 Task: Find a place to stay in Coon Rapids from July 10 to July 25 for 4 guests, with a price range of 15000 to 25000, 2 bedrooms, 3 beds, and amenities including a gym and breakfast.
Action: Mouse moved to (675, 130)
Screenshot: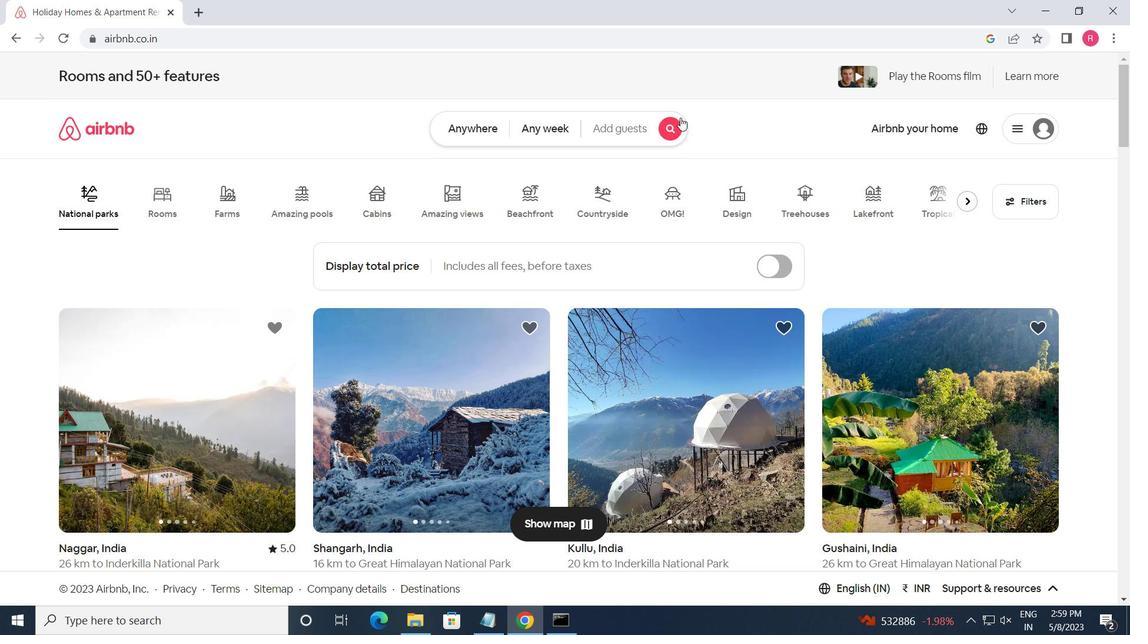 
Action: Mouse pressed left at (675, 130)
Screenshot: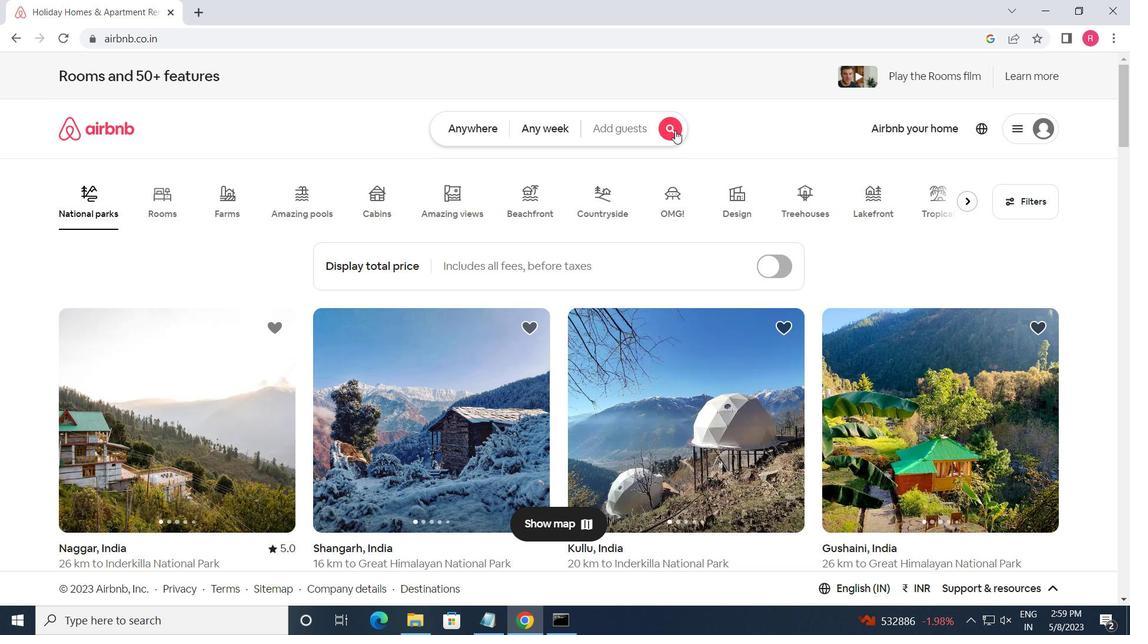 
Action: Key pressed c
Screenshot: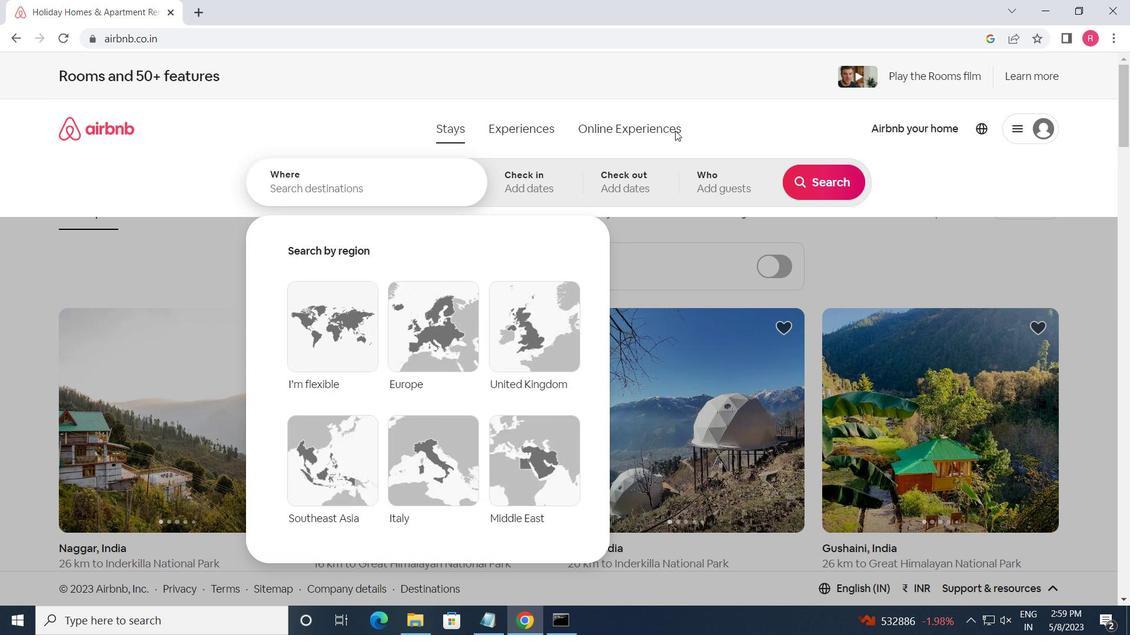 
Action: Mouse moved to (383, 191)
Screenshot: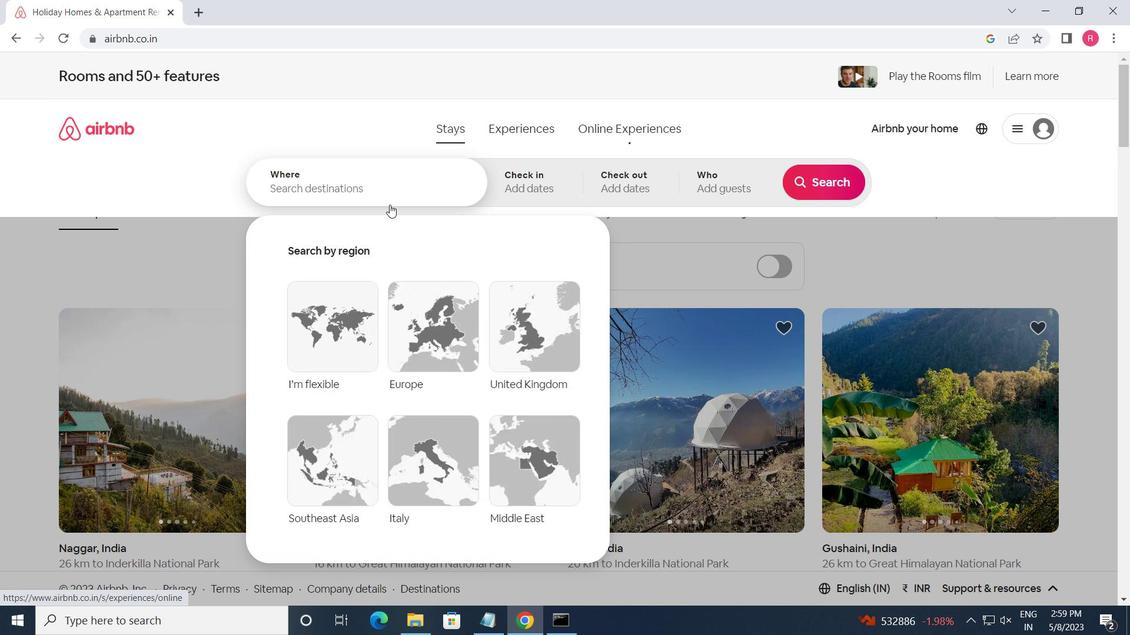 
Action: Mouse pressed left at (383, 191)
Screenshot: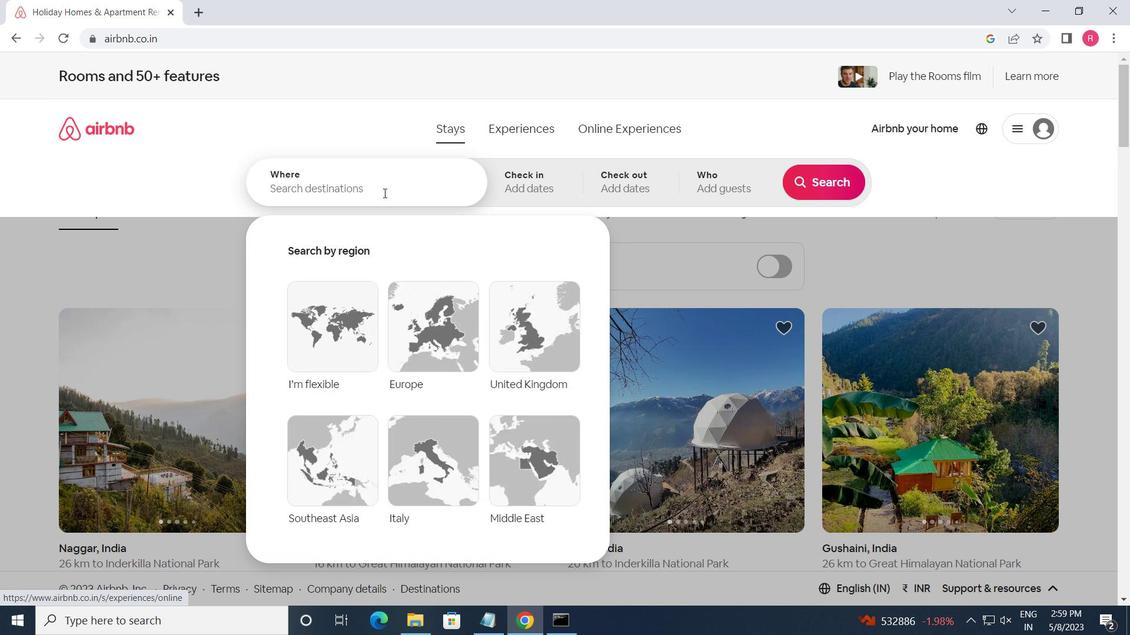 
Action: Key pressed <Key.shift><Key.shift><Key.shift><Key.shift>COON<Key.space><Key.shift>RAPIDS,,<Key.space><Key.backspace><Key.backspace><Key.space><Key.shift_r>UNITED<Key.space><Key.shift>STATES<Key.enter>
Screenshot: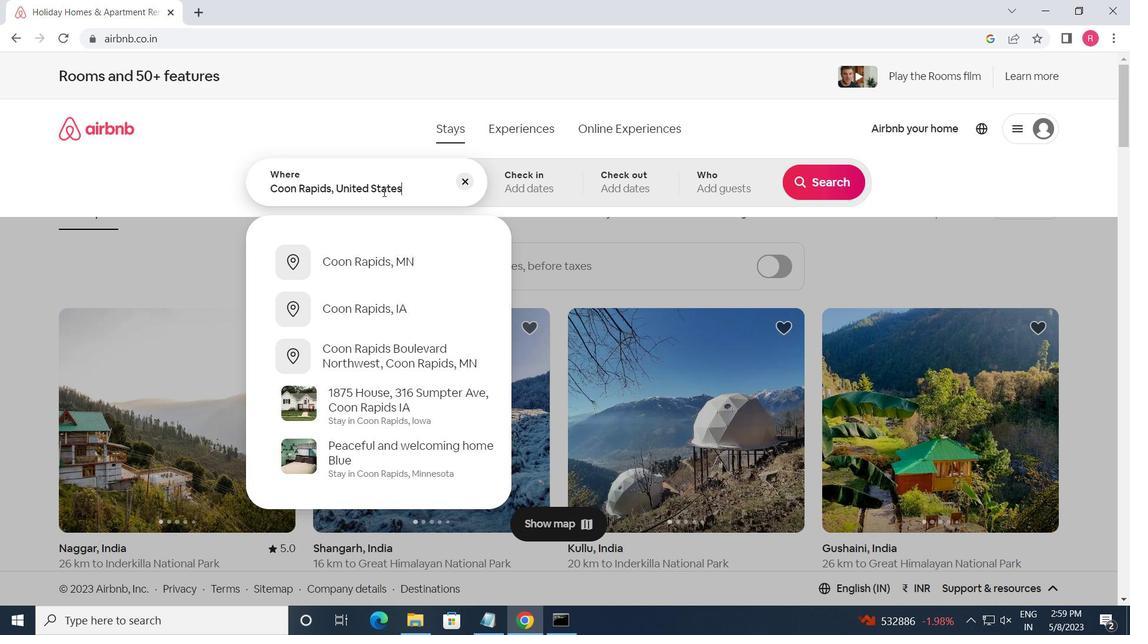 
Action: Mouse moved to (816, 299)
Screenshot: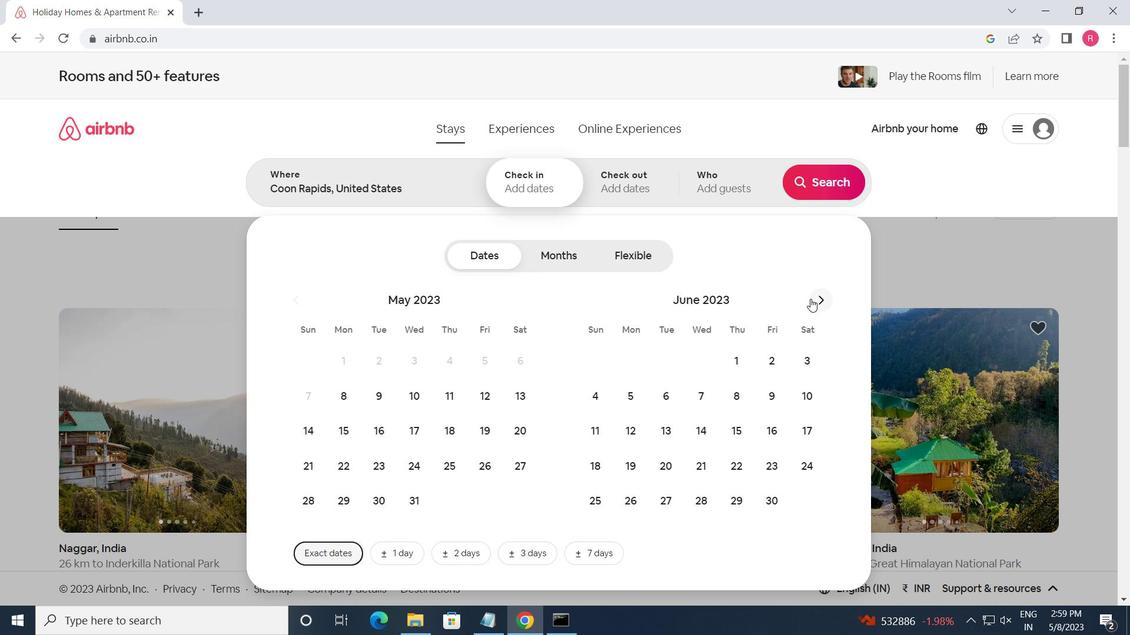 
Action: Mouse pressed left at (816, 299)
Screenshot: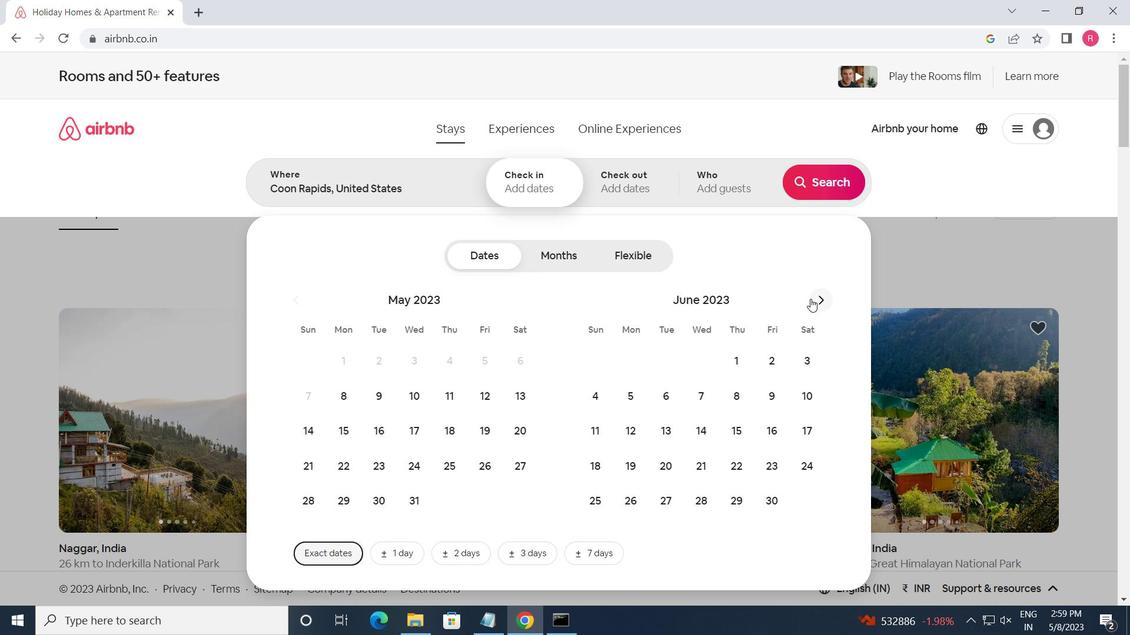 
Action: Mouse moved to (642, 429)
Screenshot: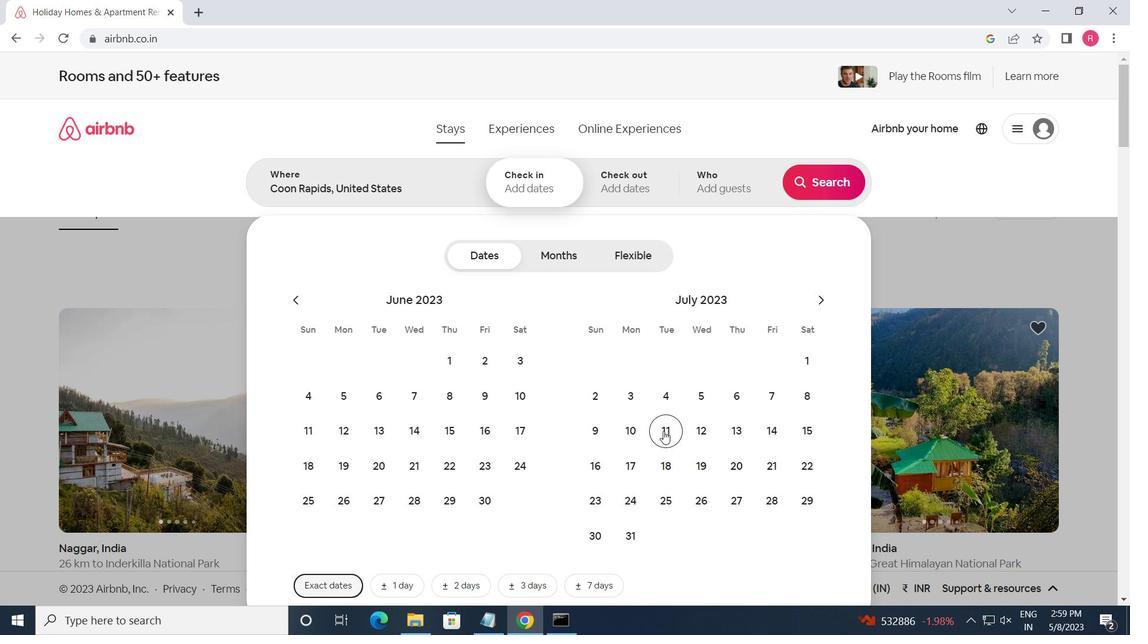 
Action: Mouse pressed left at (642, 429)
Screenshot: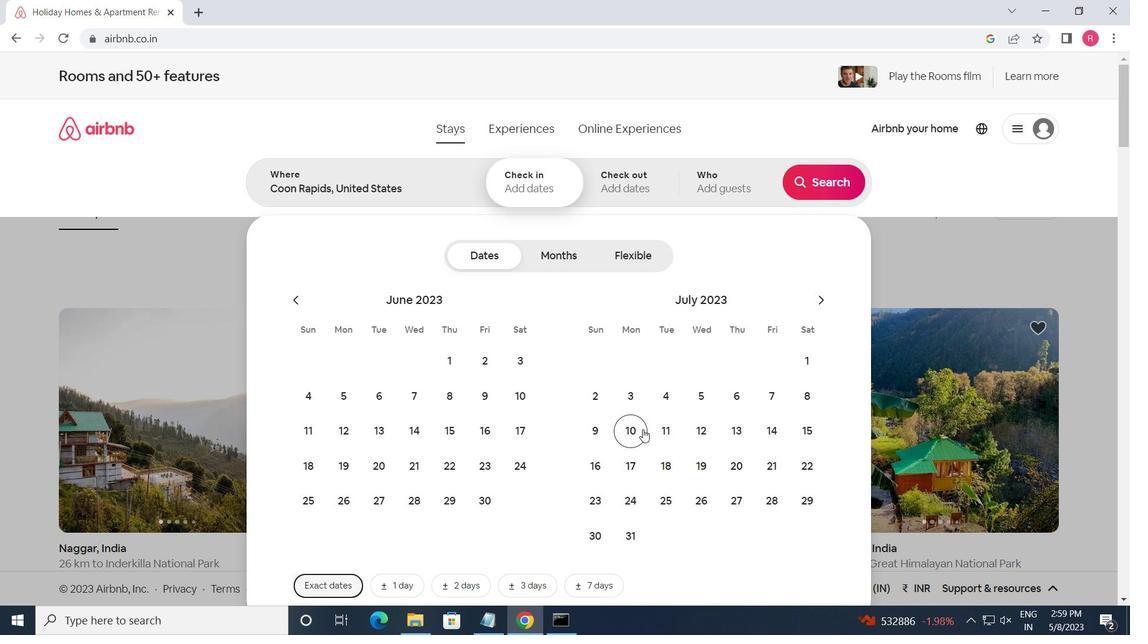 
Action: Mouse moved to (658, 502)
Screenshot: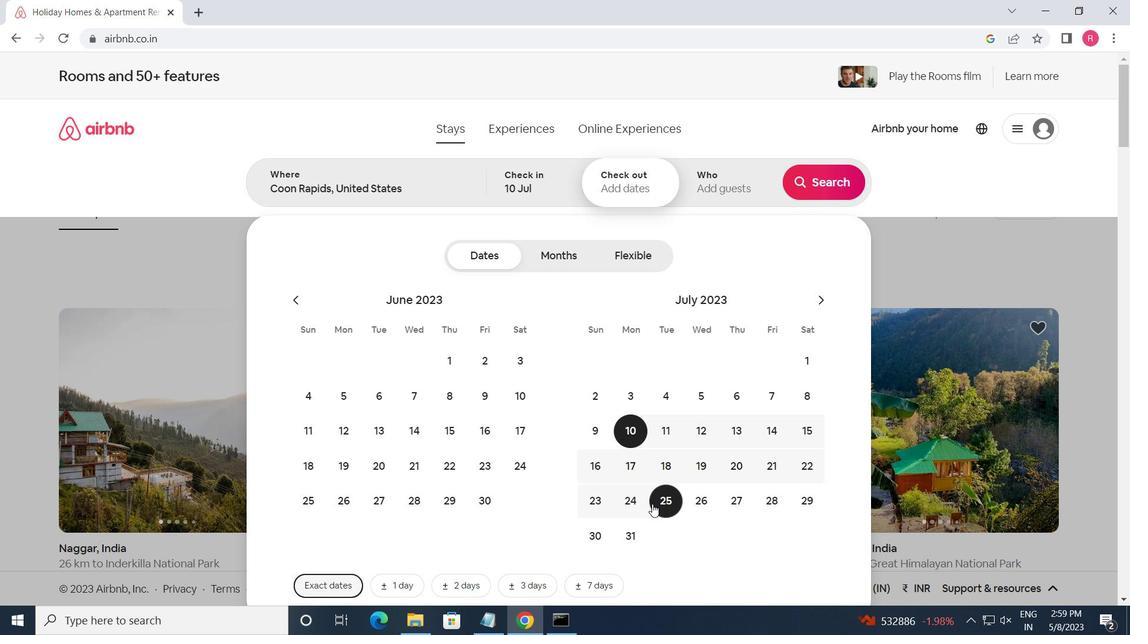 
Action: Mouse pressed left at (658, 502)
Screenshot: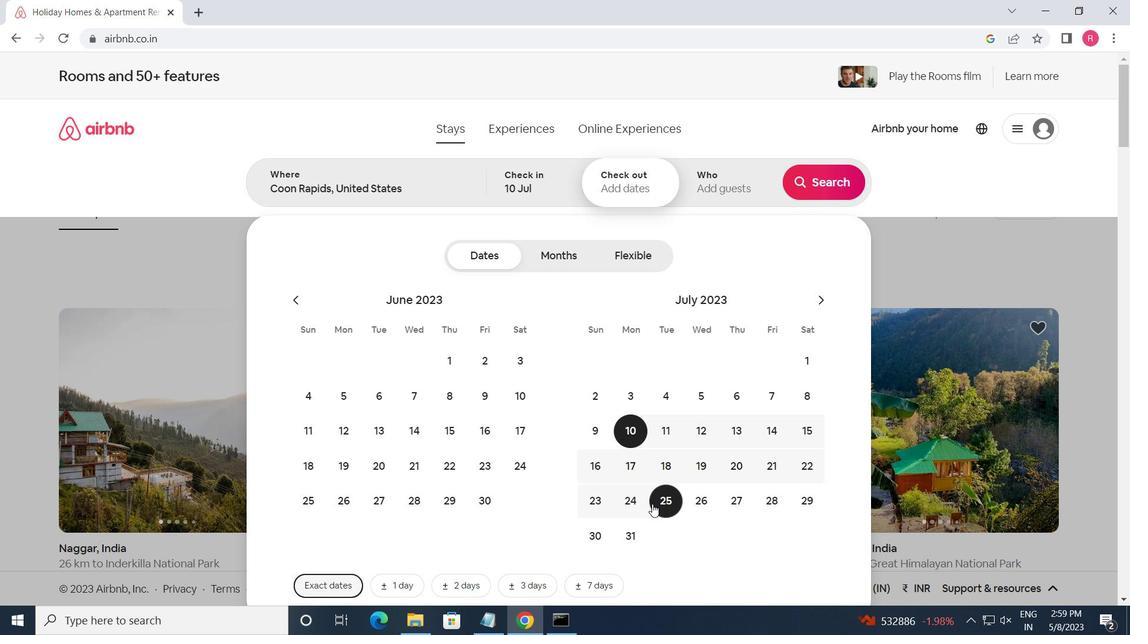 
Action: Mouse moved to (710, 179)
Screenshot: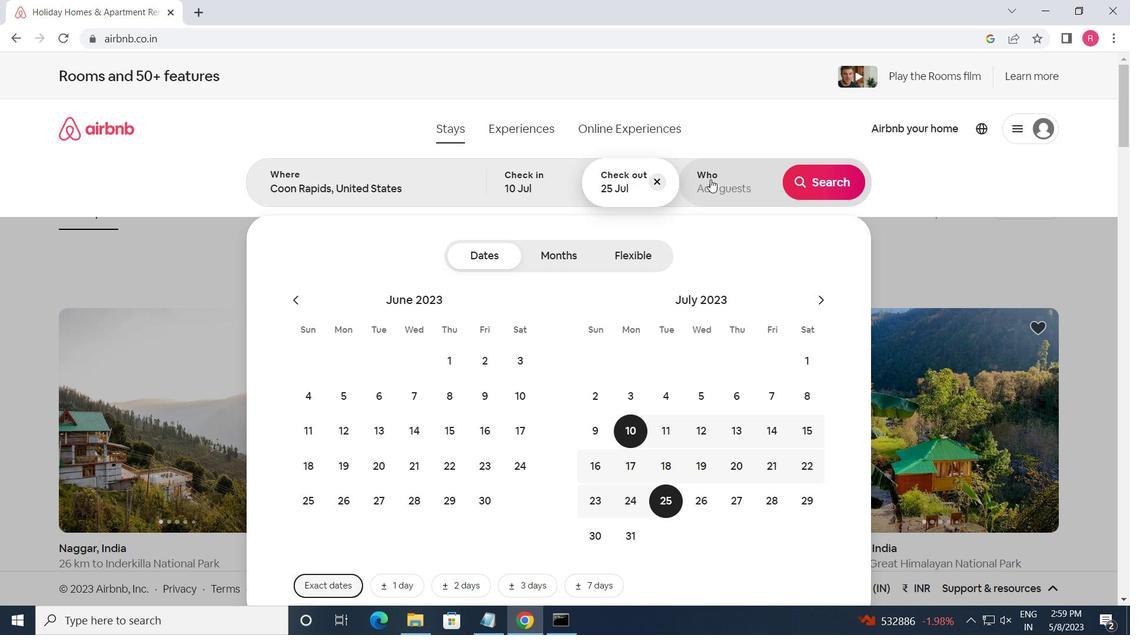 
Action: Mouse pressed left at (710, 179)
Screenshot: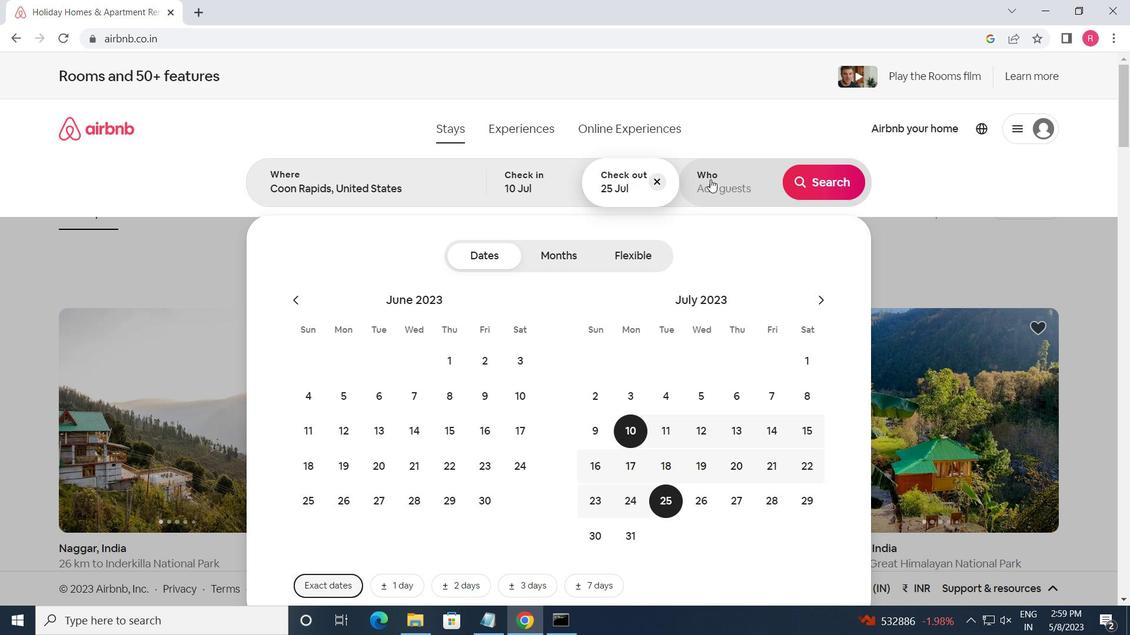 
Action: Mouse moved to (833, 262)
Screenshot: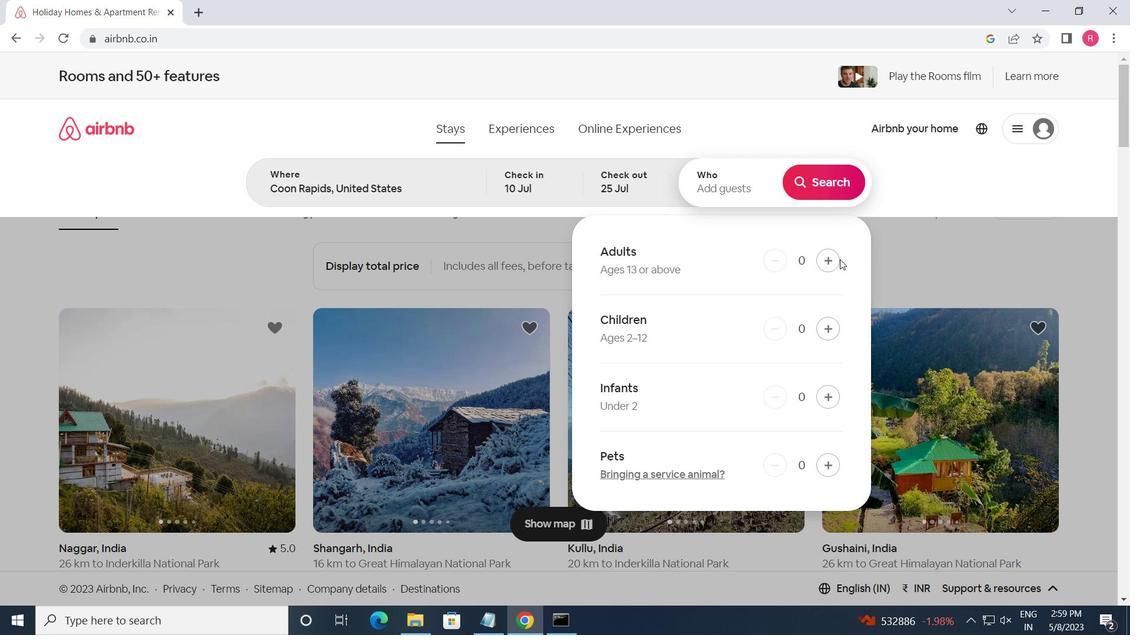 
Action: Mouse pressed left at (833, 262)
Screenshot: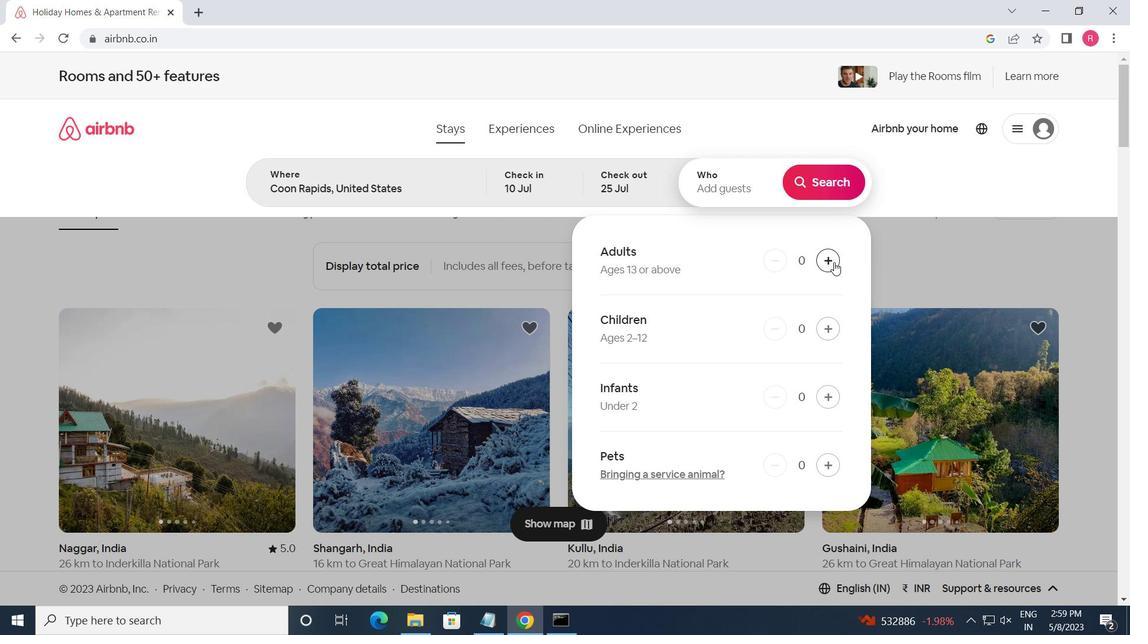 
Action: Mouse moved to (833, 262)
Screenshot: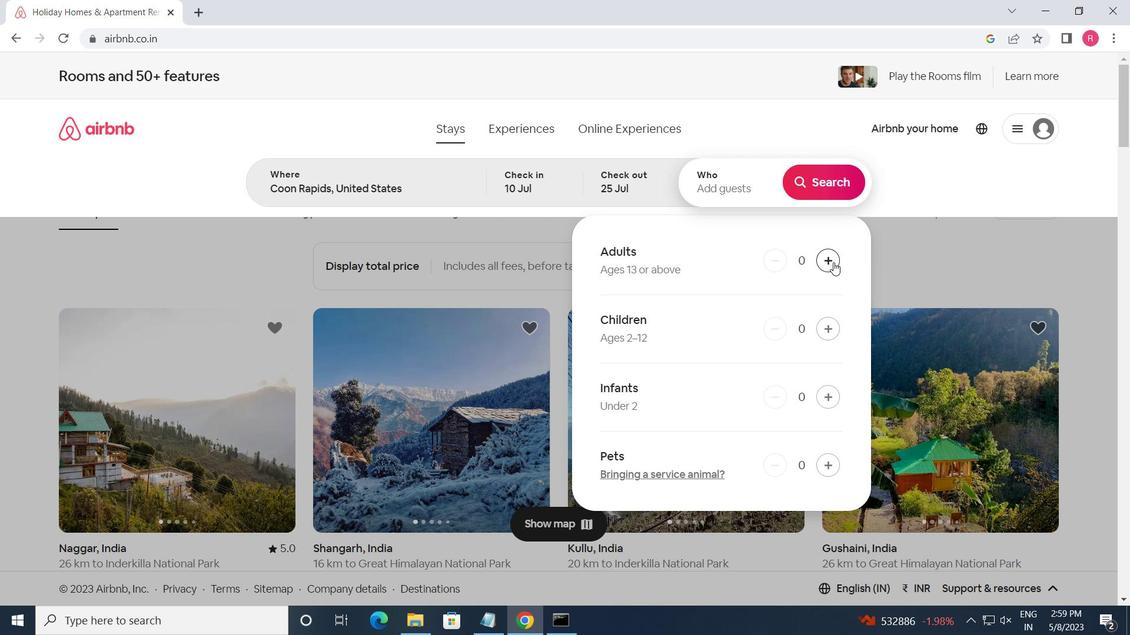 
Action: Mouse pressed left at (833, 262)
Screenshot: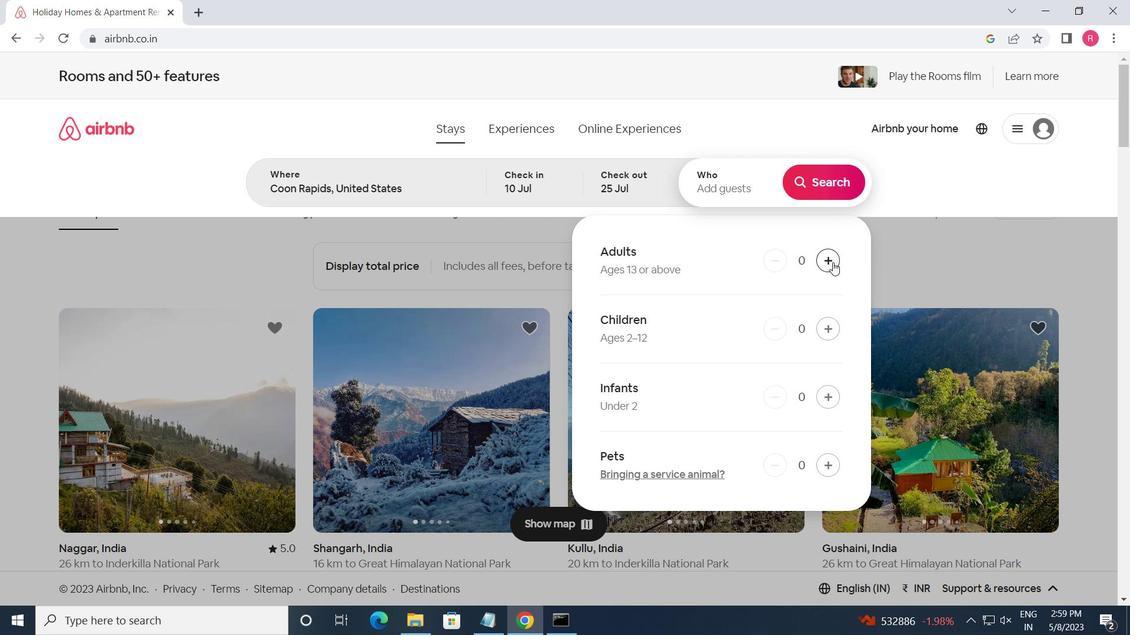 
Action: Mouse moved to (830, 262)
Screenshot: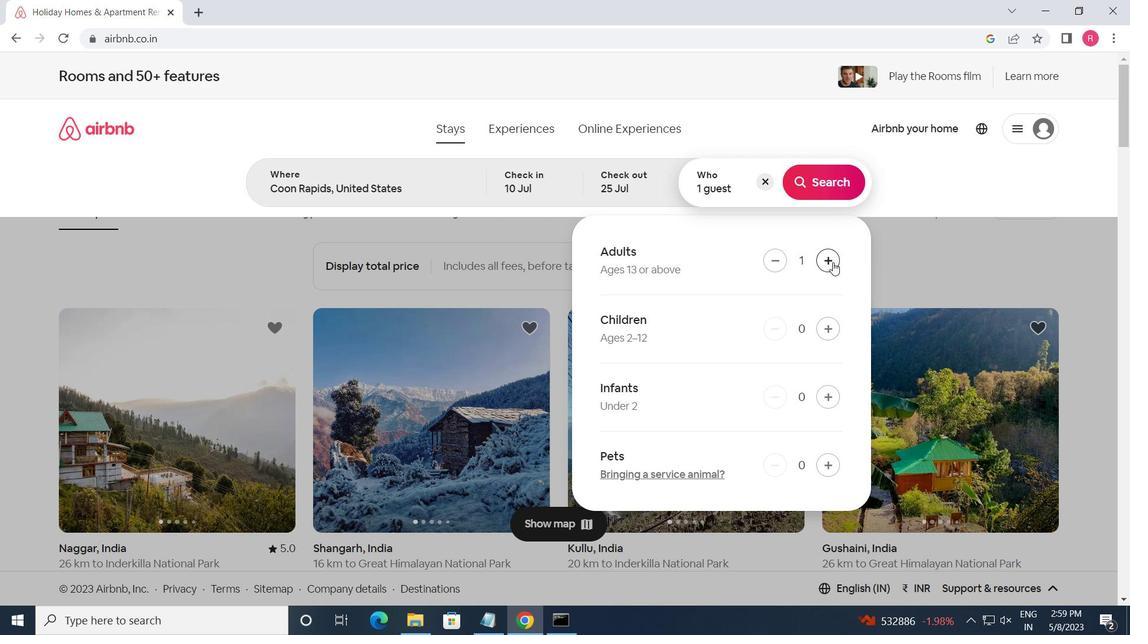 
Action: Mouse pressed left at (830, 262)
Screenshot: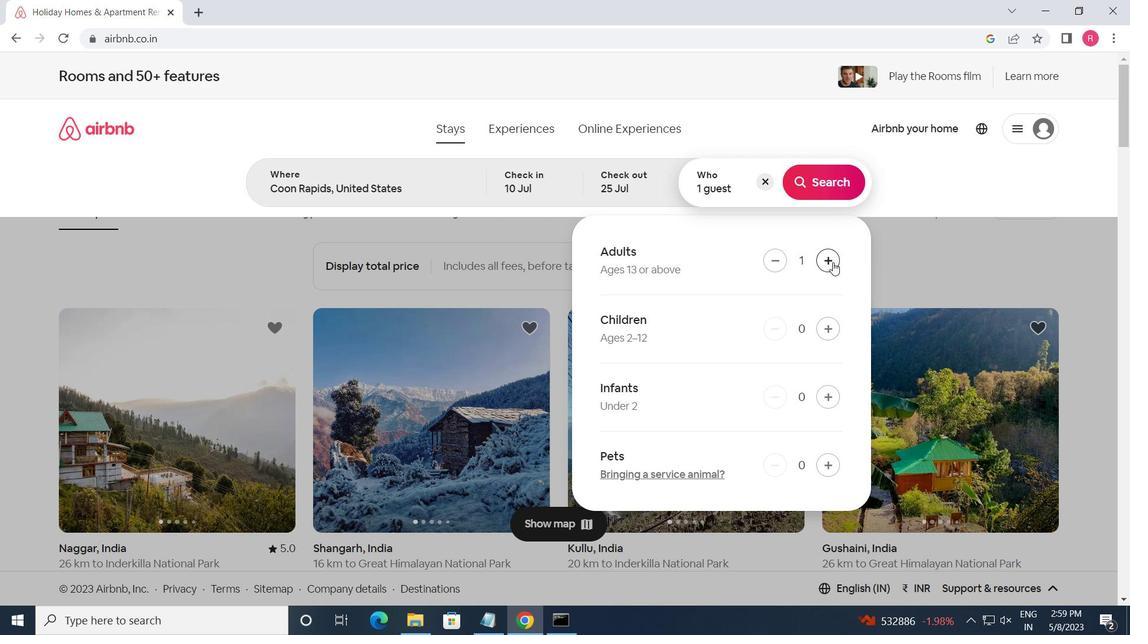
Action: Mouse moved to (820, 326)
Screenshot: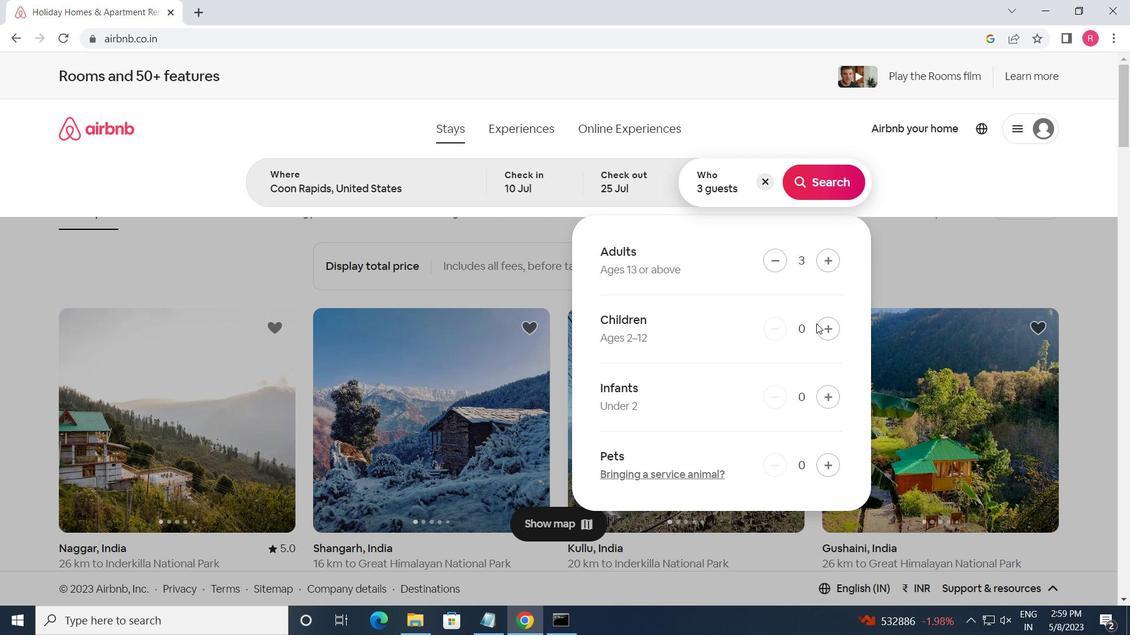 
Action: Mouse pressed left at (820, 326)
Screenshot: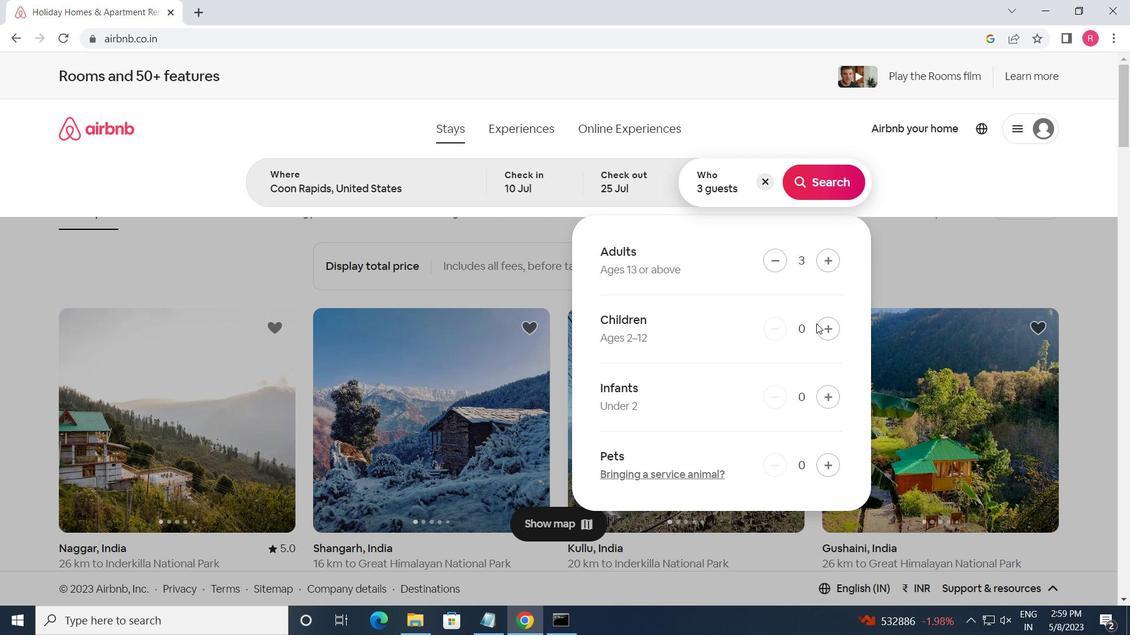 
Action: Mouse moved to (799, 178)
Screenshot: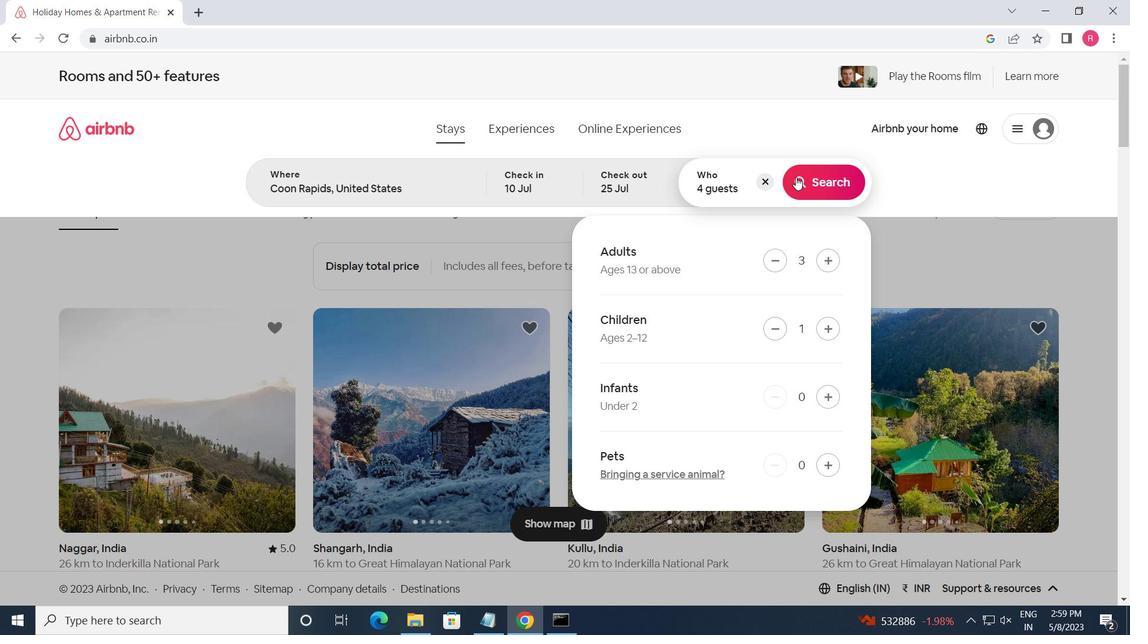 
Action: Mouse pressed left at (799, 178)
Screenshot: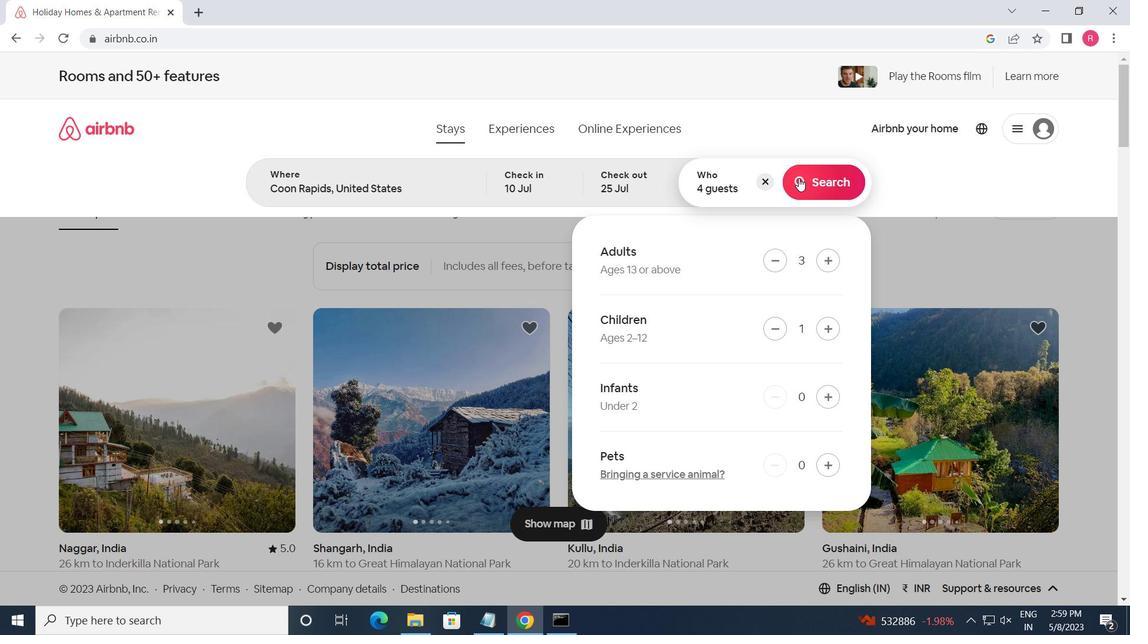 
Action: Mouse moved to (1058, 134)
Screenshot: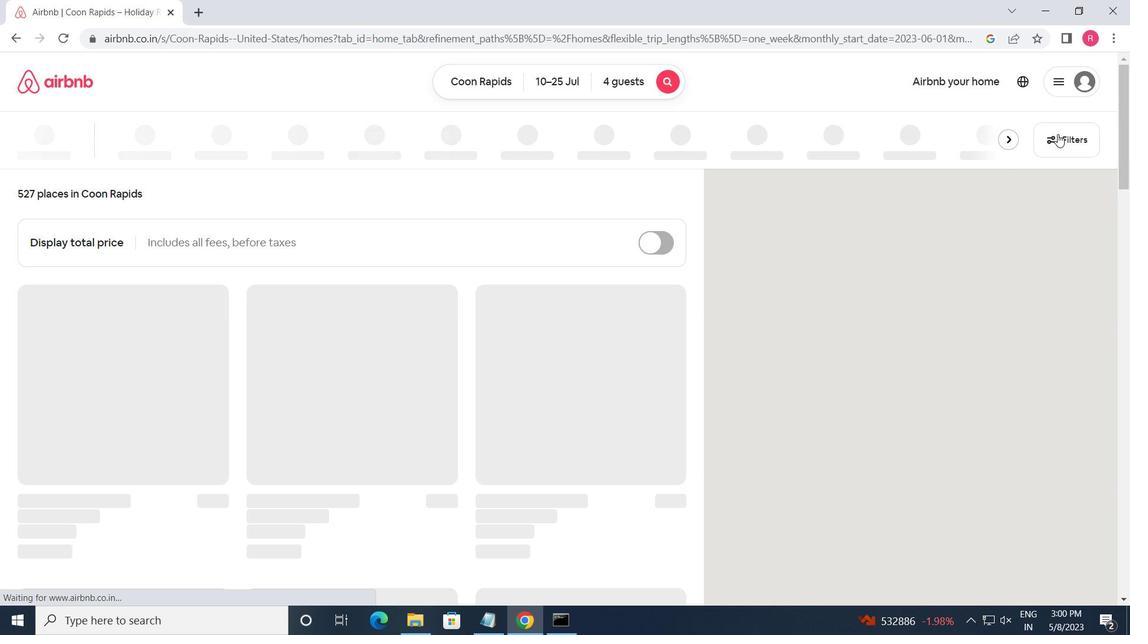 
Action: Mouse pressed left at (1058, 134)
Screenshot: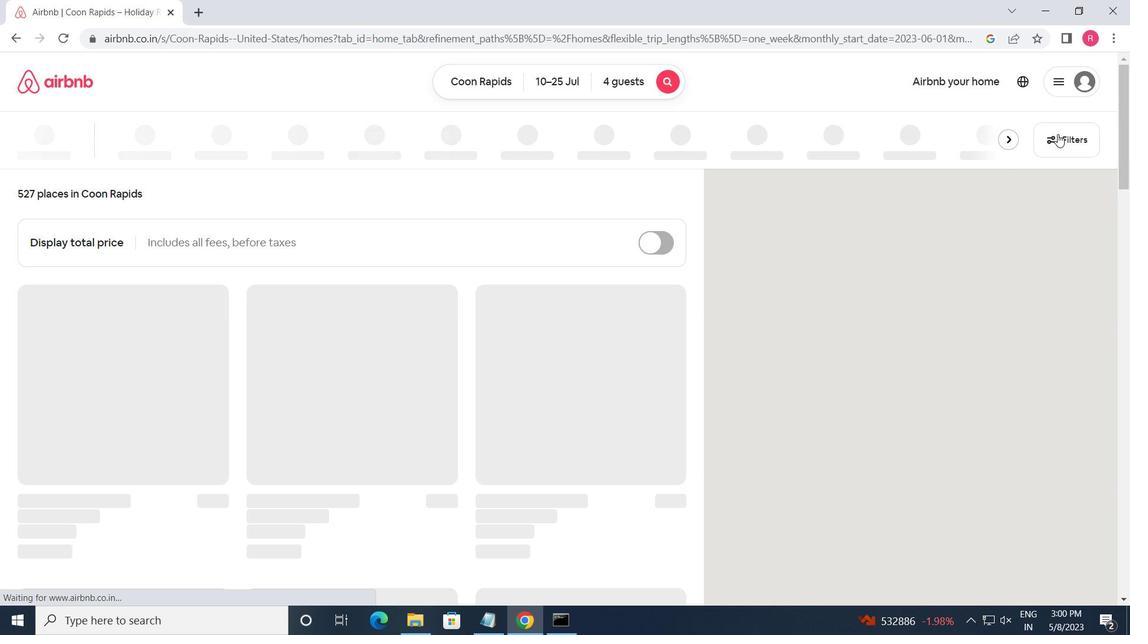 
Action: Mouse moved to (385, 489)
Screenshot: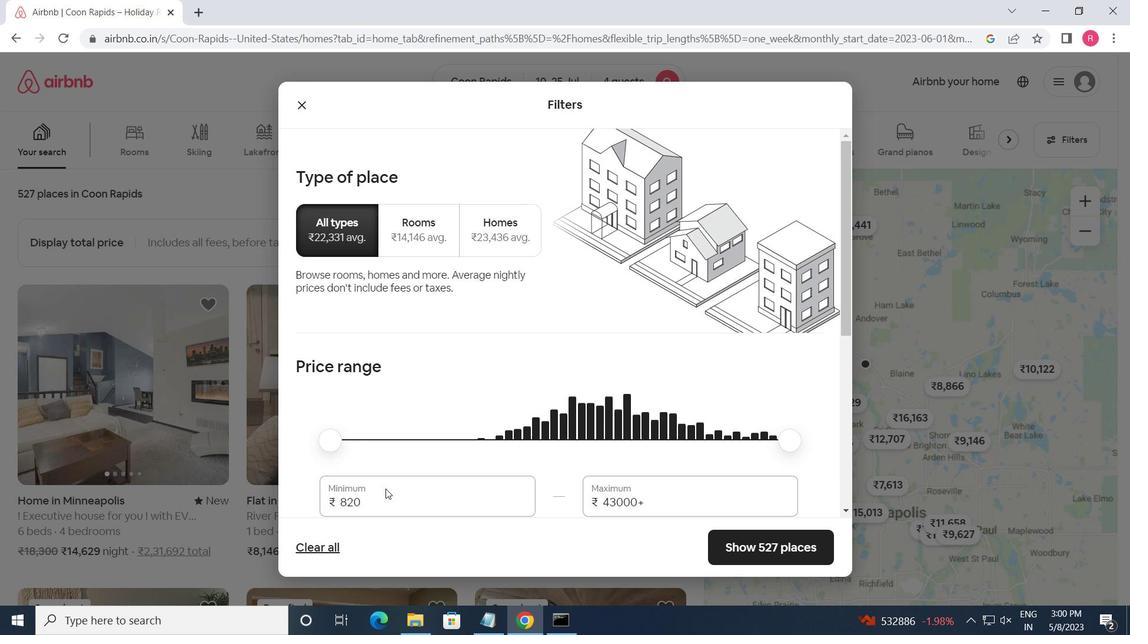 
Action: Mouse pressed left at (385, 489)
Screenshot: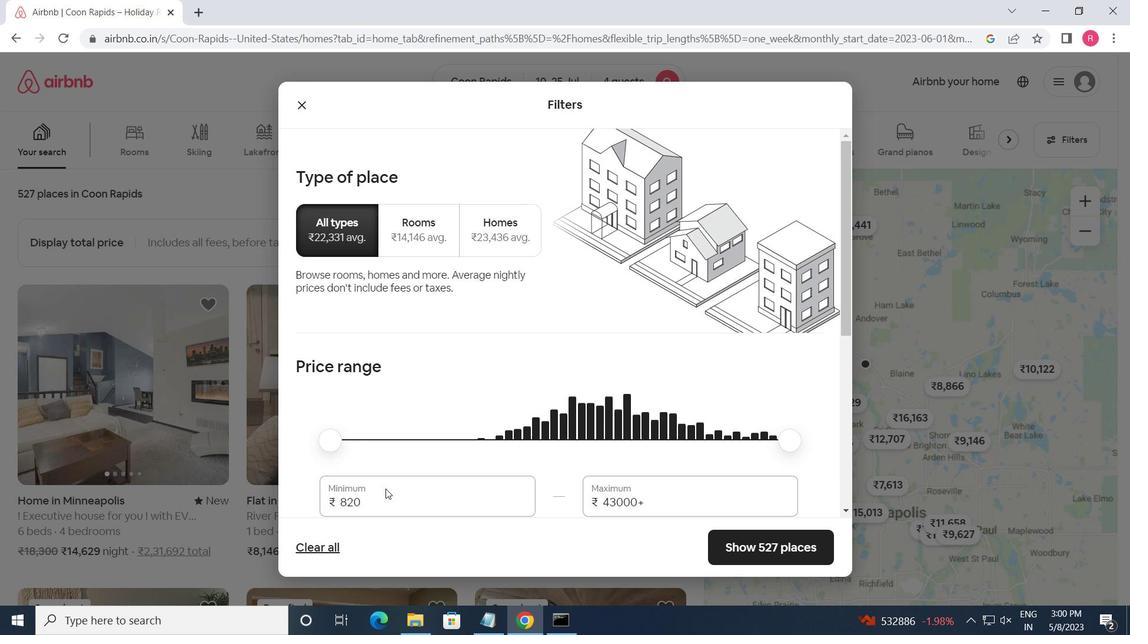 
Action: Mouse moved to (386, 490)
Screenshot: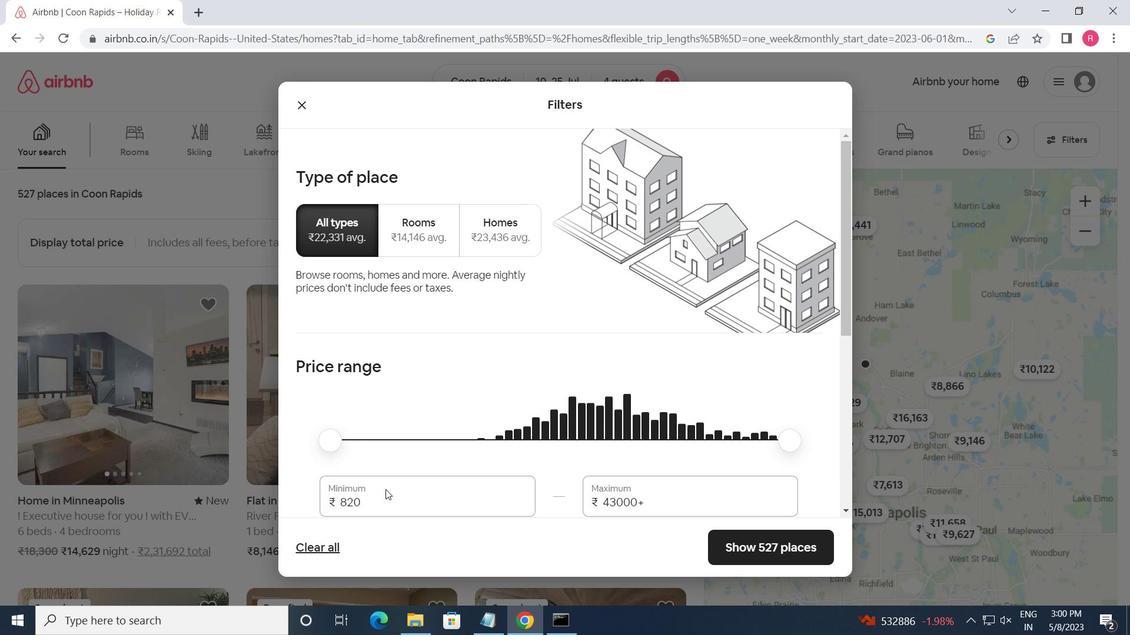 
Action: Key pressed <Key.backspace><Key.backspace><Key.backspace>15000<Key.tab>25000
Screenshot: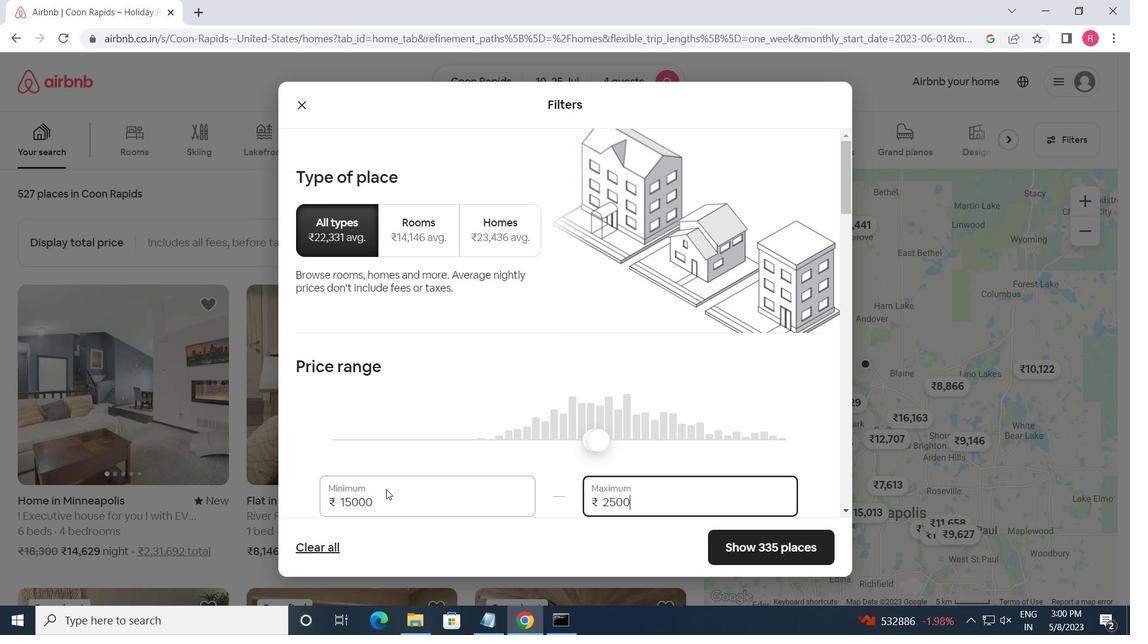 
Action: Mouse moved to (282, 475)
Screenshot: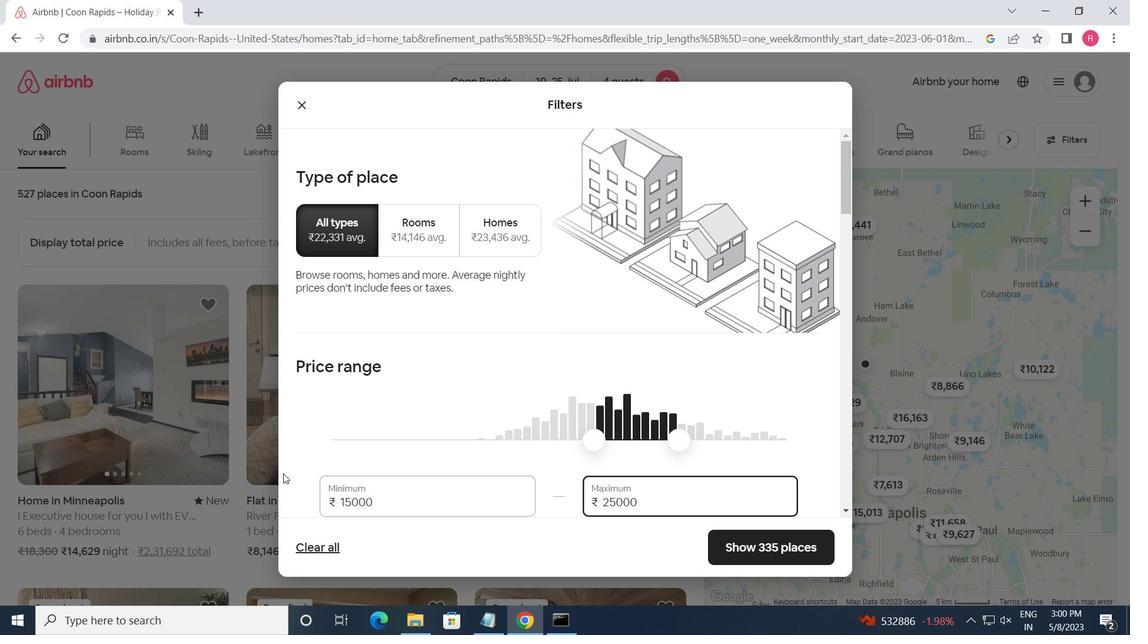 
Action: Mouse scrolled (282, 475) with delta (0, 0)
Screenshot: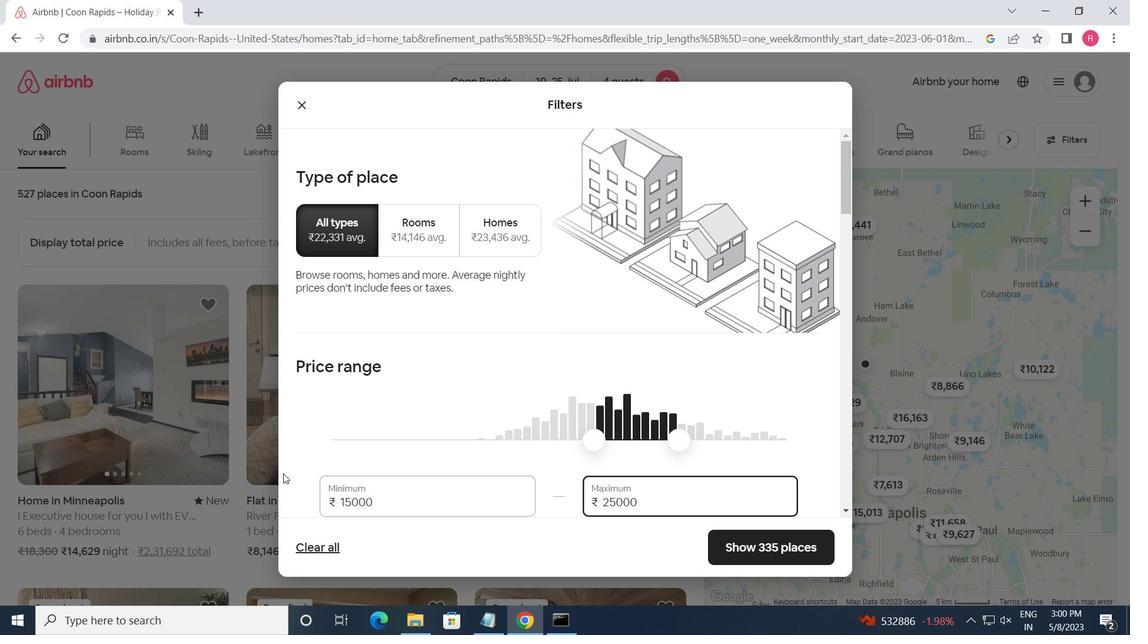 
Action: Mouse moved to (282, 480)
Screenshot: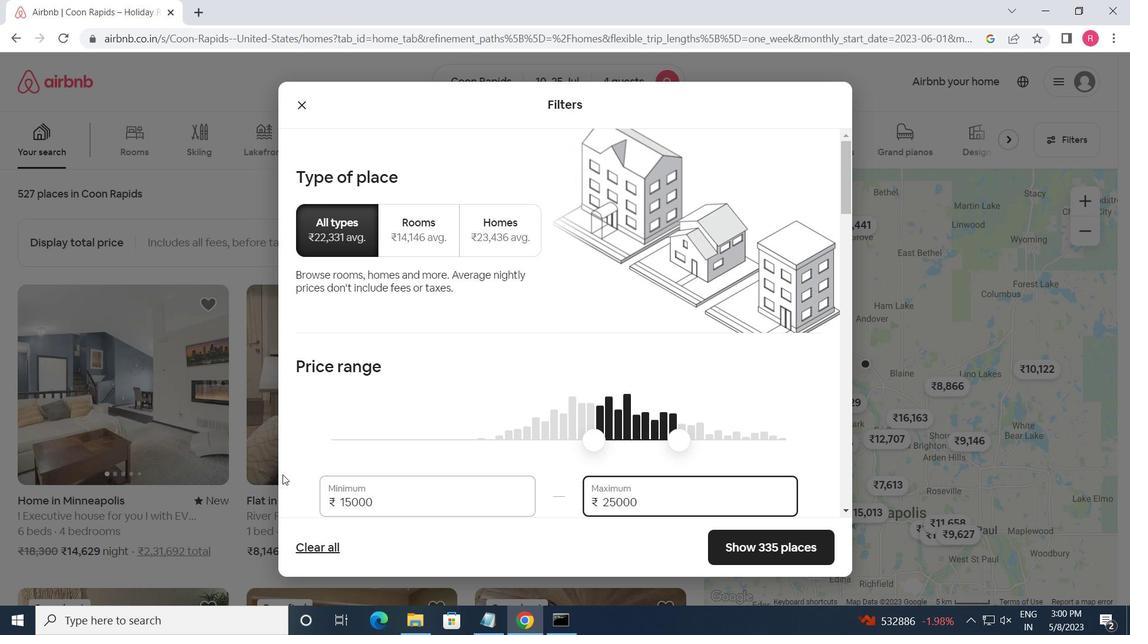 
Action: Mouse scrolled (282, 479) with delta (0, 0)
Screenshot: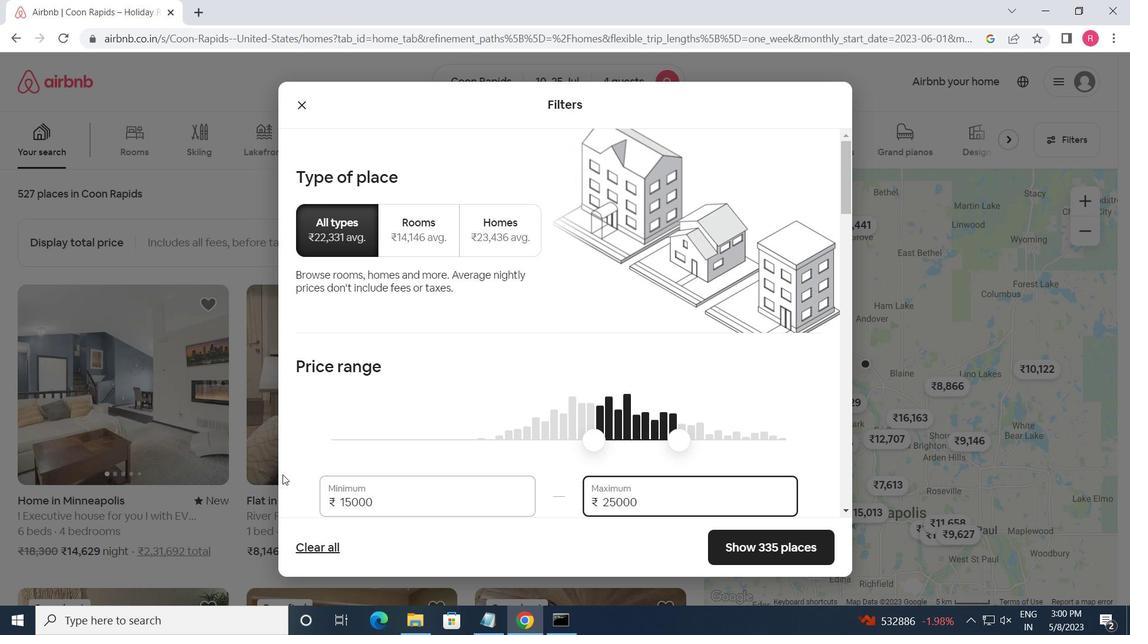 
Action: Mouse moved to (280, 482)
Screenshot: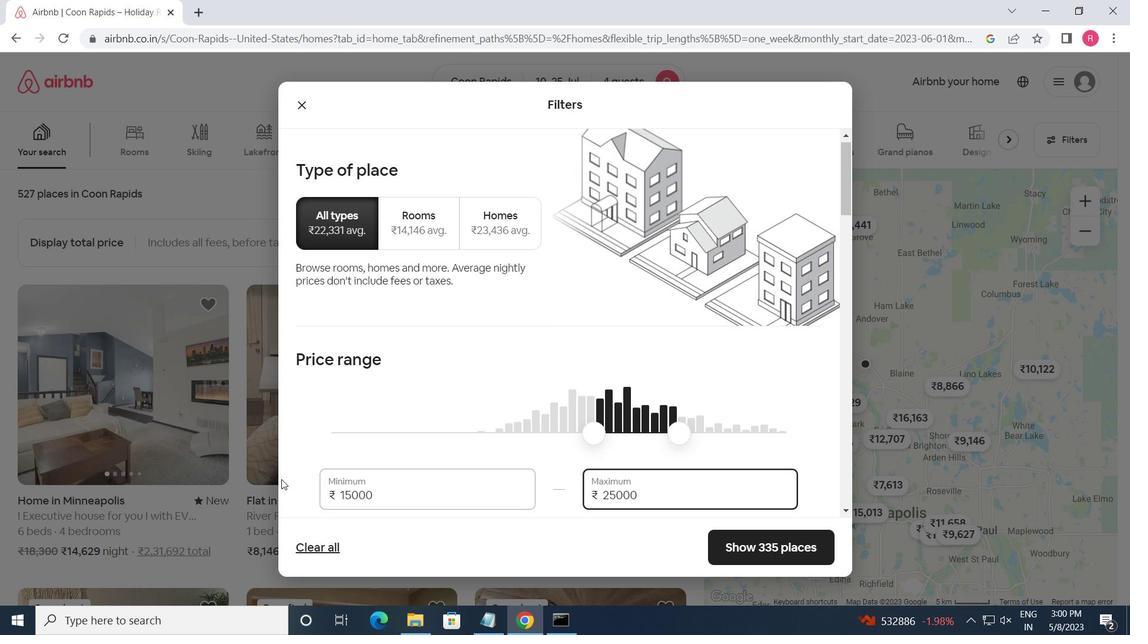 
Action: Mouse scrolled (280, 482) with delta (0, 0)
Screenshot: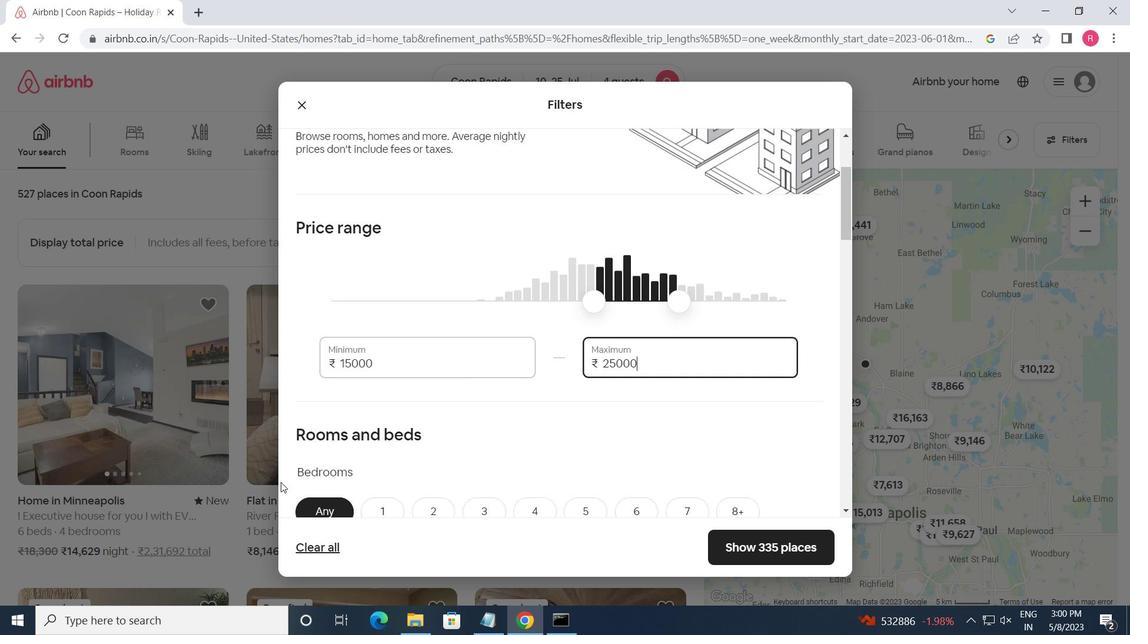
Action: Mouse moved to (270, 504)
Screenshot: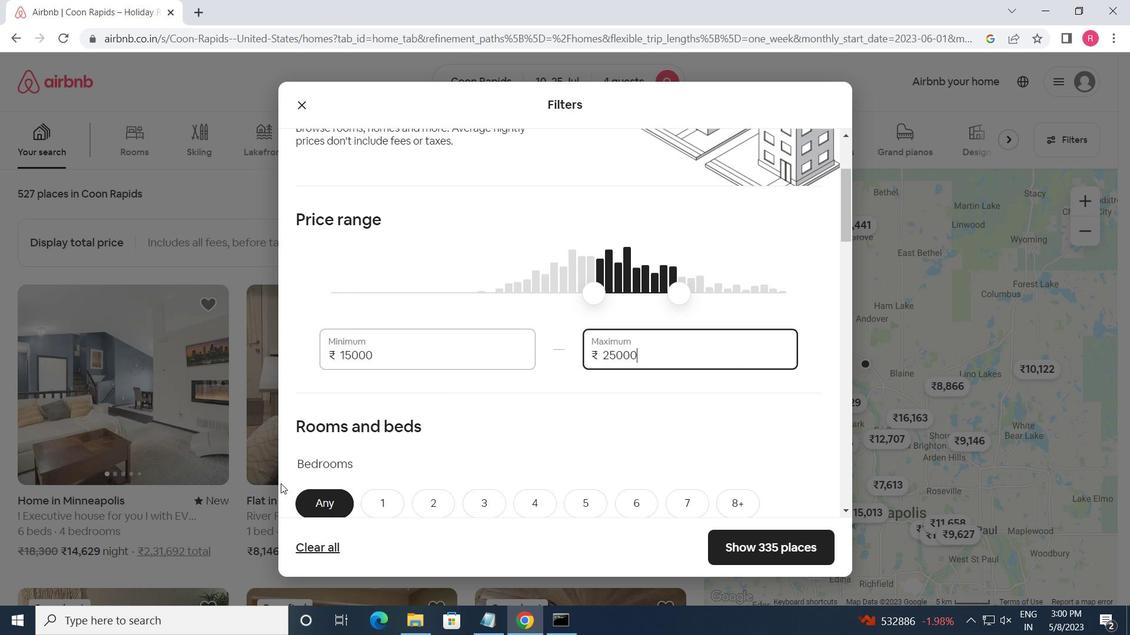
Action: Mouse scrolled (270, 504) with delta (0, 0)
Screenshot: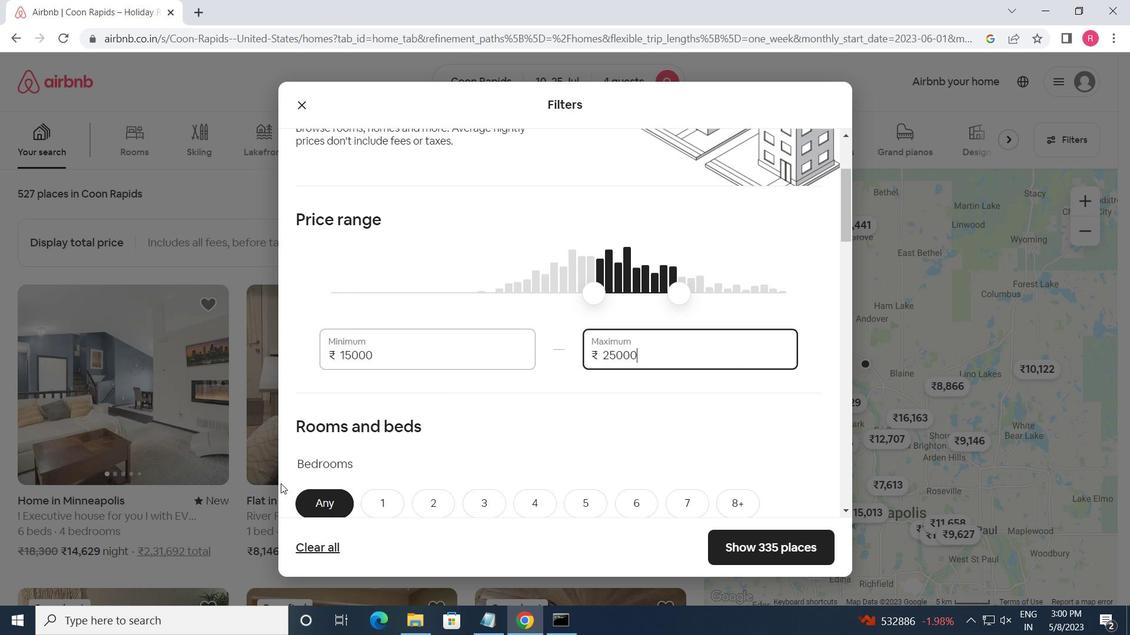 
Action: Mouse moved to (428, 439)
Screenshot: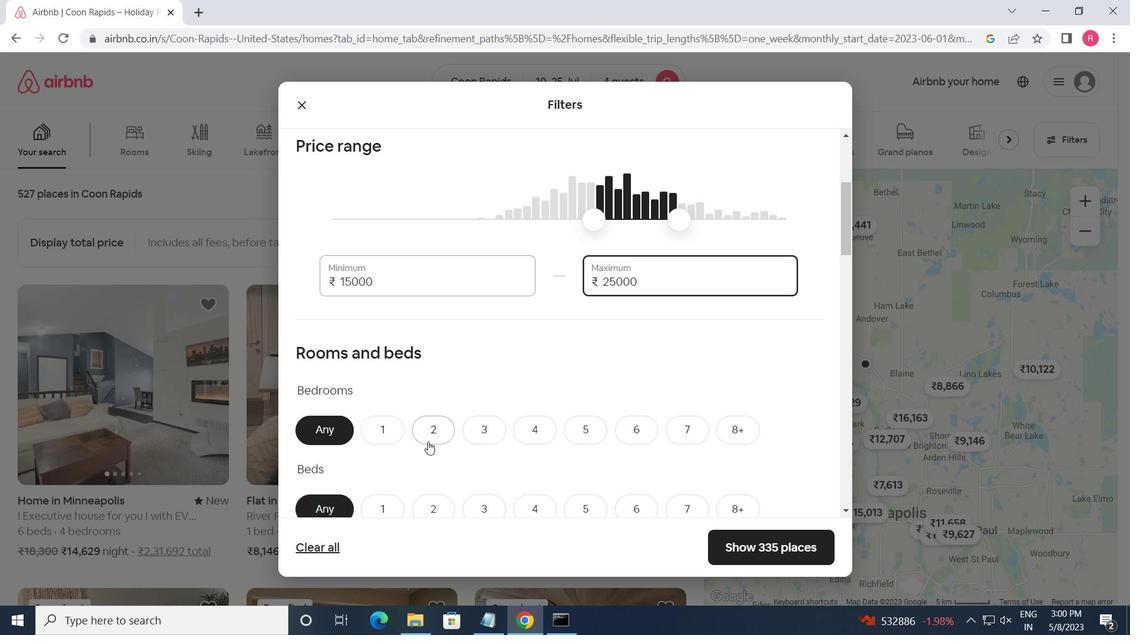 
Action: Mouse pressed left at (428, 439)
Screenshot: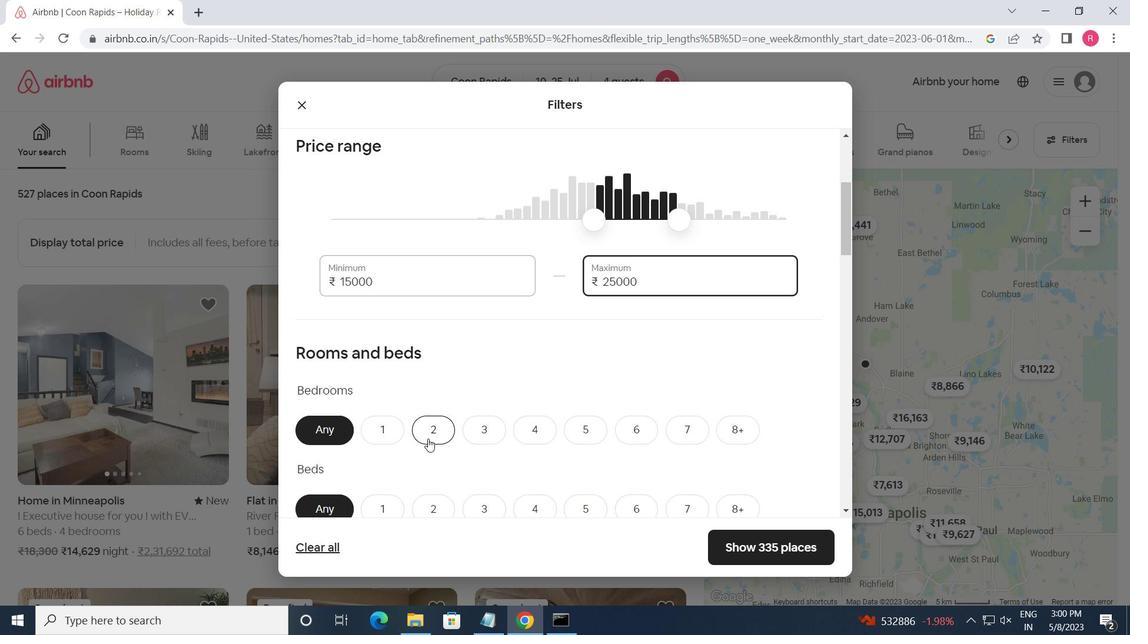 
Action: Mouse moved to (490, 498)
Screenshot: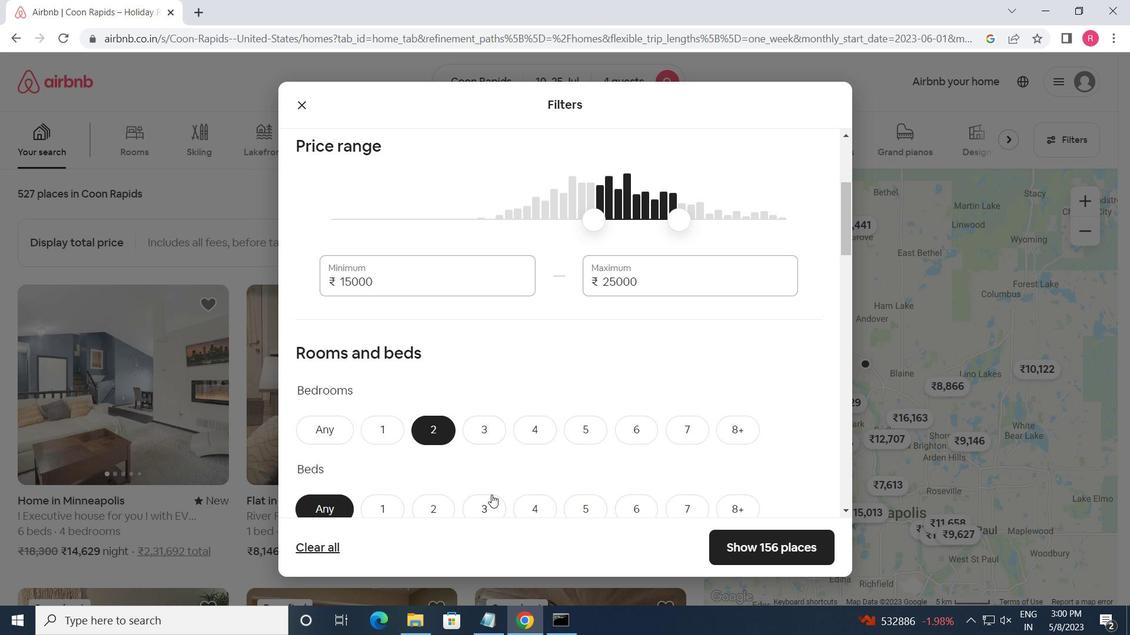 
Action: Mouse pressed left at (490, 498)
Screenshot: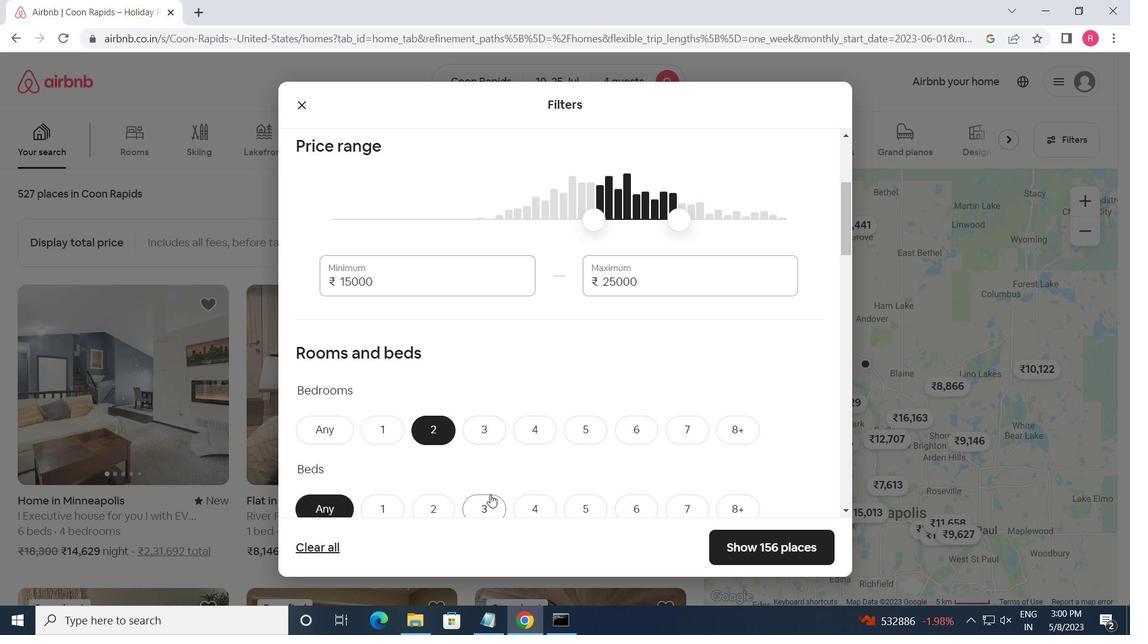 
Action: Mouse moved to (475, 467)
Screenshot: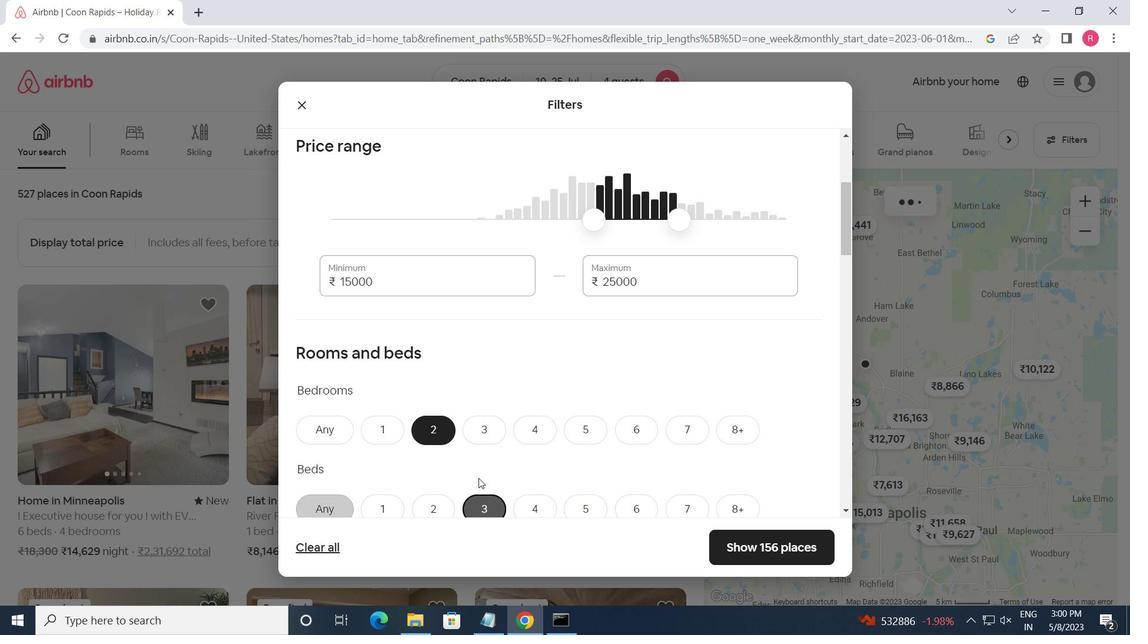 
Action: Mouse scrolled (475, 466) with delta (0, 0)
Screenshot: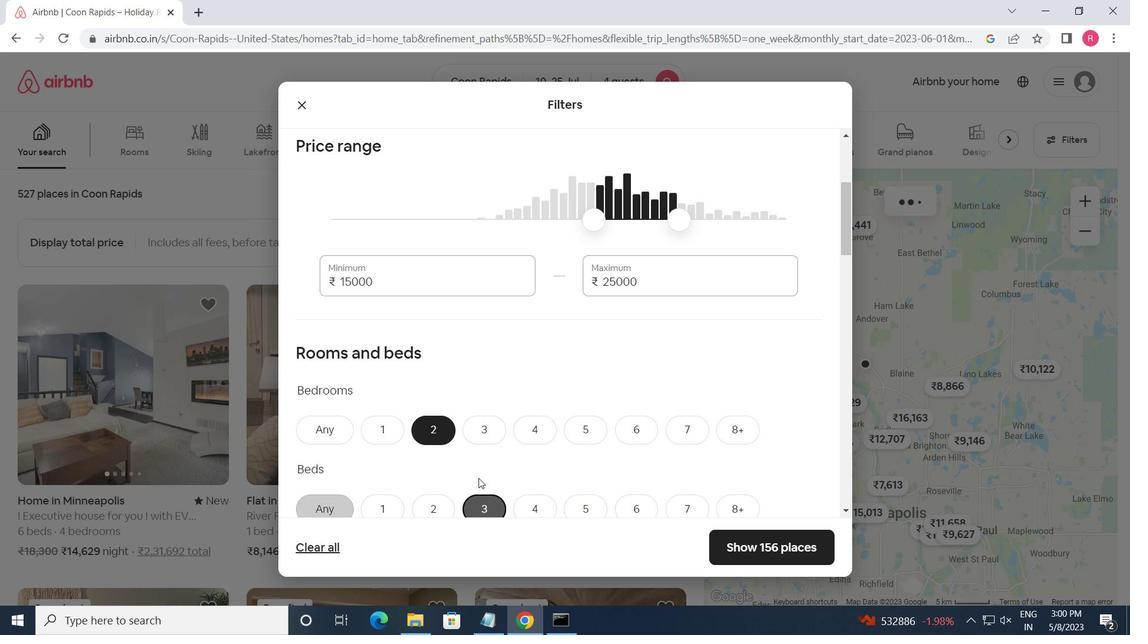 
Action: Mouse moved to (475, 465)
Screenshot: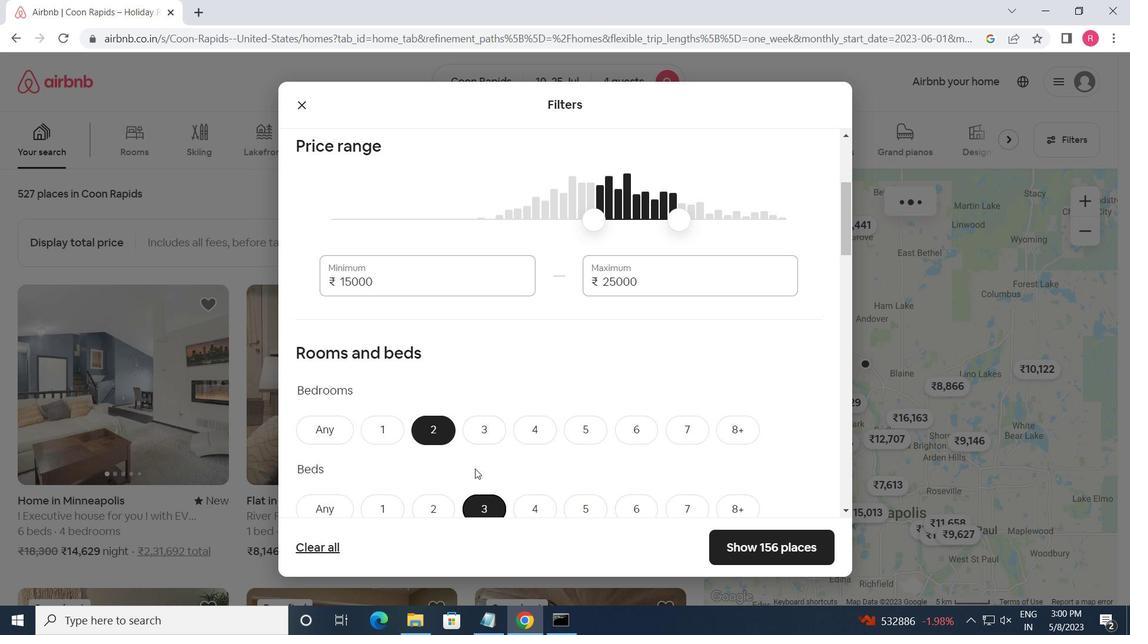 
Action: Mouse scrolled (475, 465) with delta (0, 0)
Screenshot: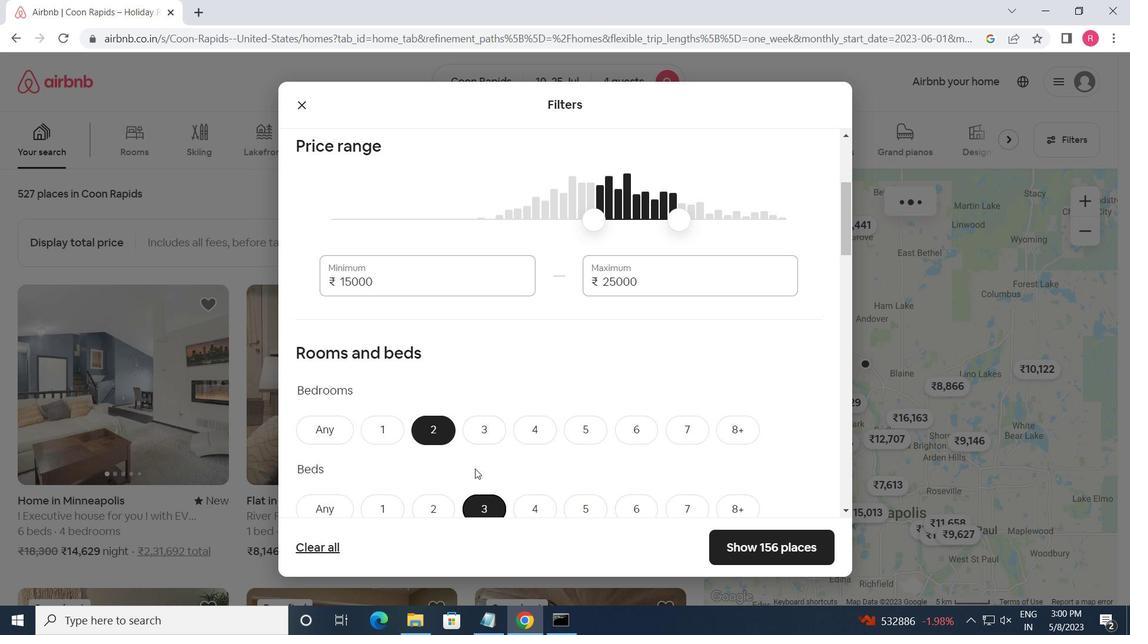 
Action: Mouse moved to (441, 438)
Screenshot: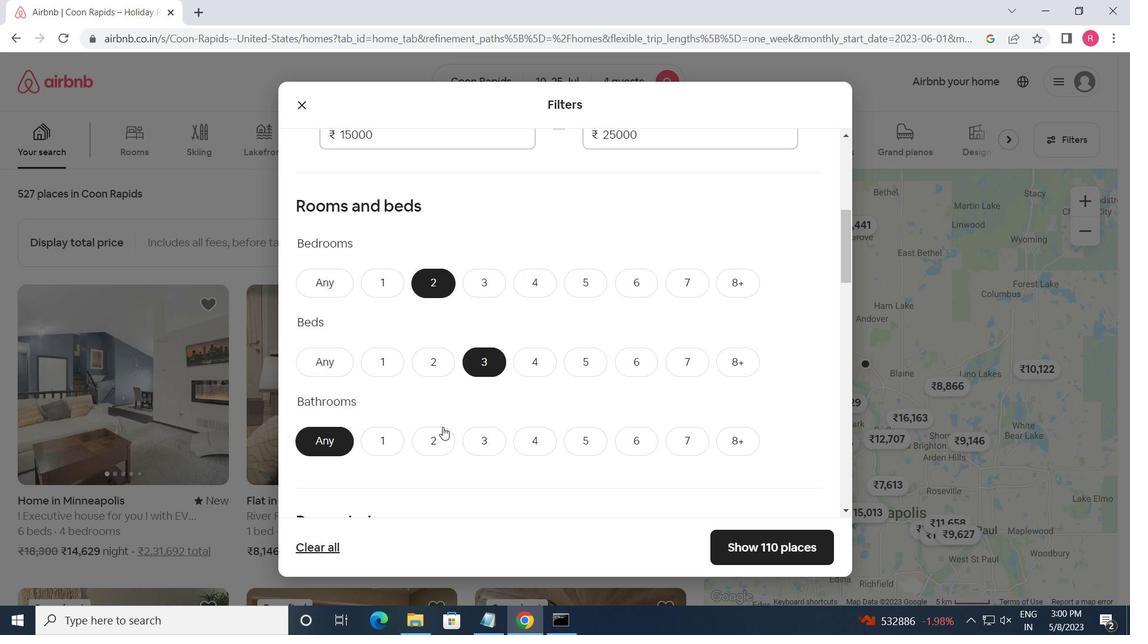 
Action: Mouse pressed left at (441, 438)
Screenshot: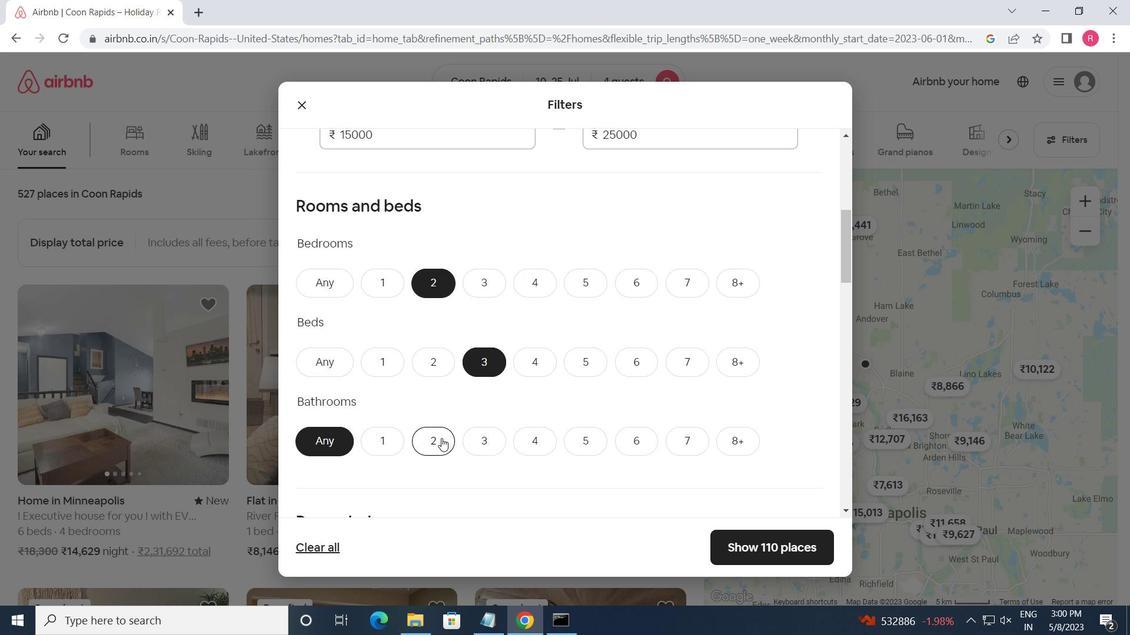 
Action: Mouse scrolled (441, 438) with delta (0, 0)
Screenshot: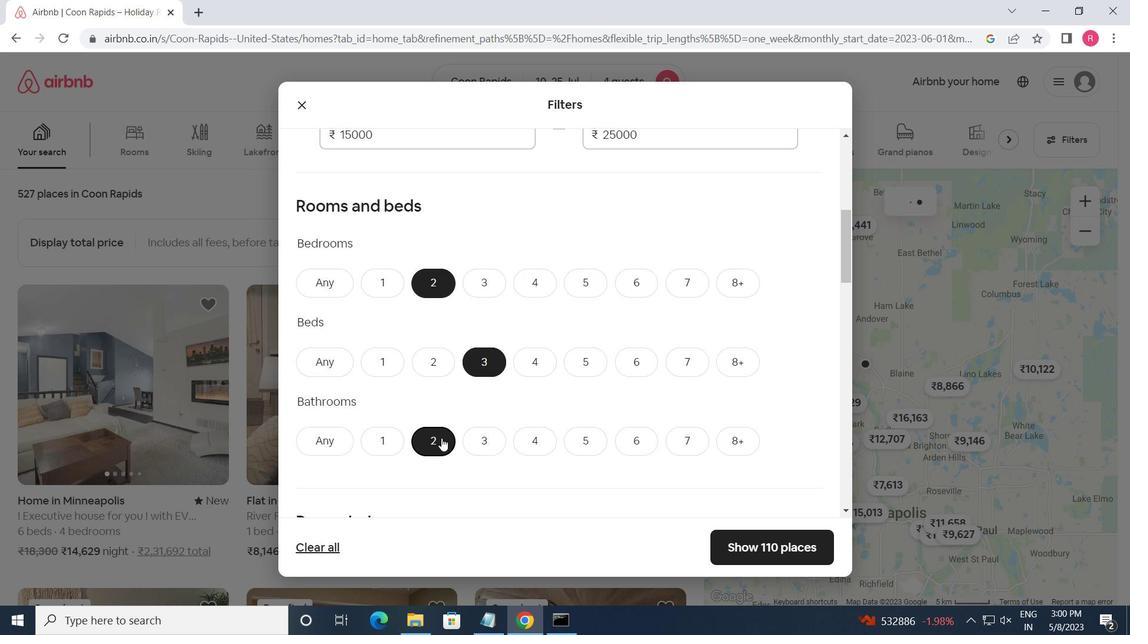 
Action: Mouse scrolled (441, 438) with delta (0, 0)
Screenshot: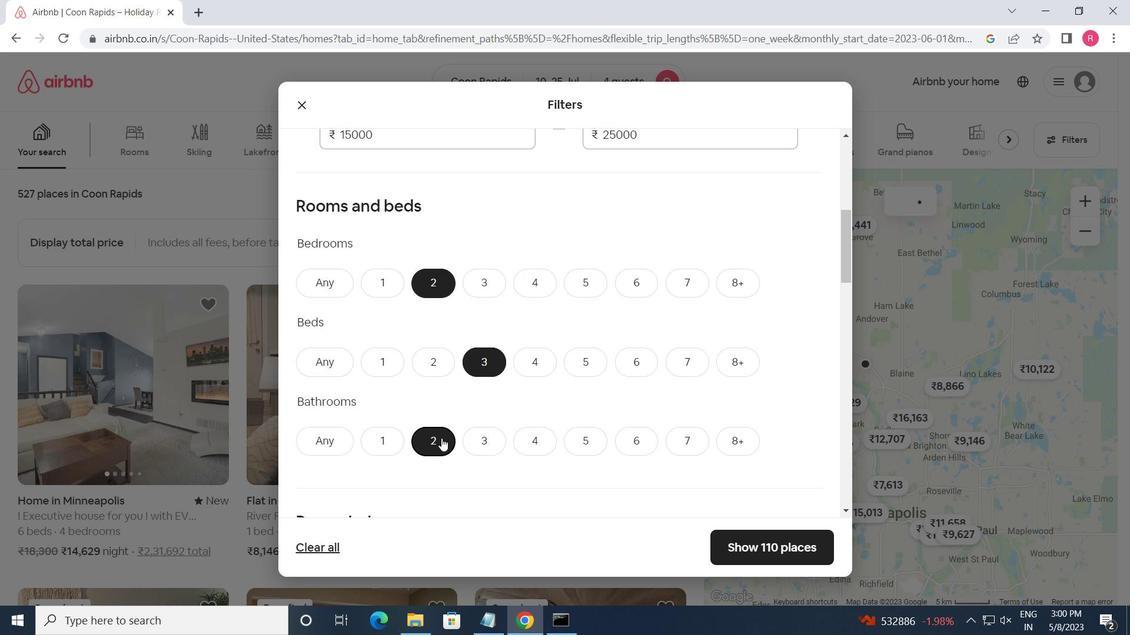 
Action: Mouse scrolled (441, 438) with delta (0, 0)
Screenshot: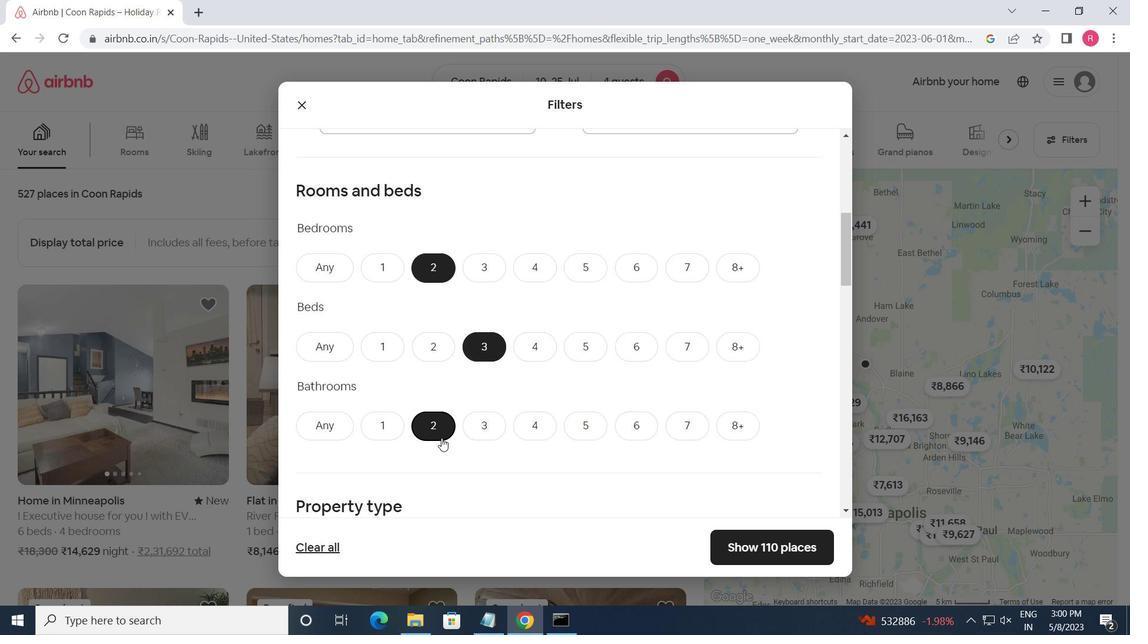 
Action: Mouse moved to (390, 400)
Screenshot: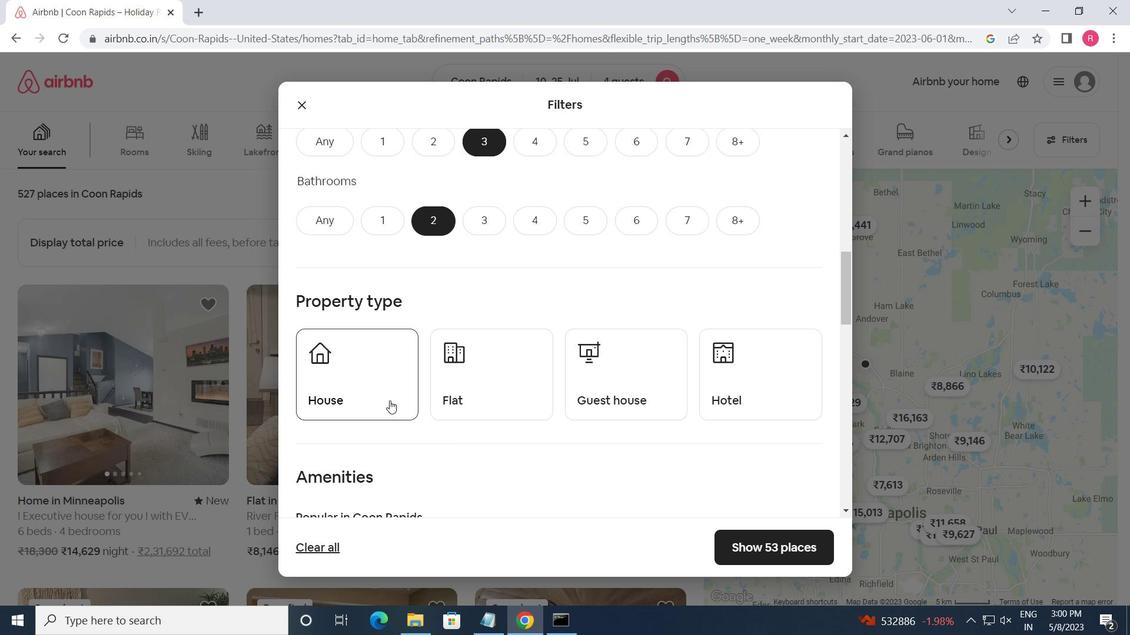 
Action: Mouse pressed left at (390, 400)
Screenshot: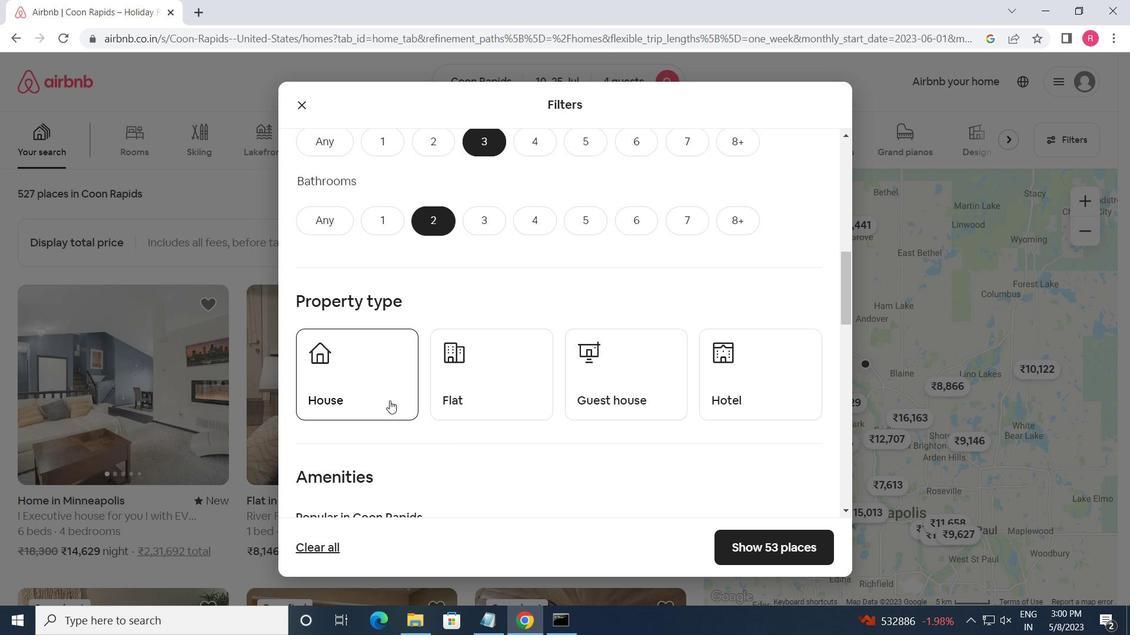 
Action: Mouse moved to (464, 399)
Screenshot: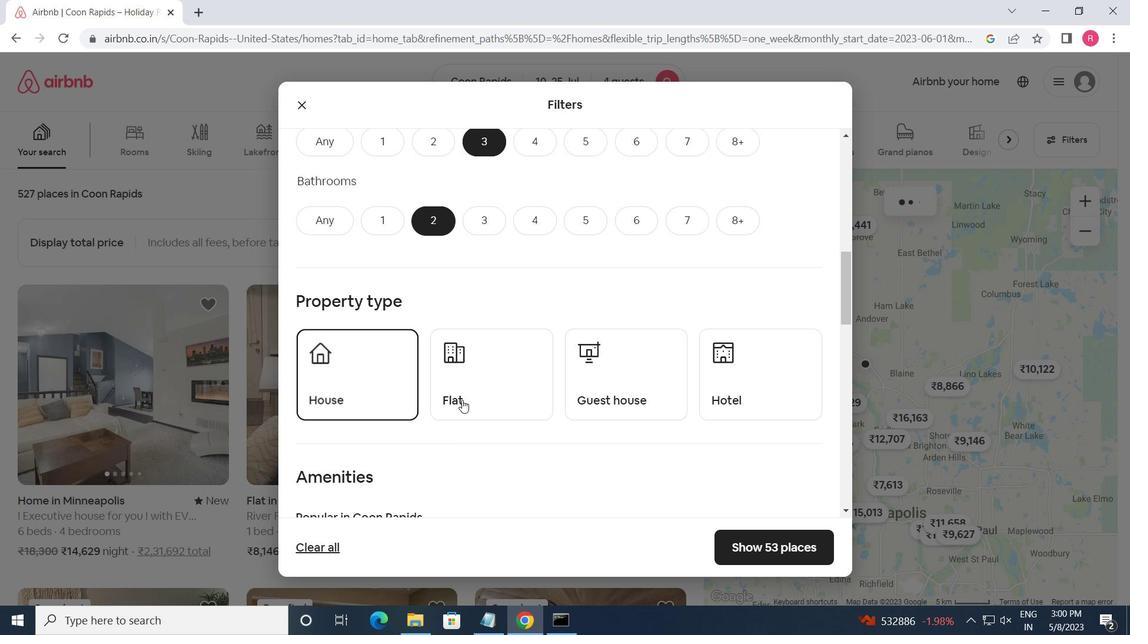 
Action: Mouse pressed left at (464, 399)
Screenshot: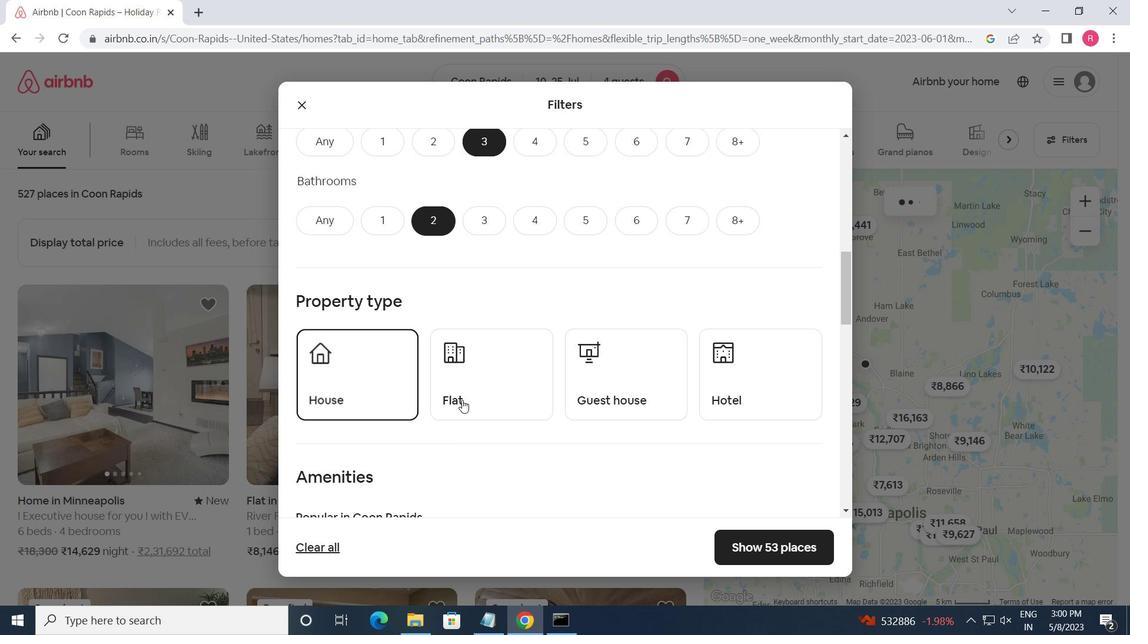 
Action: Mouse moved to (584, 386)
Screenshot: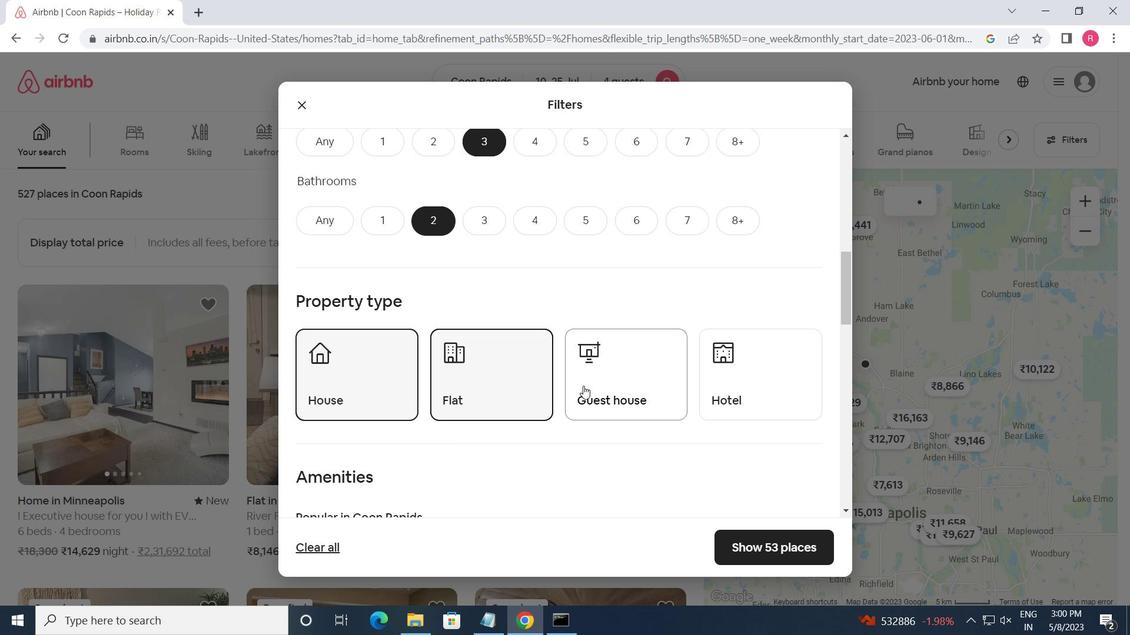
Action: Mouse pressed left at (584, 386)
Screenshot: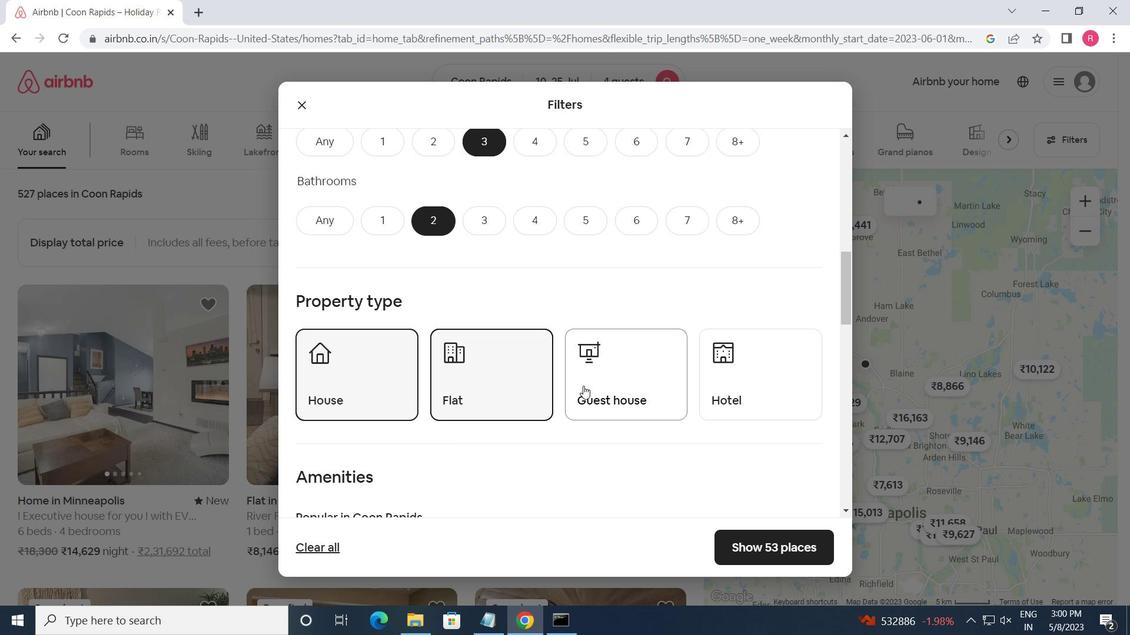 
Action: Mouse scrolled (584, 385) with delta (0, 0)
Screenshot: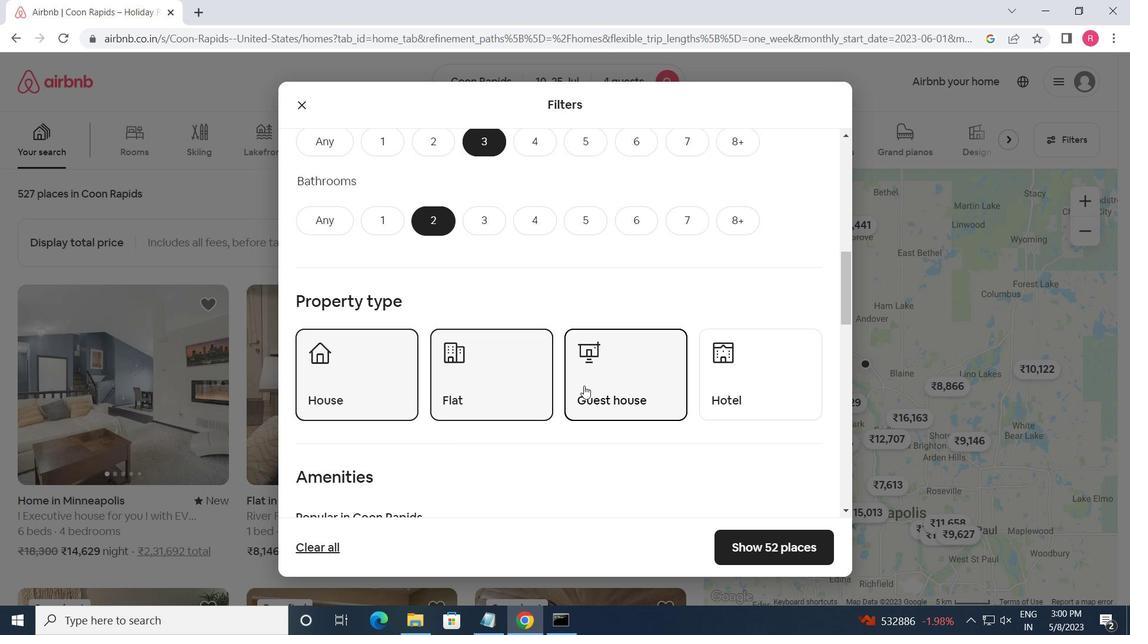 
Action: Mouse scrolled (584, 385) with delta (0, 0)
Screenshot: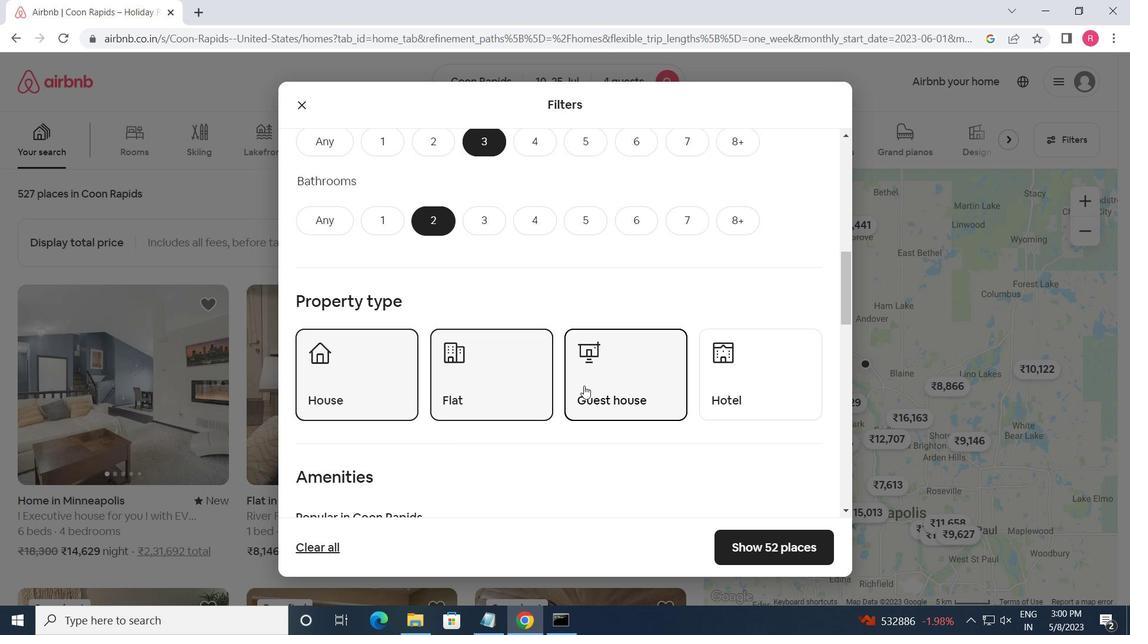 
Action: Mouse moved to (458, 375)
Screenshot: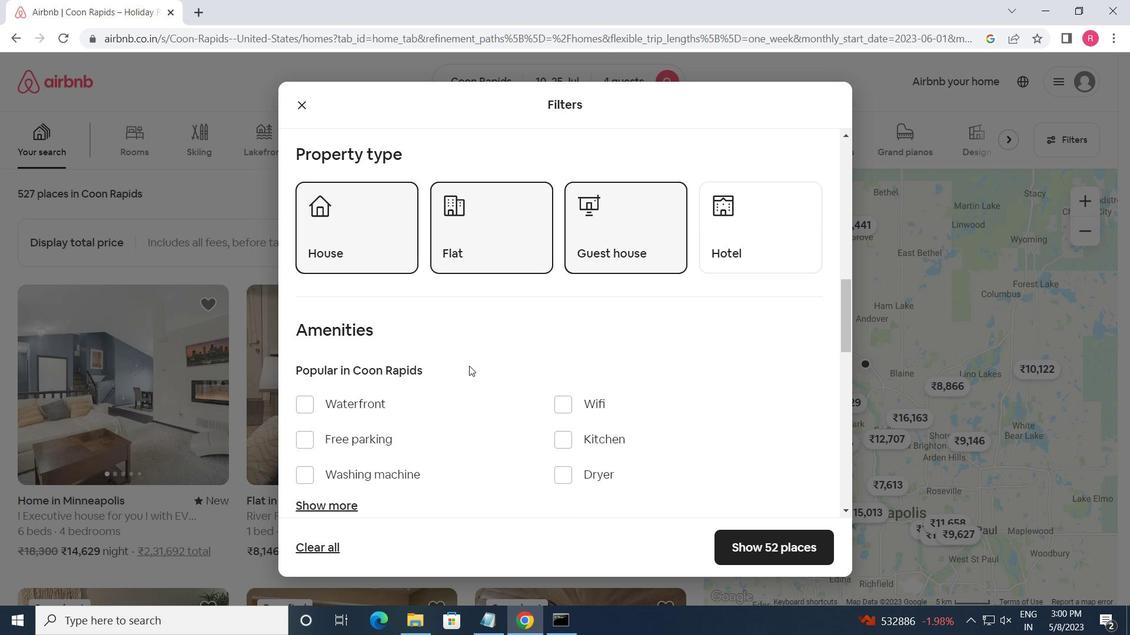 
Action: Mouse scrolled (458, 375) with delta (0, 0)
Screenshot: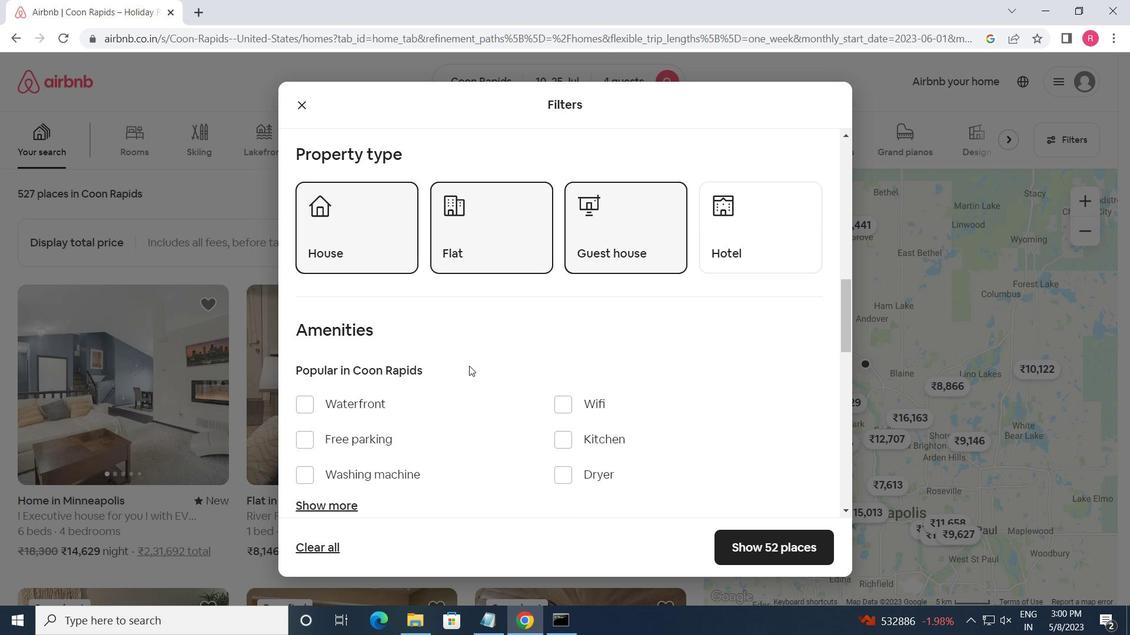 
Action: Mouse moved to (457, 376)
Screenshot: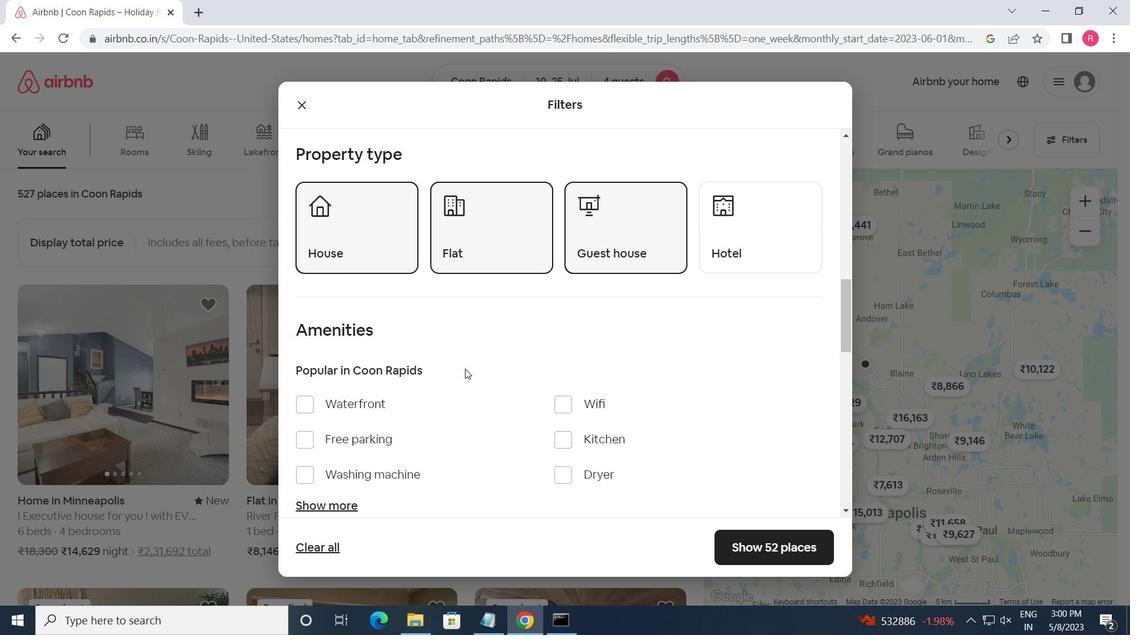 
Action: Mouse scrolled (457, 375) with delta (0, 0)
Screenshot: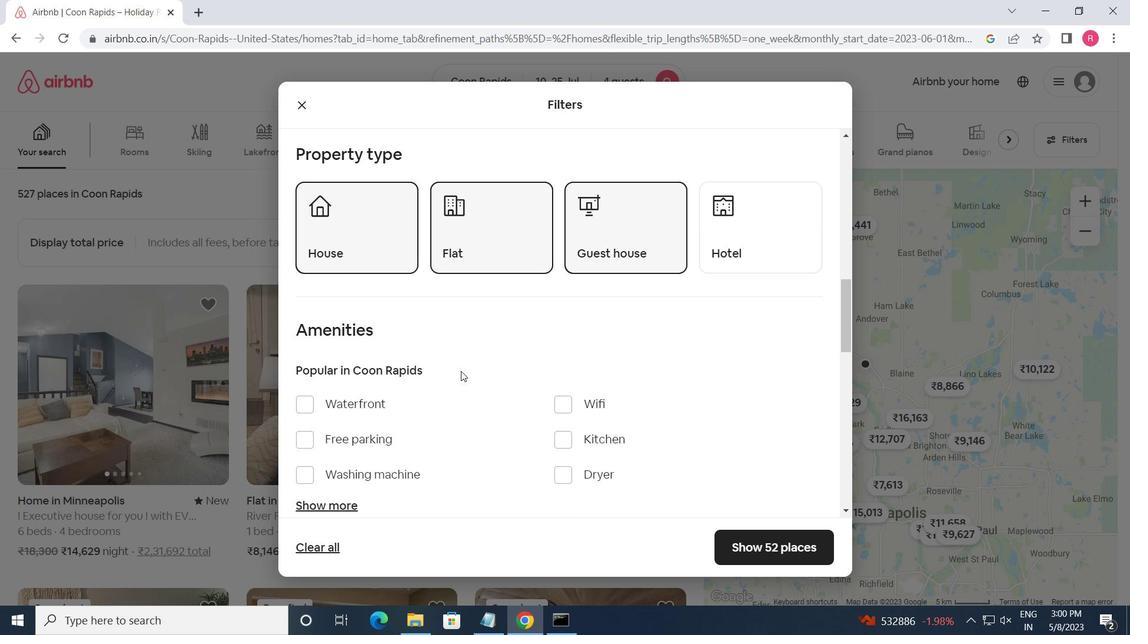 
Action: Mouse moved to (310, 366)
Screenshot: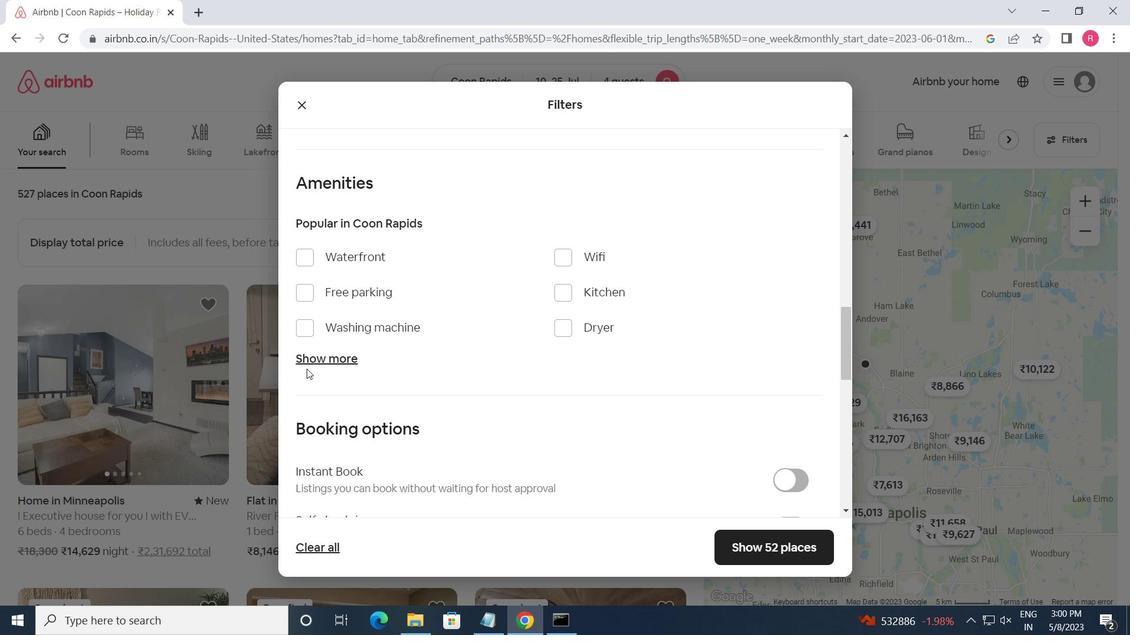 
Action: Mouse pressed left at (310, 366)
Screenshot: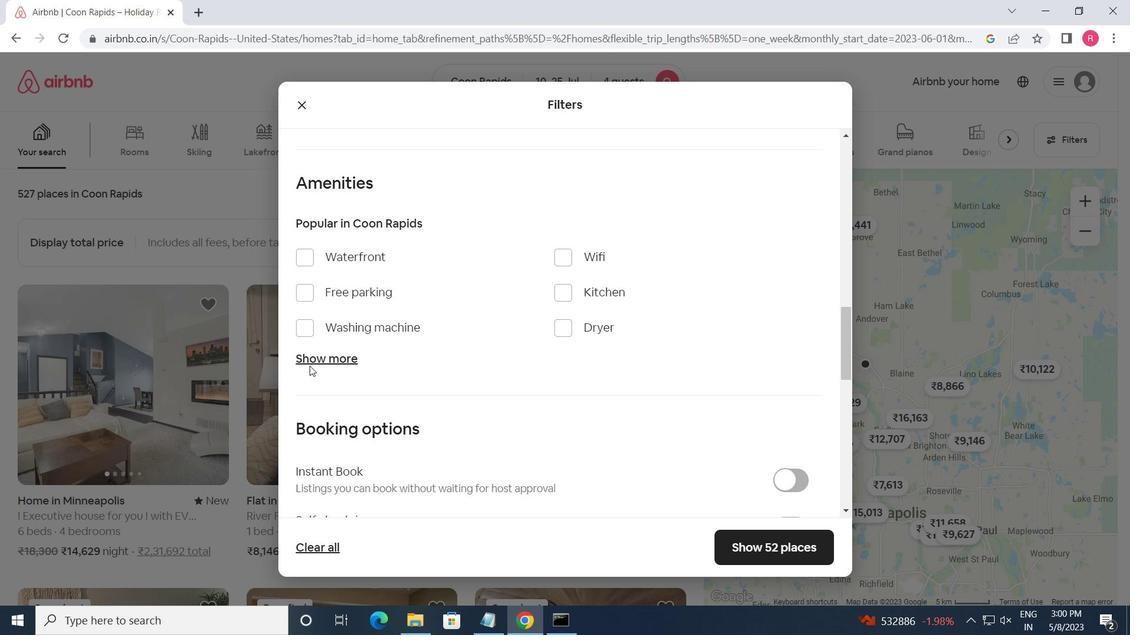 
Action: Mouse moved to (564, 259)
Screenshot: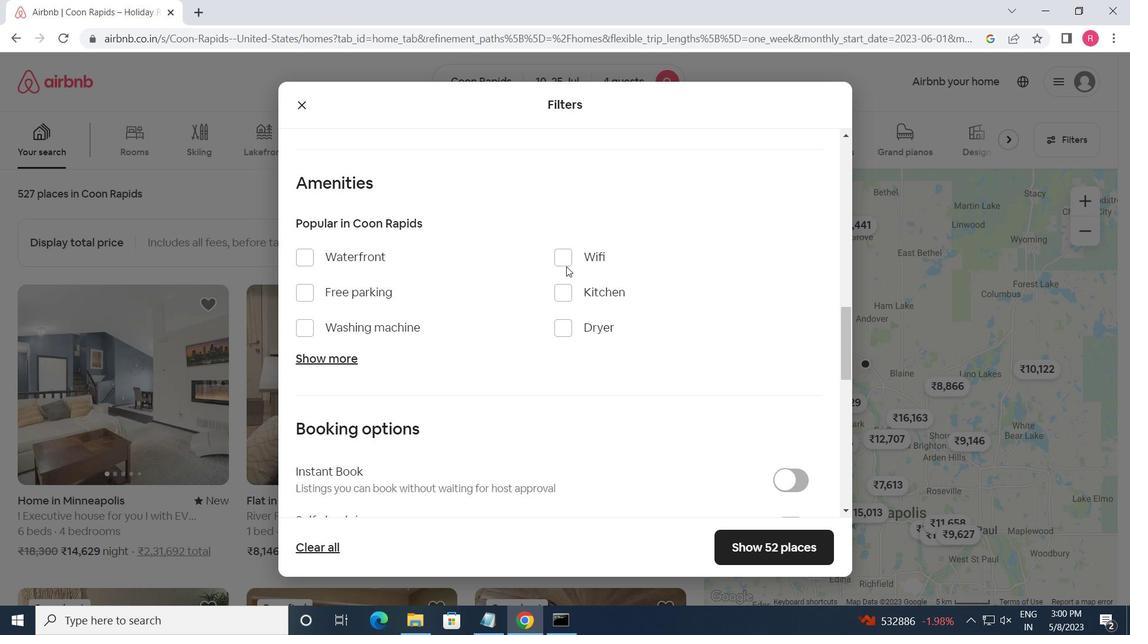 
Action: Mouse pressed left at (564, 259)
Screenshot: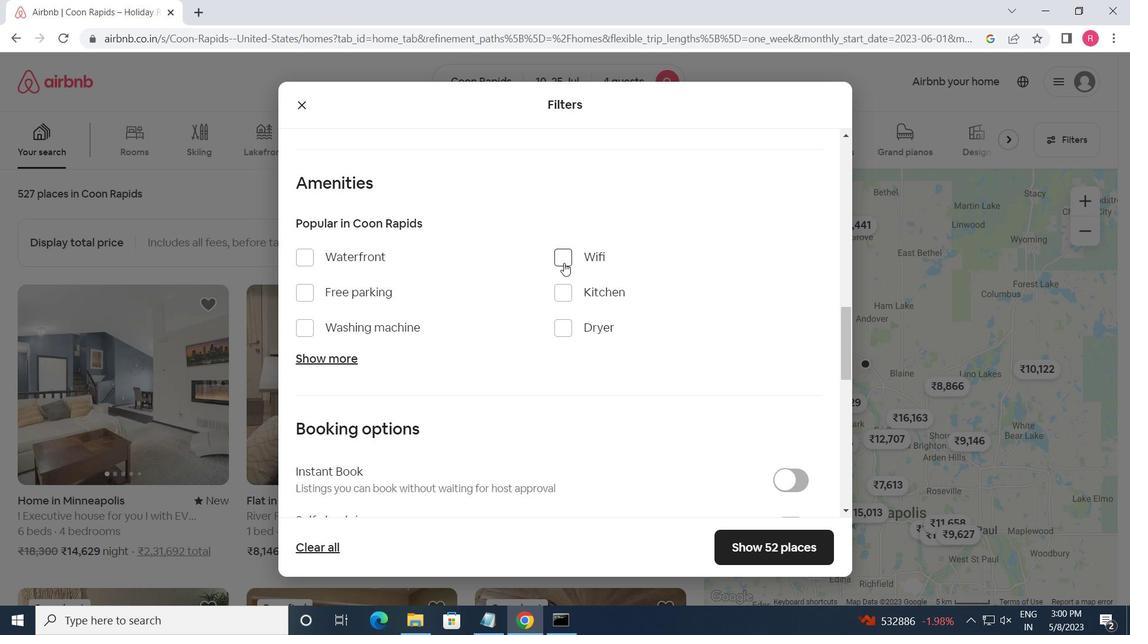 
Action: Mouse moved to (333, 357)
Screenshot: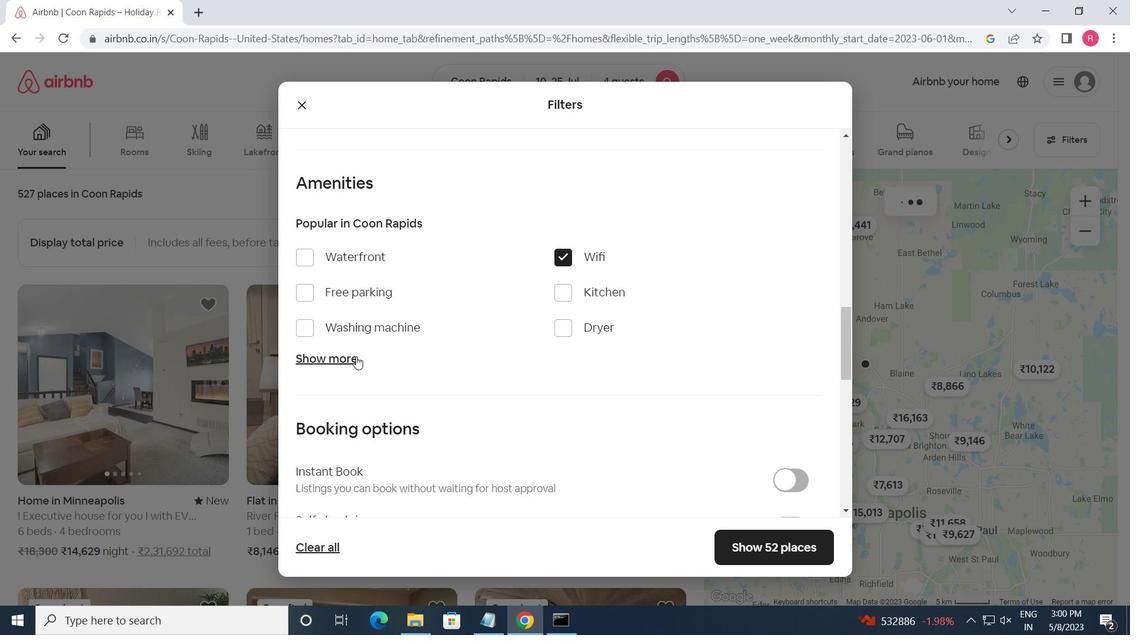 
Action: Mouse pressed left at (333, 357)
Screenshot: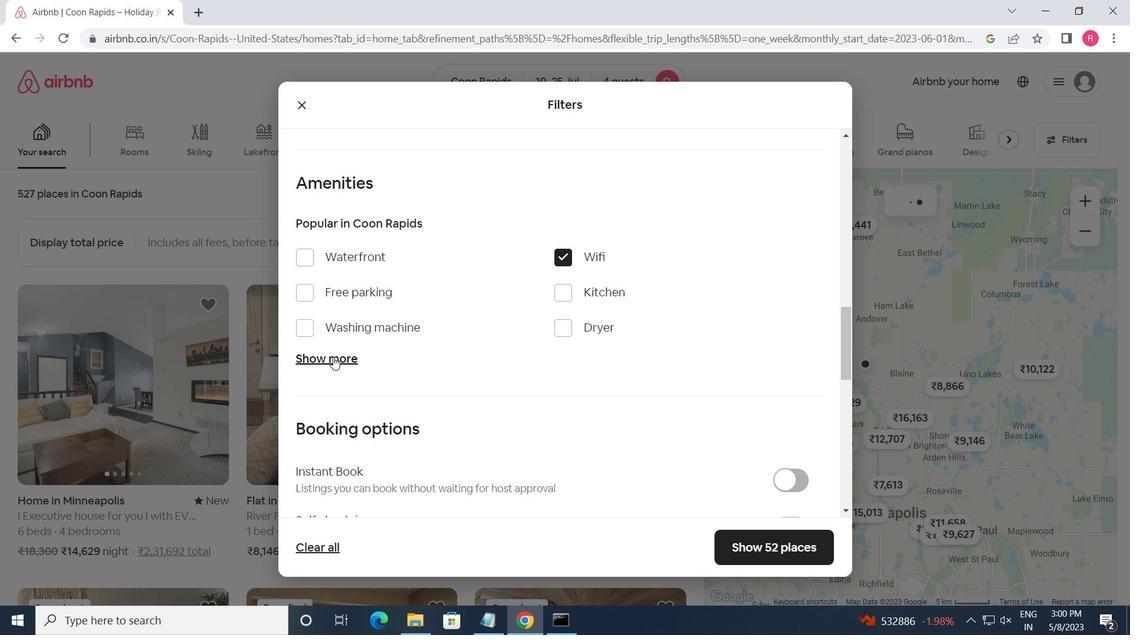 
Action: Mouse moved to (302, 293)
Screenshot: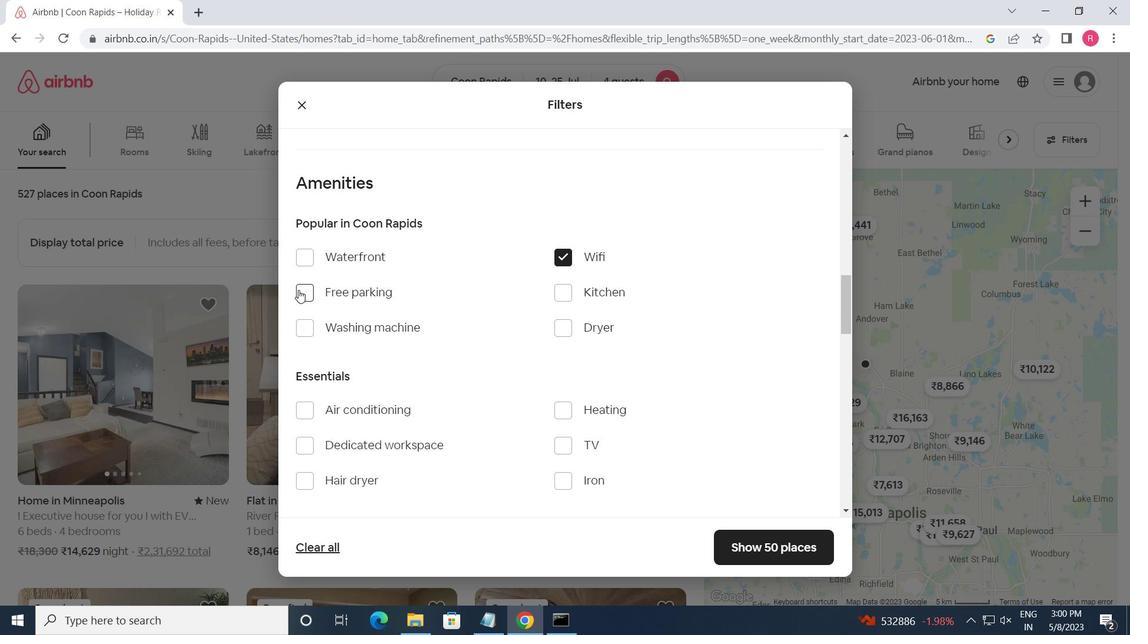 
Action: Mouse pressed left at (302, 293)
Screenshot: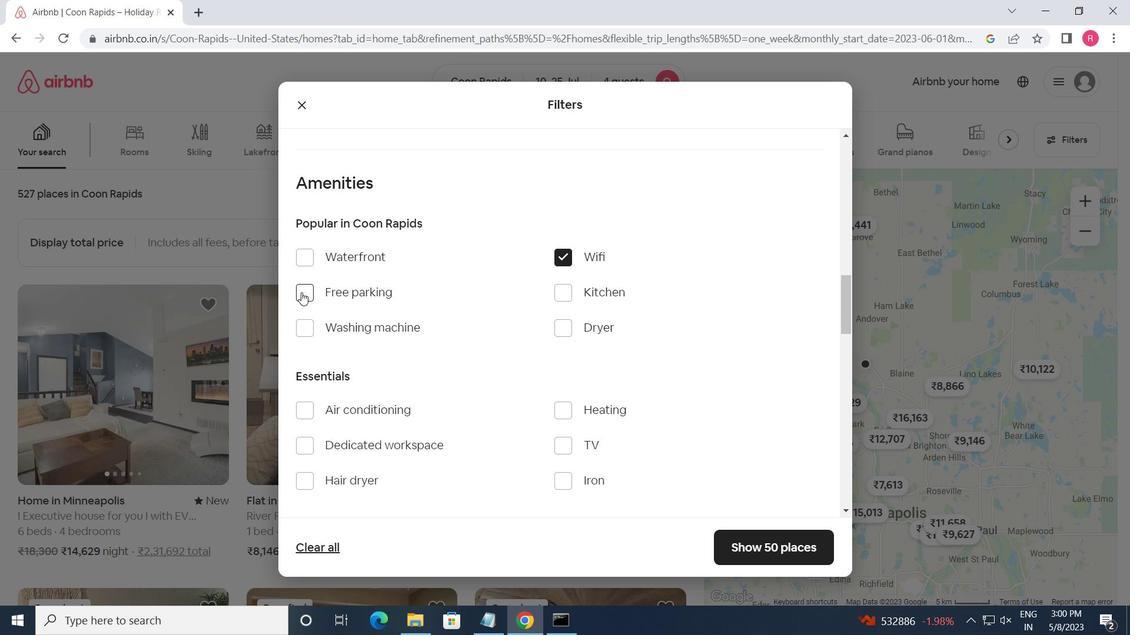
Action: Mouse moved to (353, 388)
Screenshot: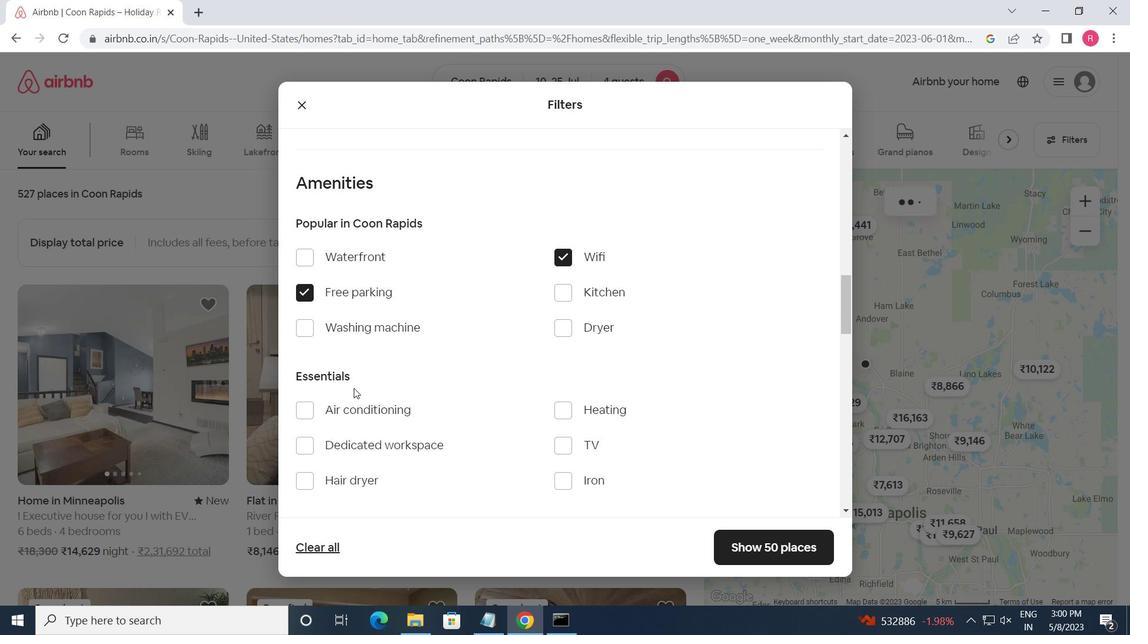 
Action: Mouse scrolled (353, 387) with delta (0, 0)
Screenshot: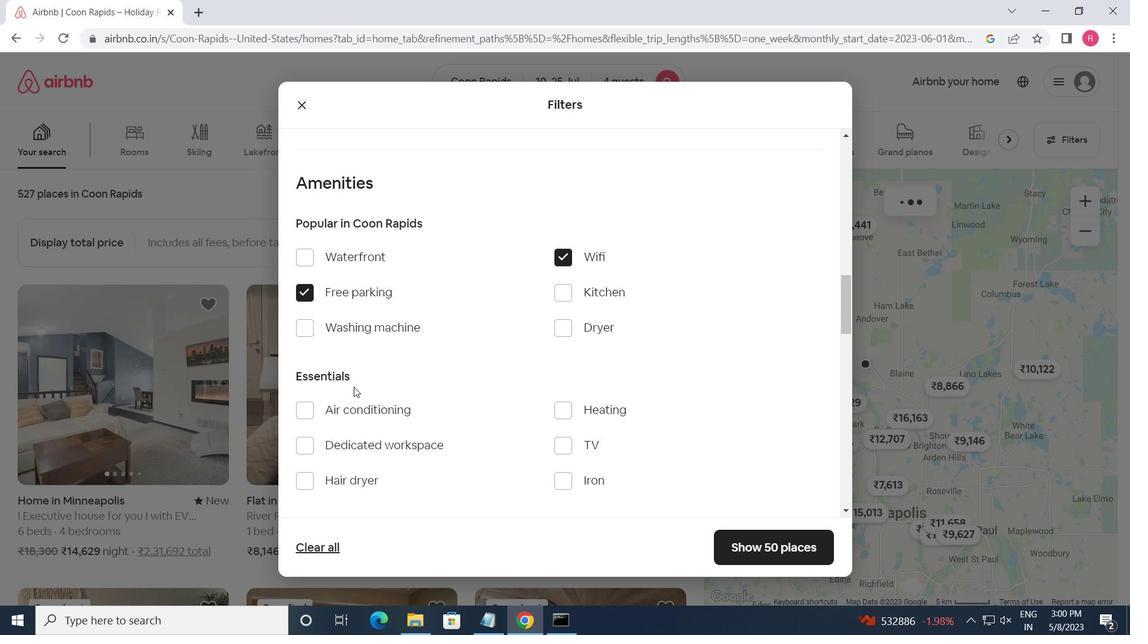 
Action: Mouse scrolled (353, 387) with delta (0, 0)
Screenshot: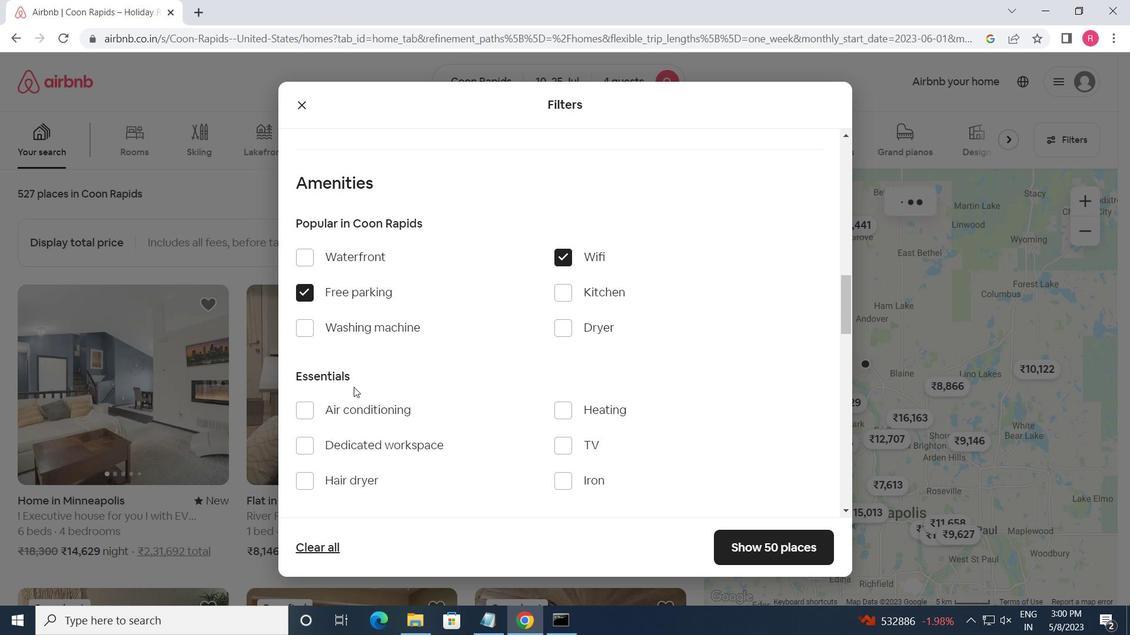 
Action: Mouse moved to (559, 306)
Screenshot: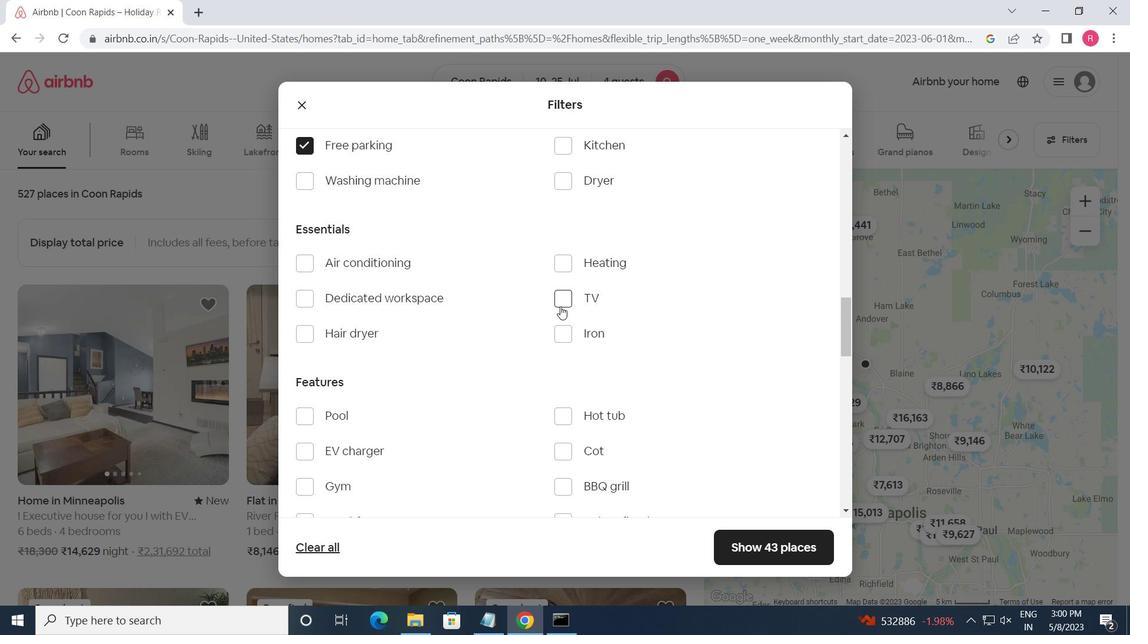 
Action: Mouse pressed left at (559, 306)
Screenshot: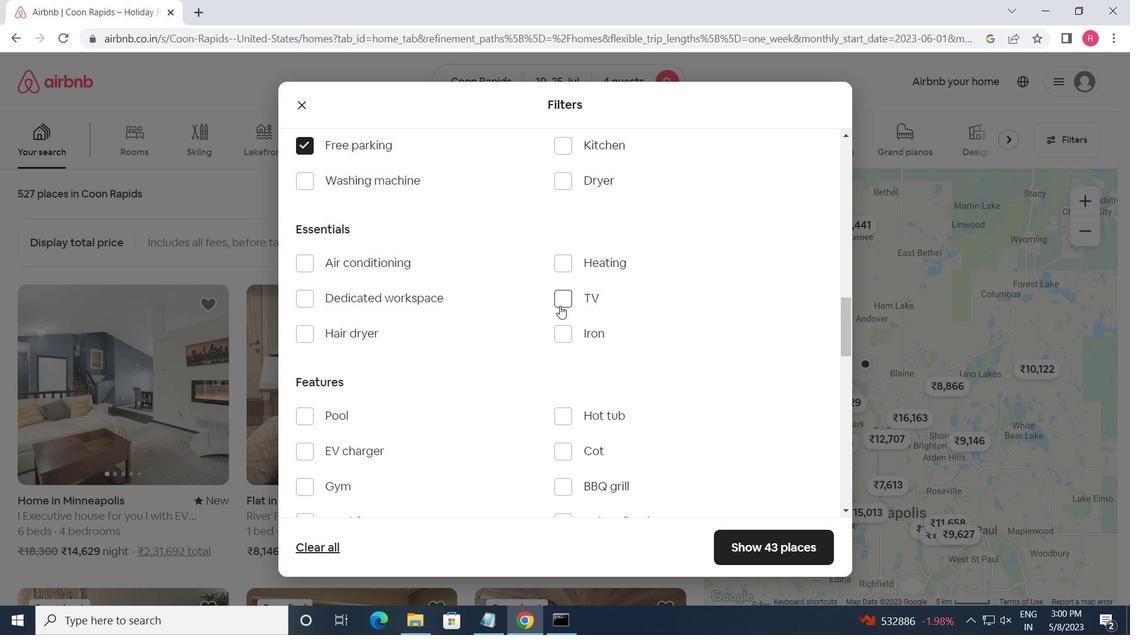 
Action: Mouse moved to (474, 364)
Screenshot: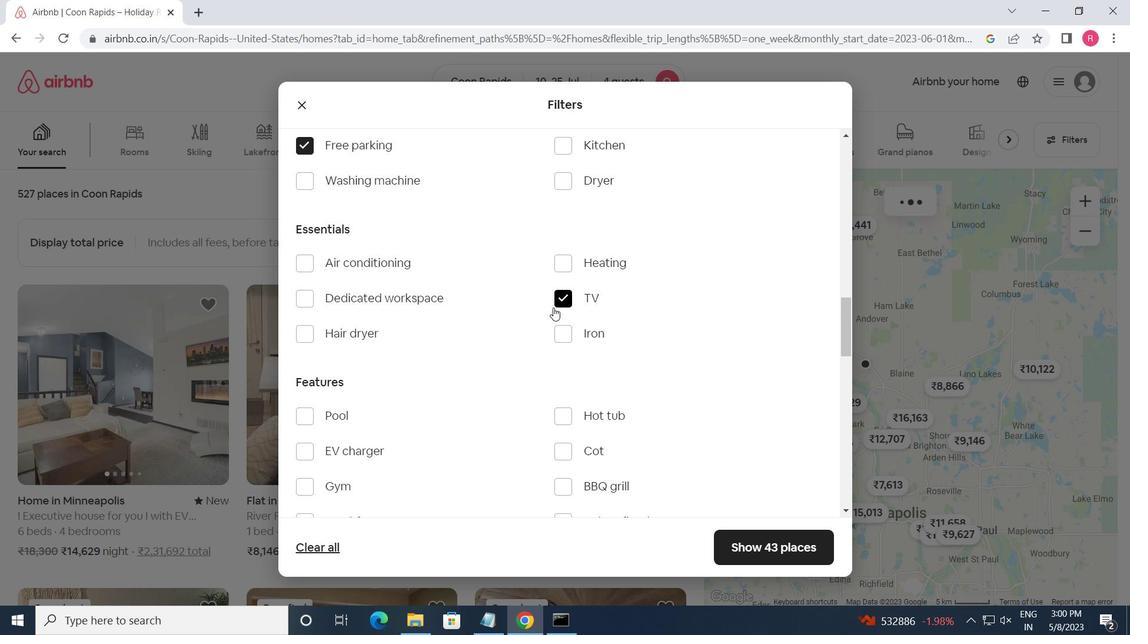 
Action: Mouse scrolled (474, 363) with delta (0, 0)
Screenshot: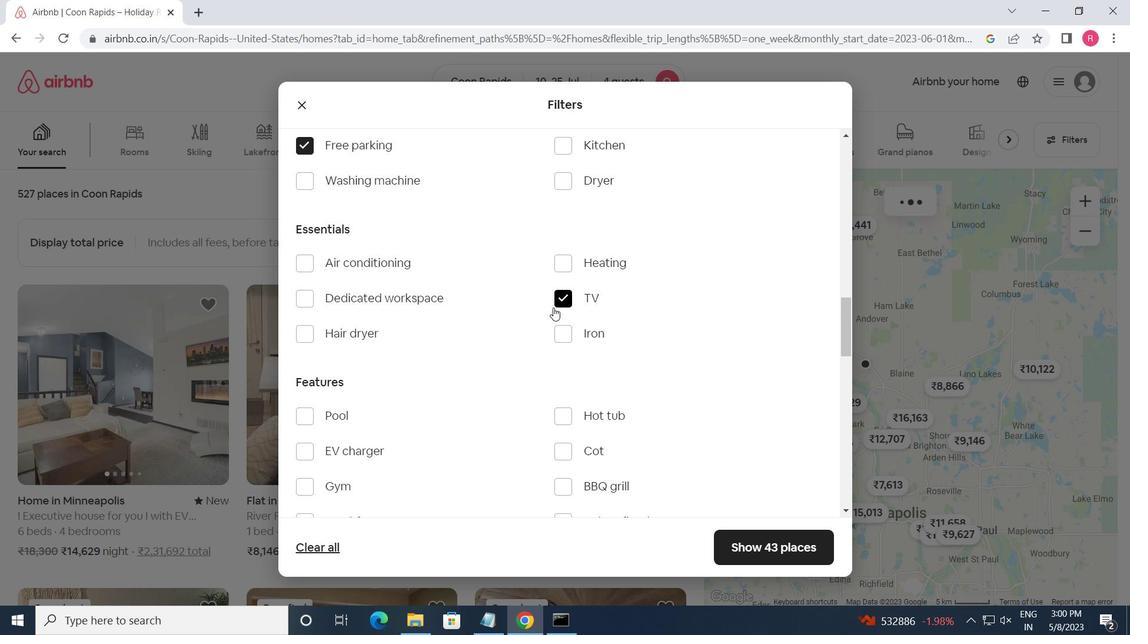 
Action: Mouse moved to (461, 372)
Screenshot: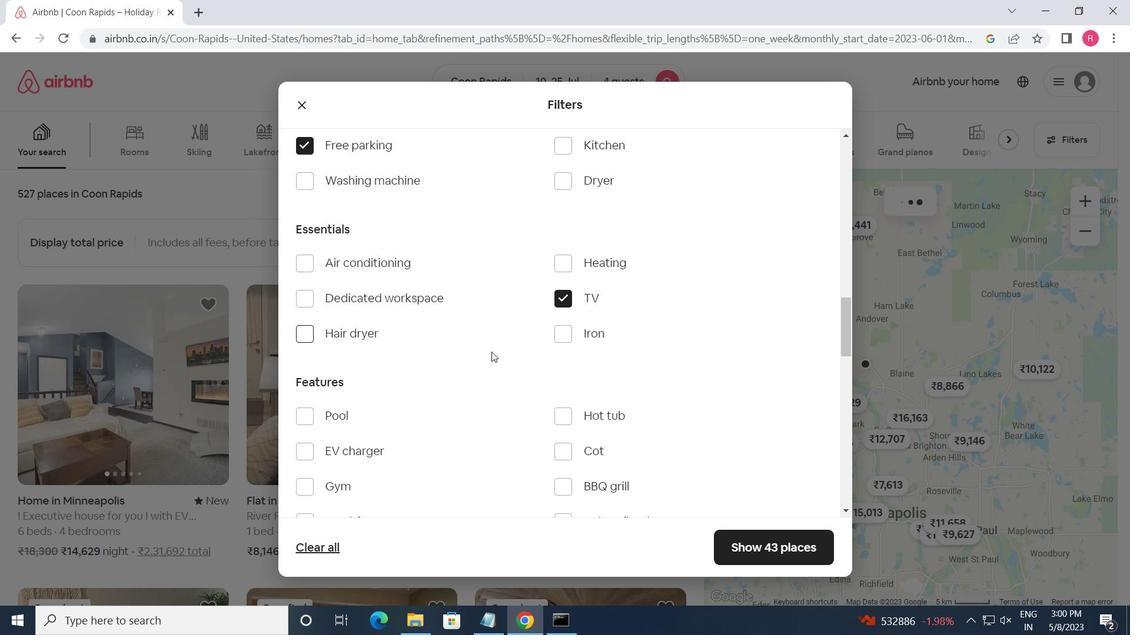 
Action: Mouse scrolled (461, 371) with delta (0, 0)
Screenshot: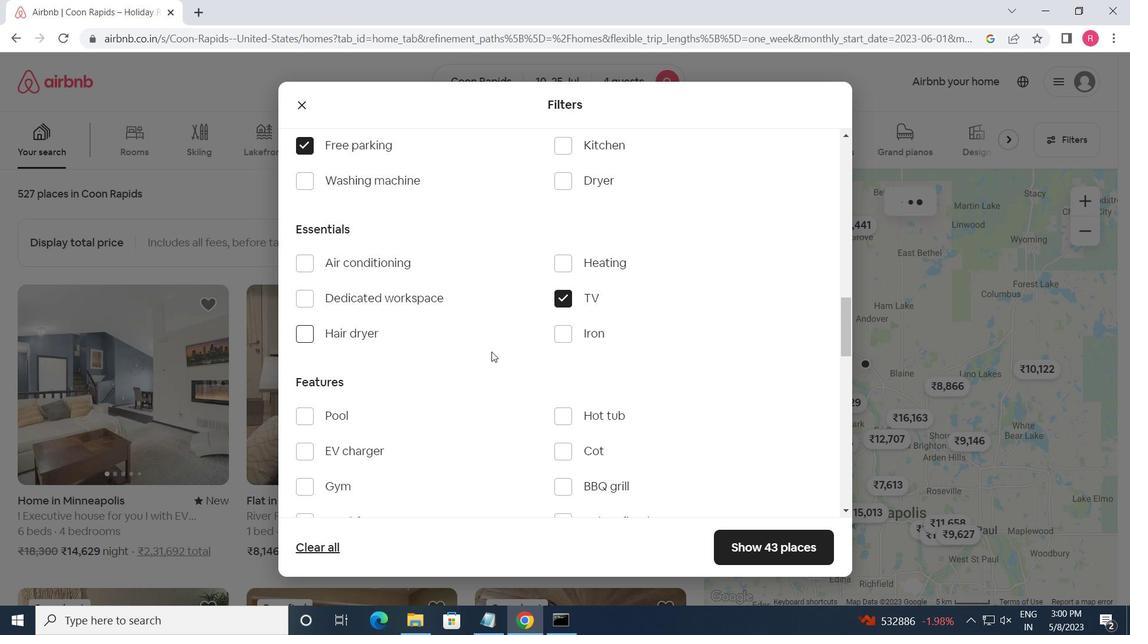 
Action: Mouse moved to (306, 338)
Screenshot: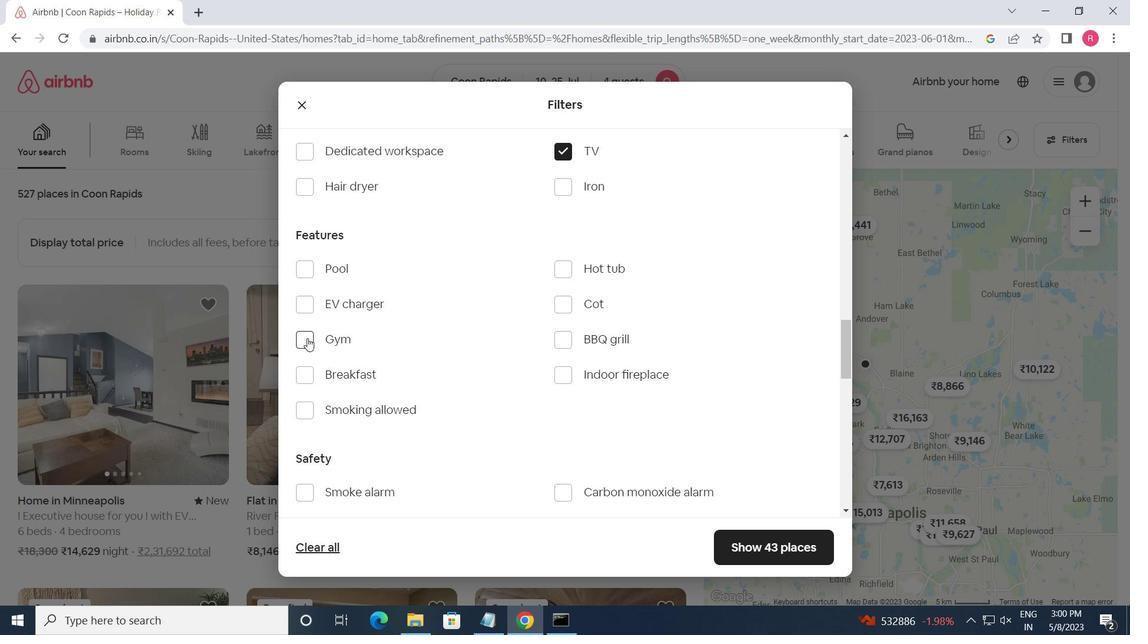 
Action: Mouse pressed left at (306, 338)
Screenshot: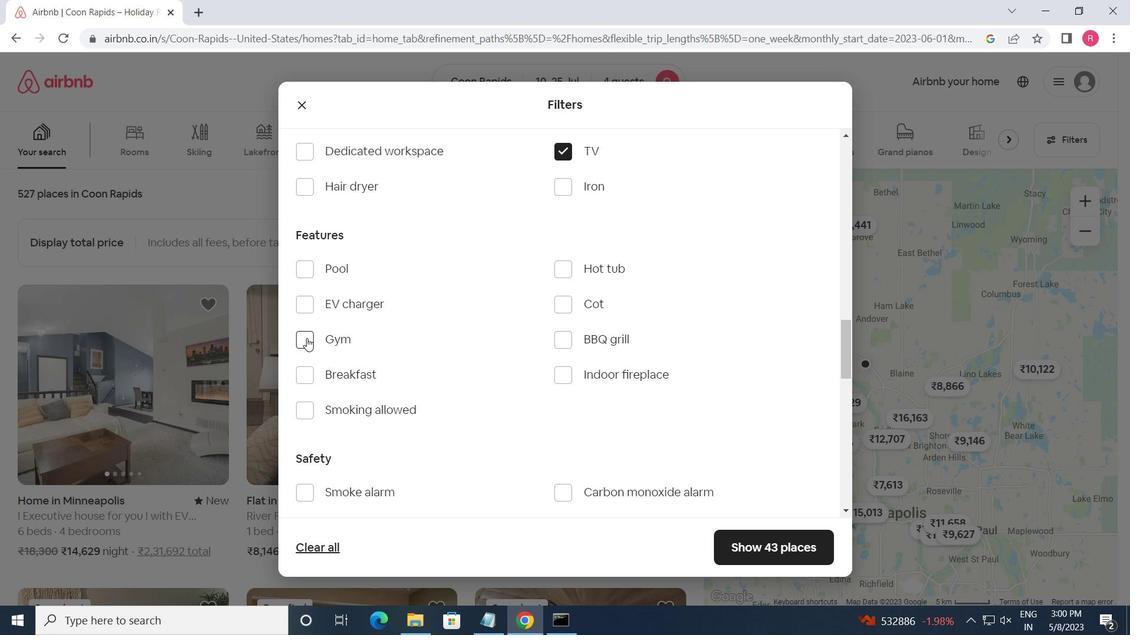 
Action: Mouse moved to (307, 384)
Screenshot: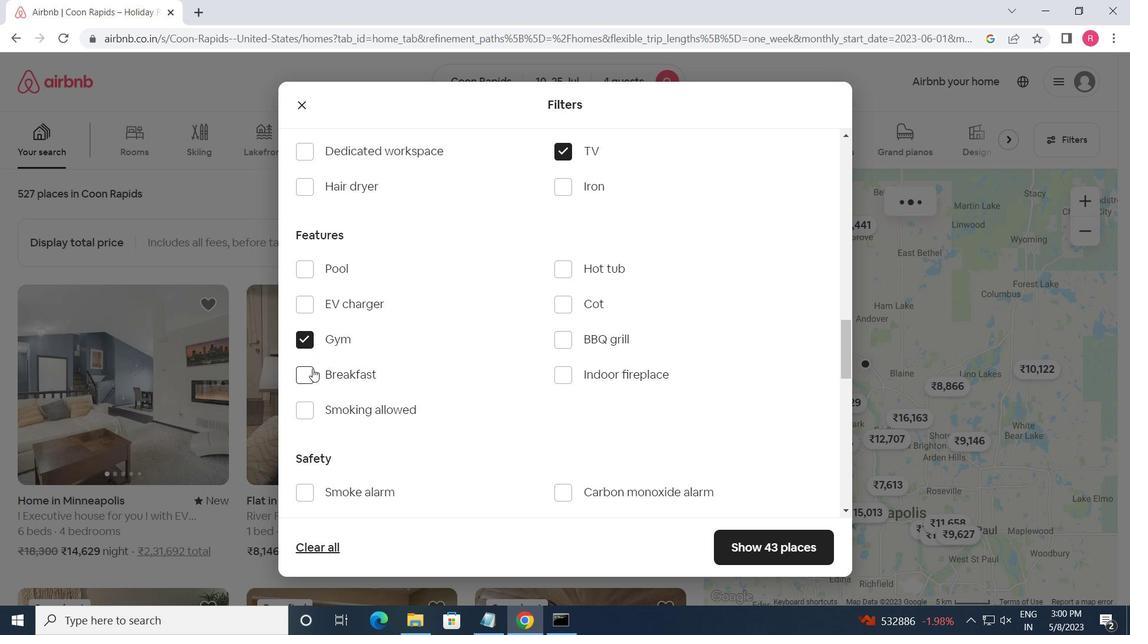 
Action: Mouse pressed left at (307, 384)
Screenshot: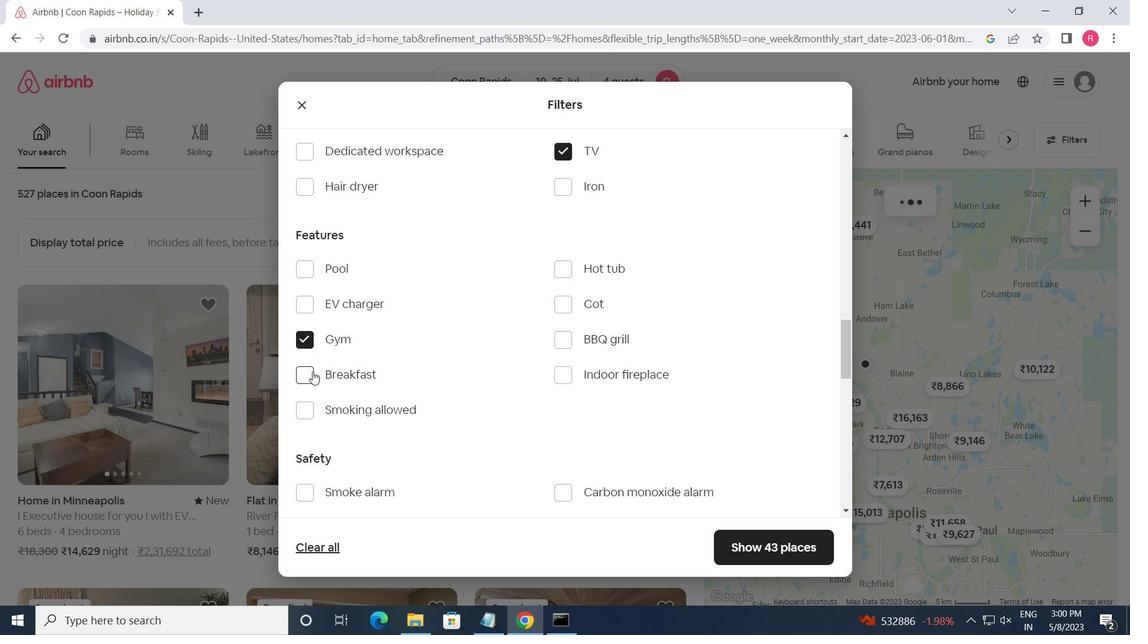 
Action: Mouse scrolled (307, 383) with delta (0, 0)
Screenshot: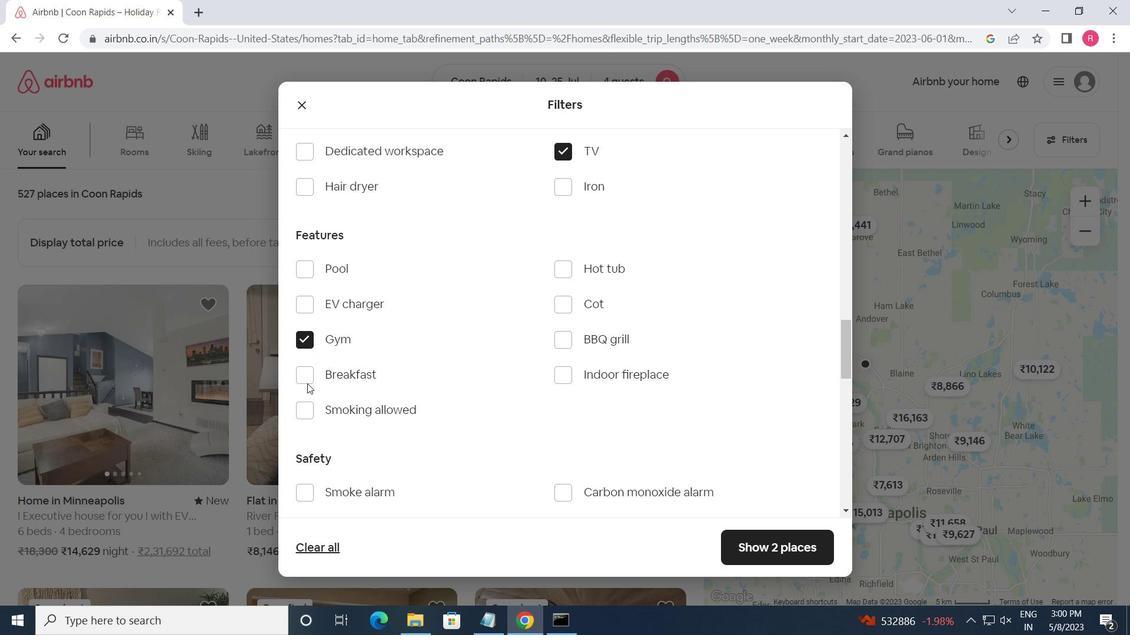 
Action: Mouse scrolled (307, 383) with delta (0, 0)
Screenshot: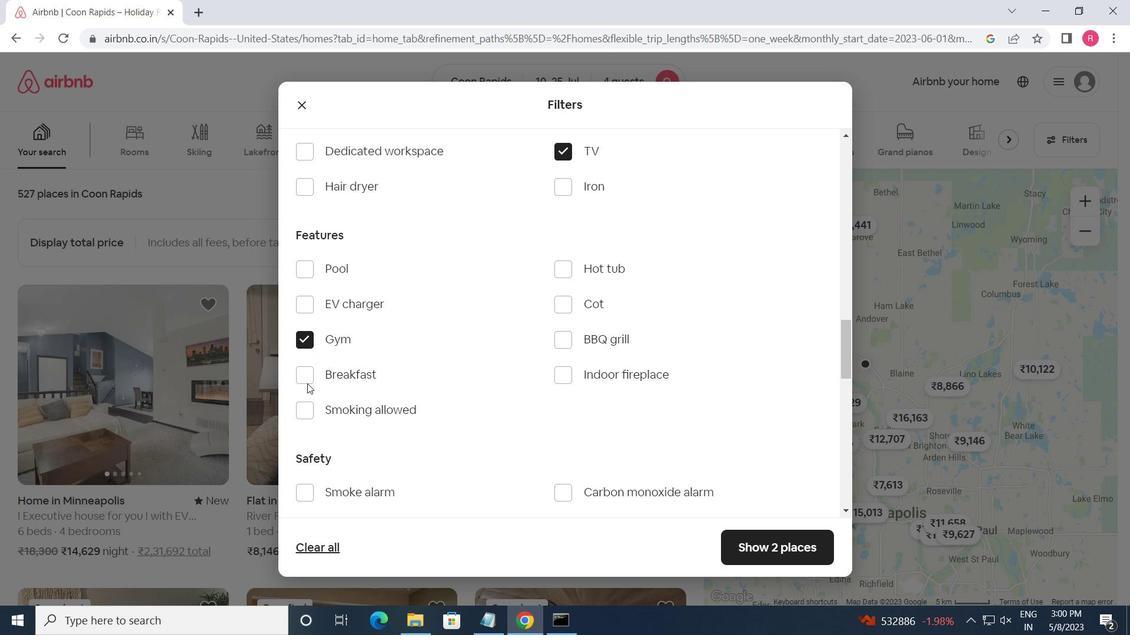 
Action: Mouse moved to (311, 230)
Screenshot: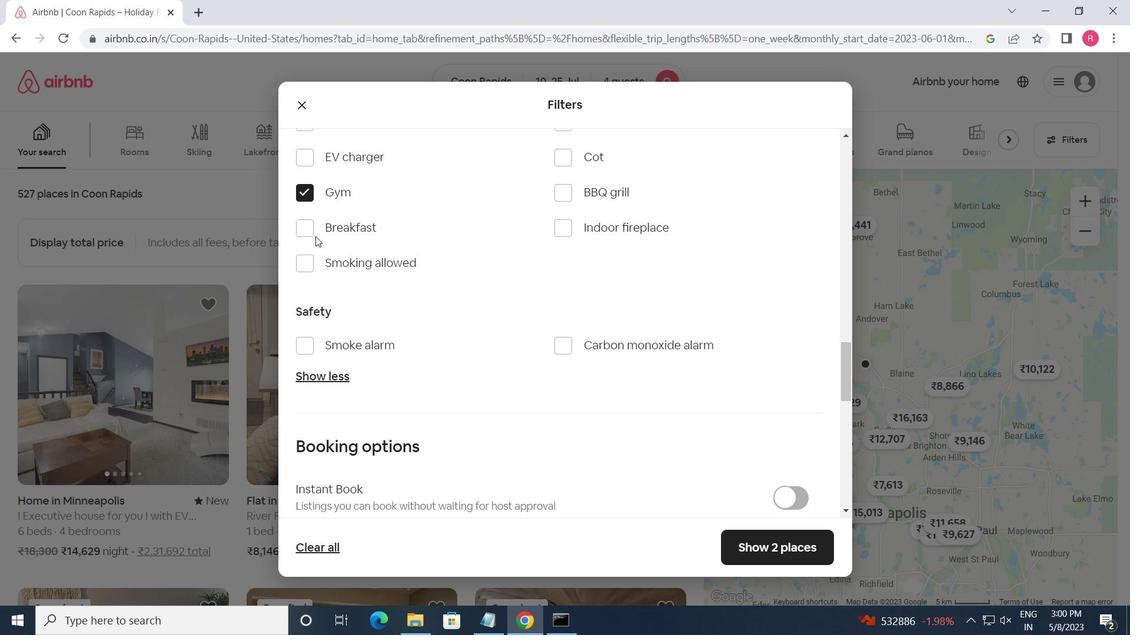 
Action: Mouse pressed left at (311, 230)
Screenshot: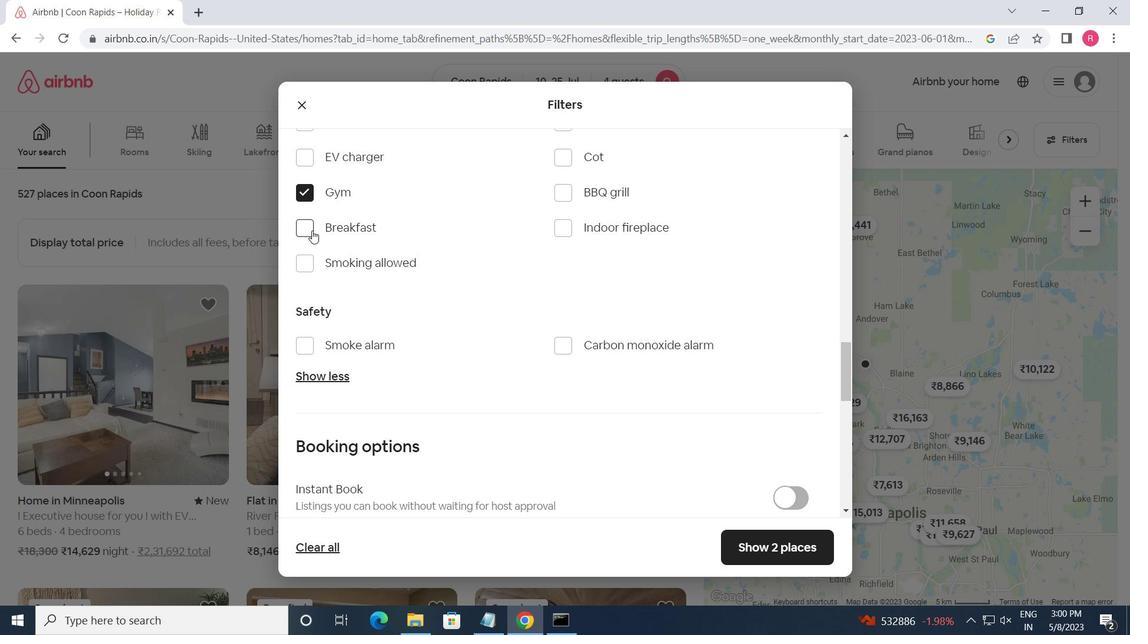 
Action: Mouse moved to (524, 340)
Screenshot: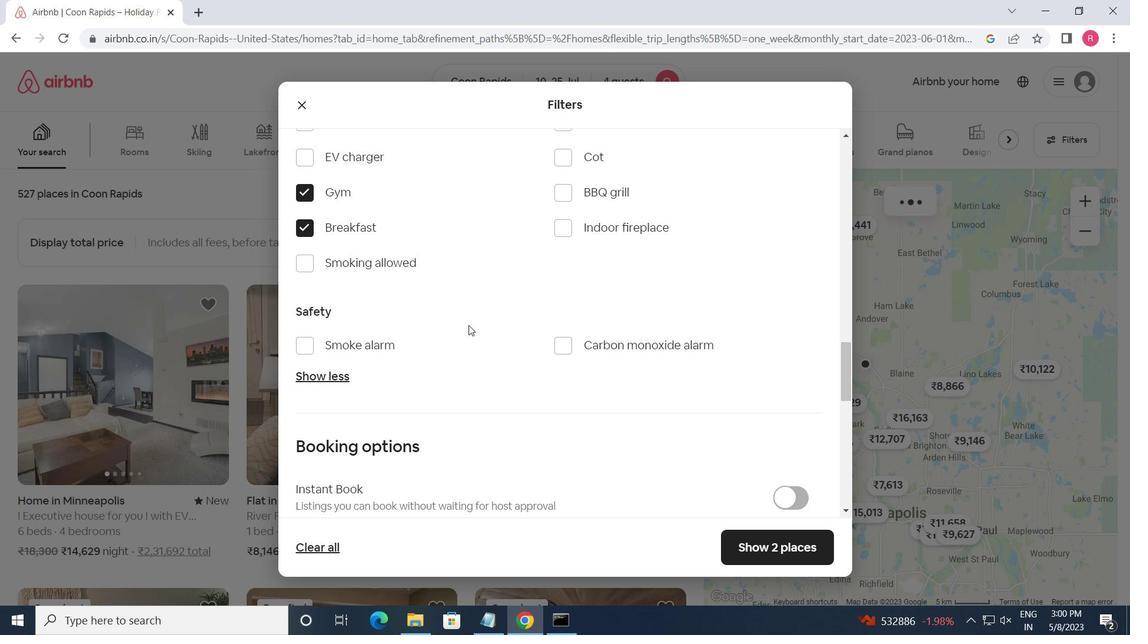 
Action: Mouse scrolled (524, 339) with delta (0, 0)
Screenshot: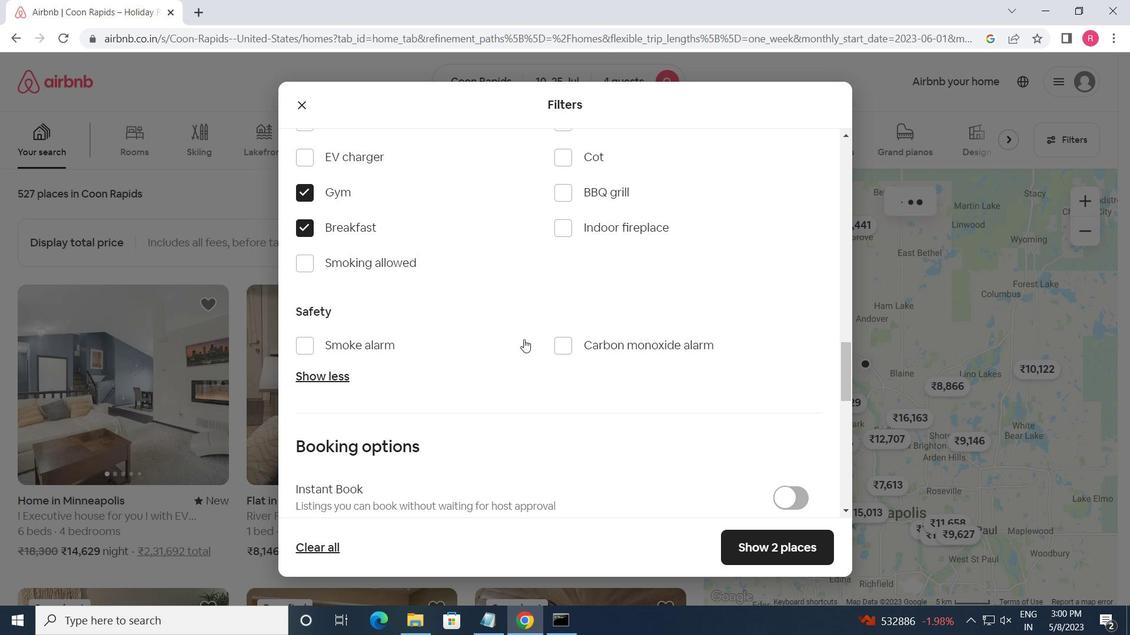 
Action: Mouse moved to (524, 340)
Screenshot: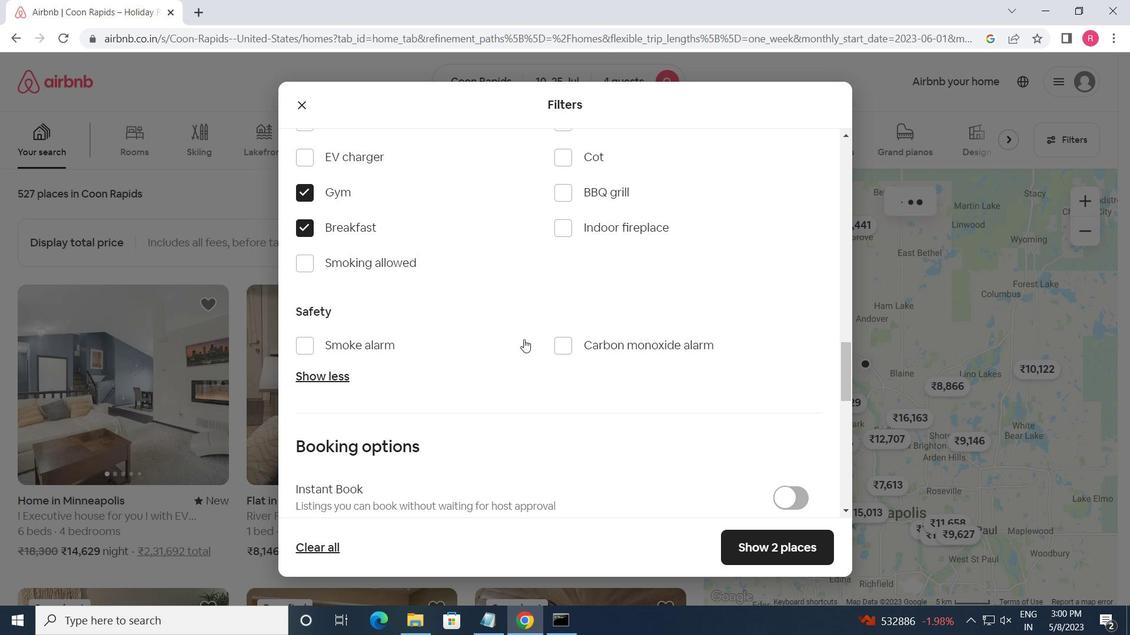 
Action: Mouse scrolled (524, 339) with delta (0, 0)
Screenshot: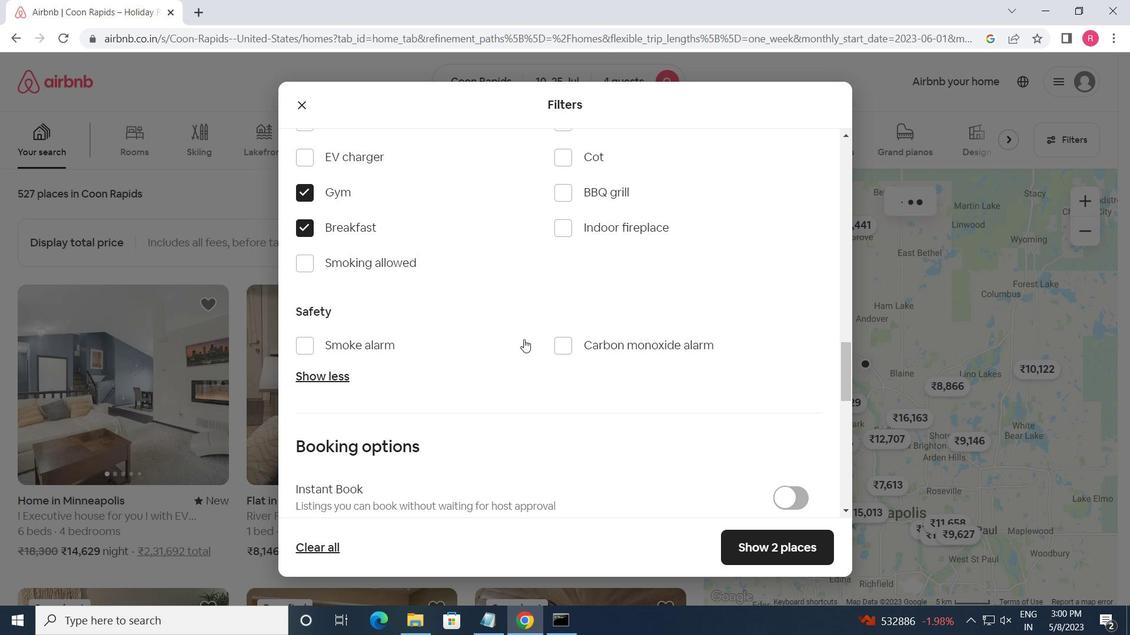 
Action: Mouse scrolled (524, 339) with delta (0, 0)
Screenshot: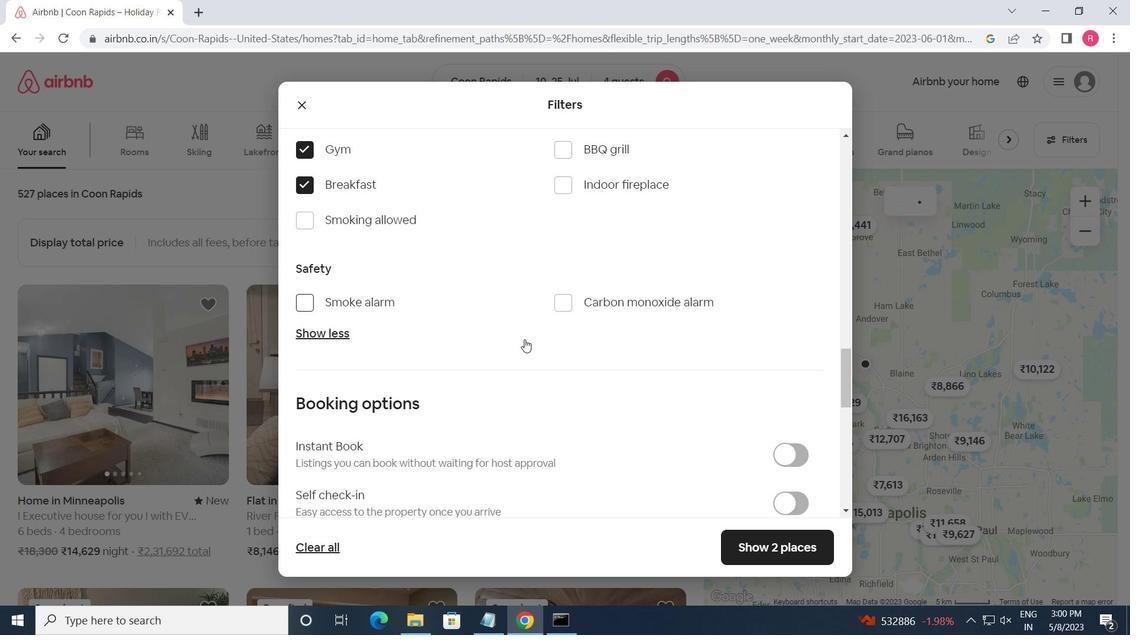 
Action: Mouse moved to (778, 327)
Screenshot: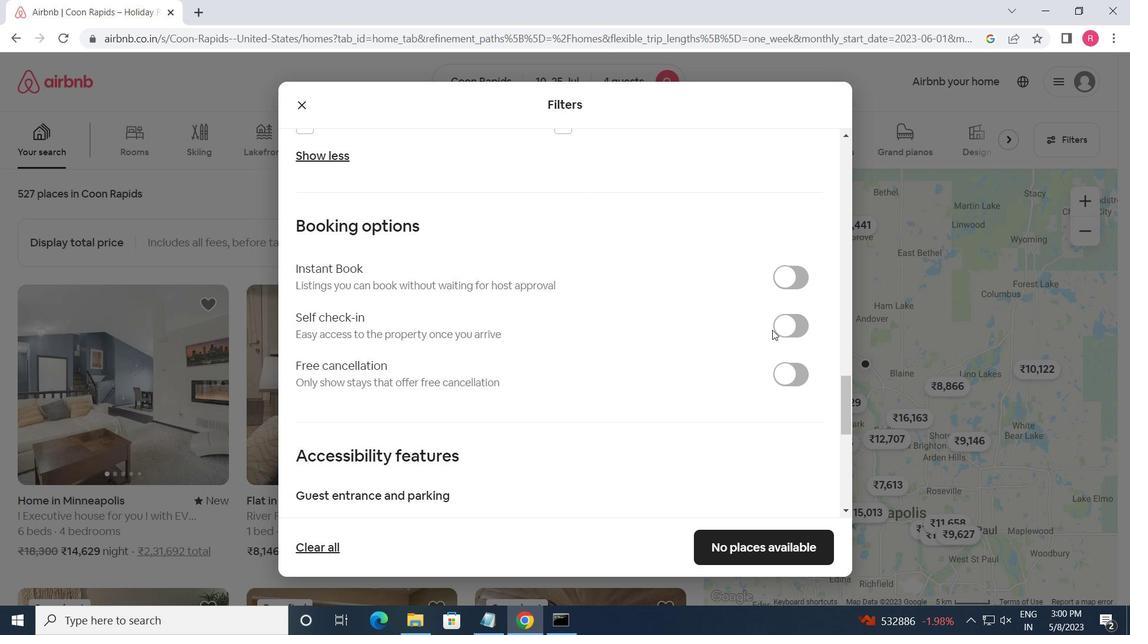 
Action: Mouse pressed left at (778, 327)
Screenshot: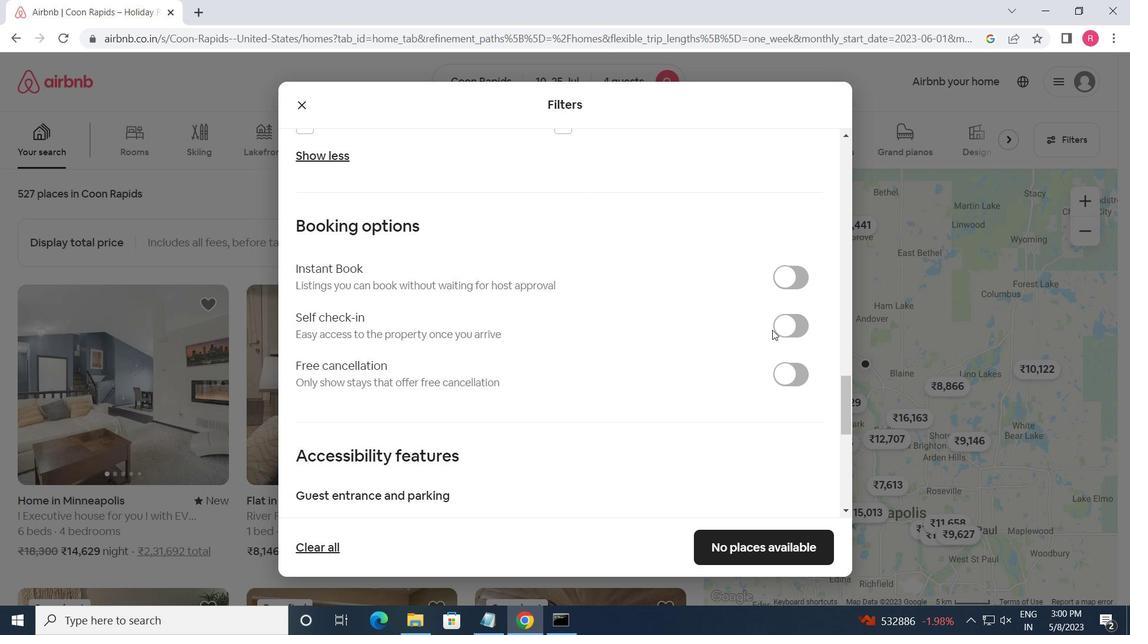 
Action: Mouse moved to (464, 456)
Screenshot: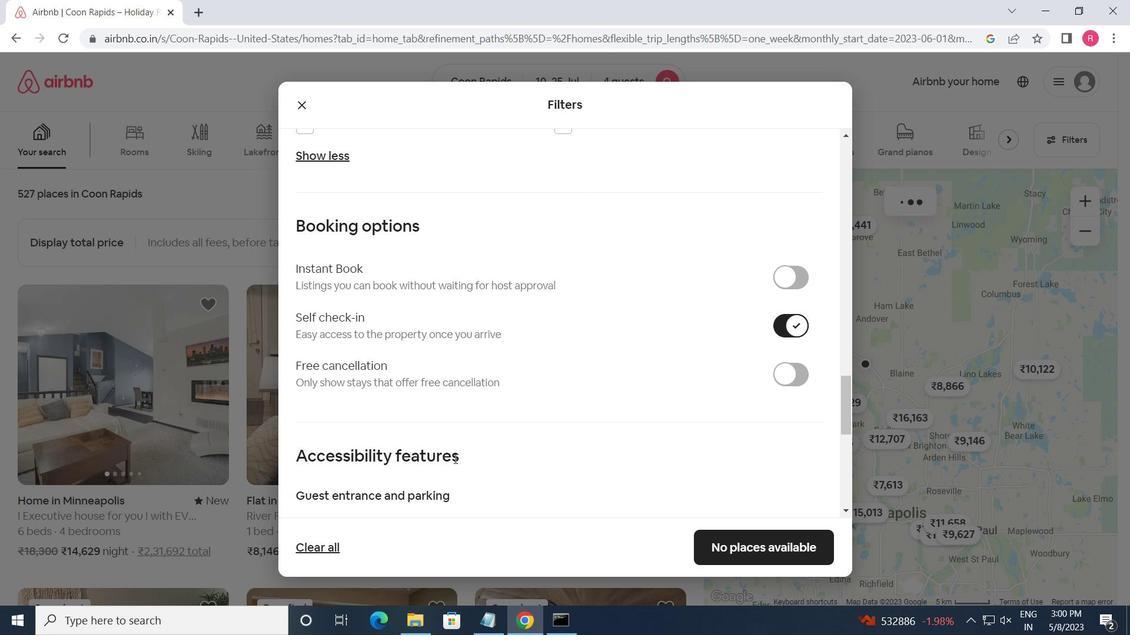 
Action: Mouse scrolled (464, 455) with delta (0, 0)
Screenshot: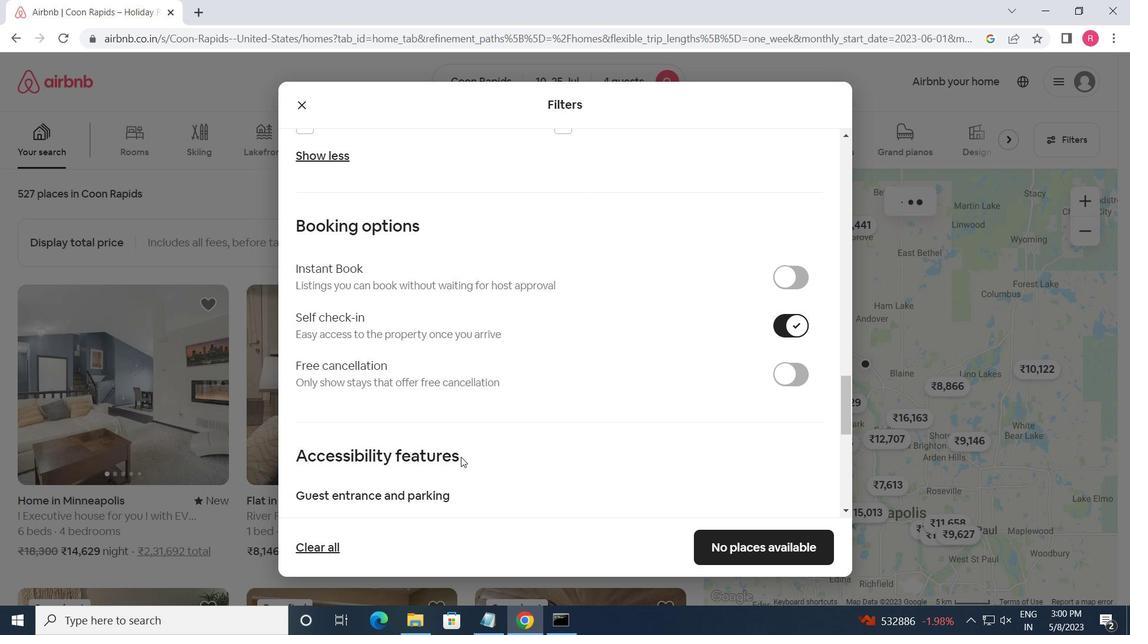 
Action: Mouse scrolled (464, 455) with delta (0, 0)
Screenshot: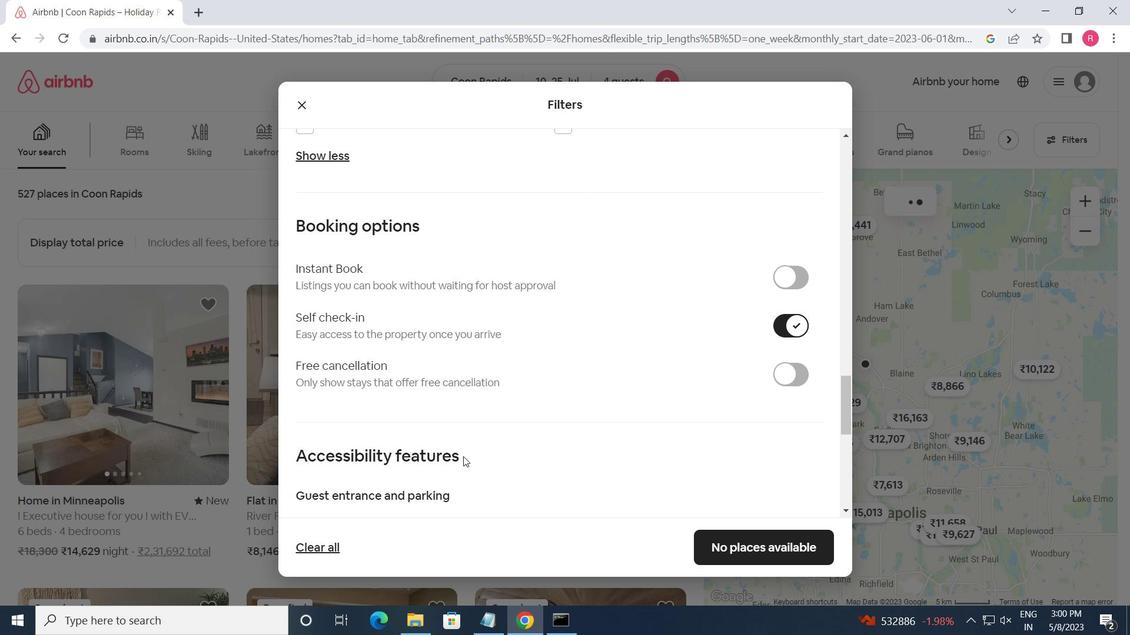 
Action: Mouse moved to (464, 455)
Screenshot: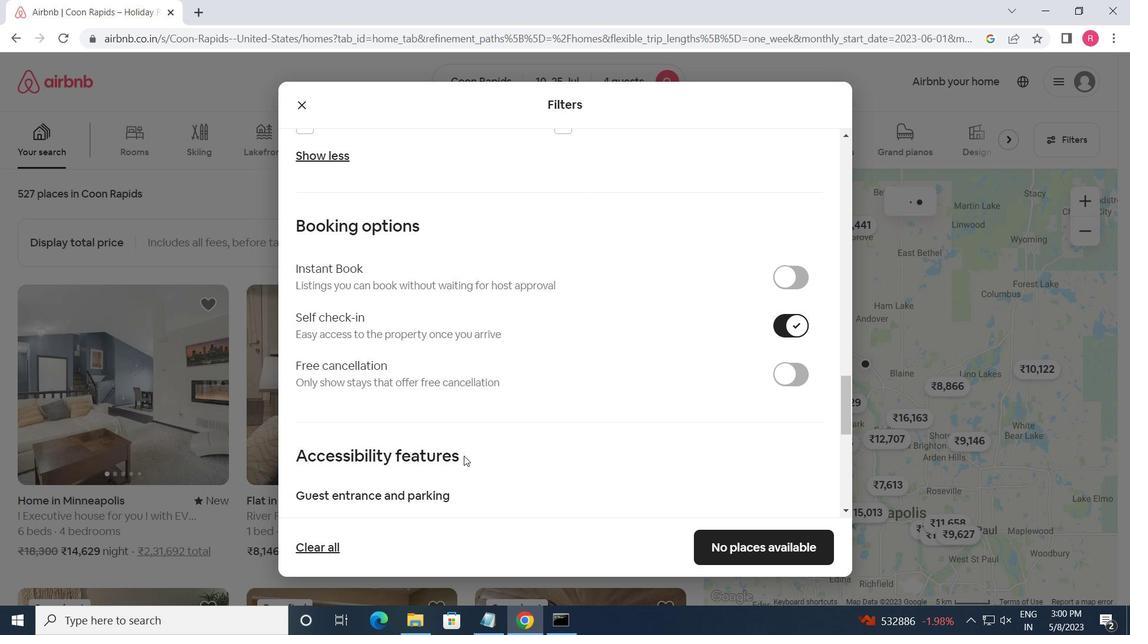 
Action: Mouse scrolled (464, 454) with delta (0, 0)
Screenshot: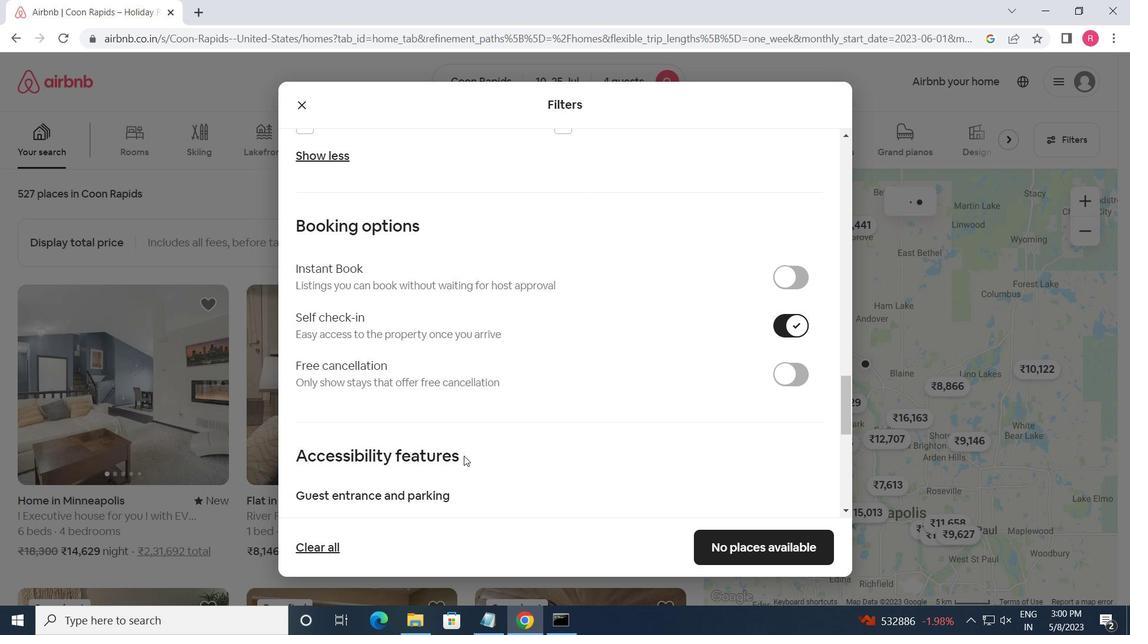 
Action: Mouse moved to (469, 445)
Screenshot: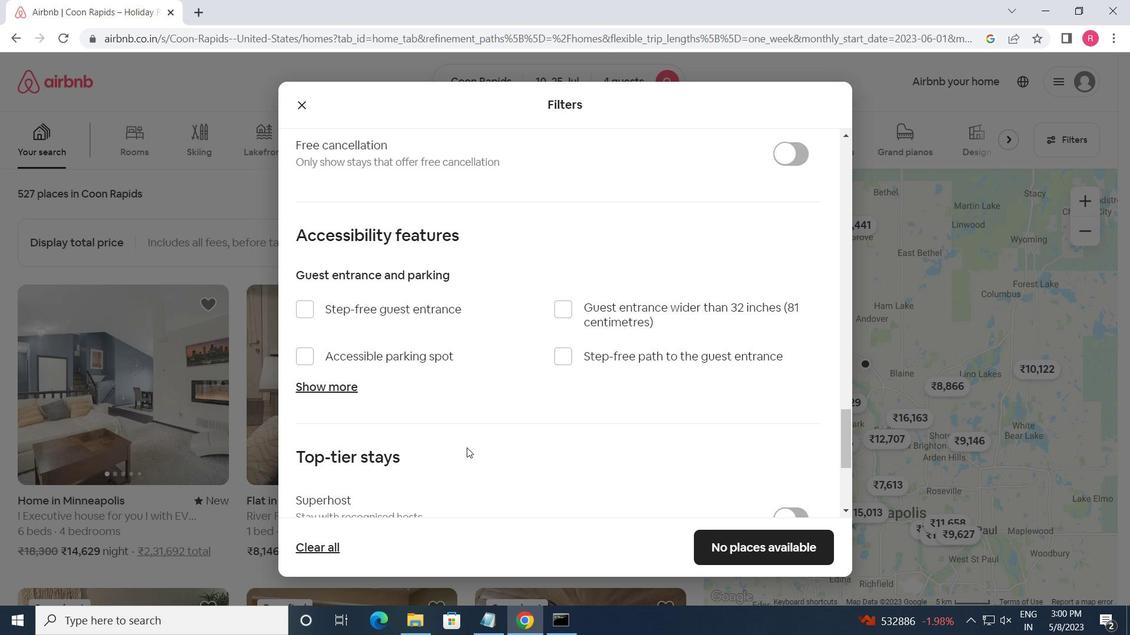 
Action: Mouse scrolled (469, 444) with delta (0, 0)
Screenshot: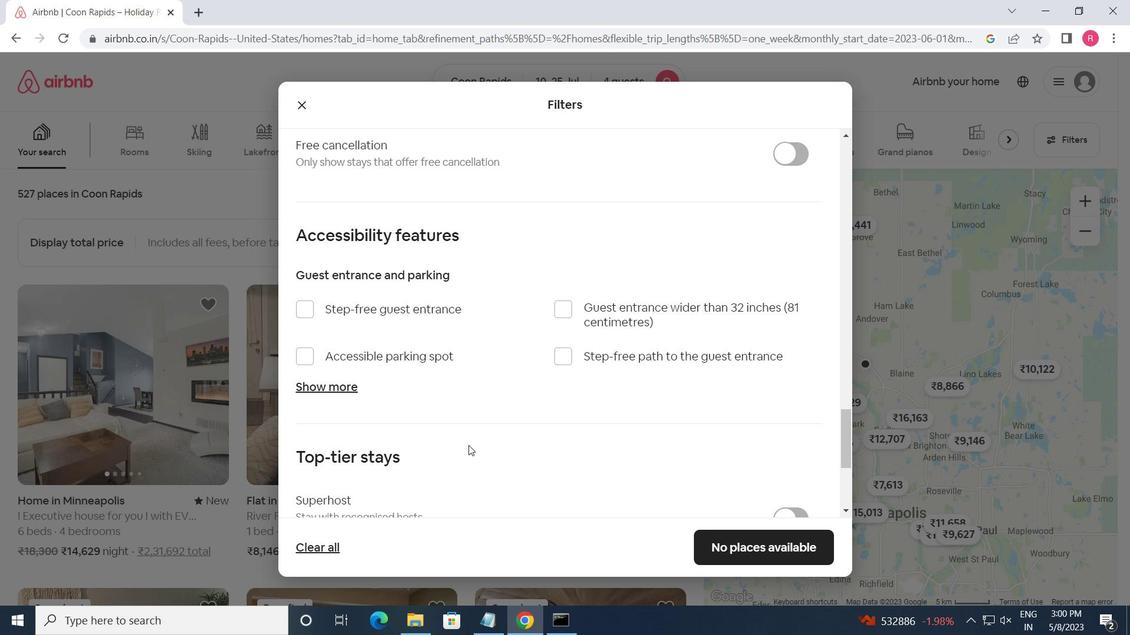 
Action: Mouse scrolled (469, 444) with delta (0, 0)
Screenshot: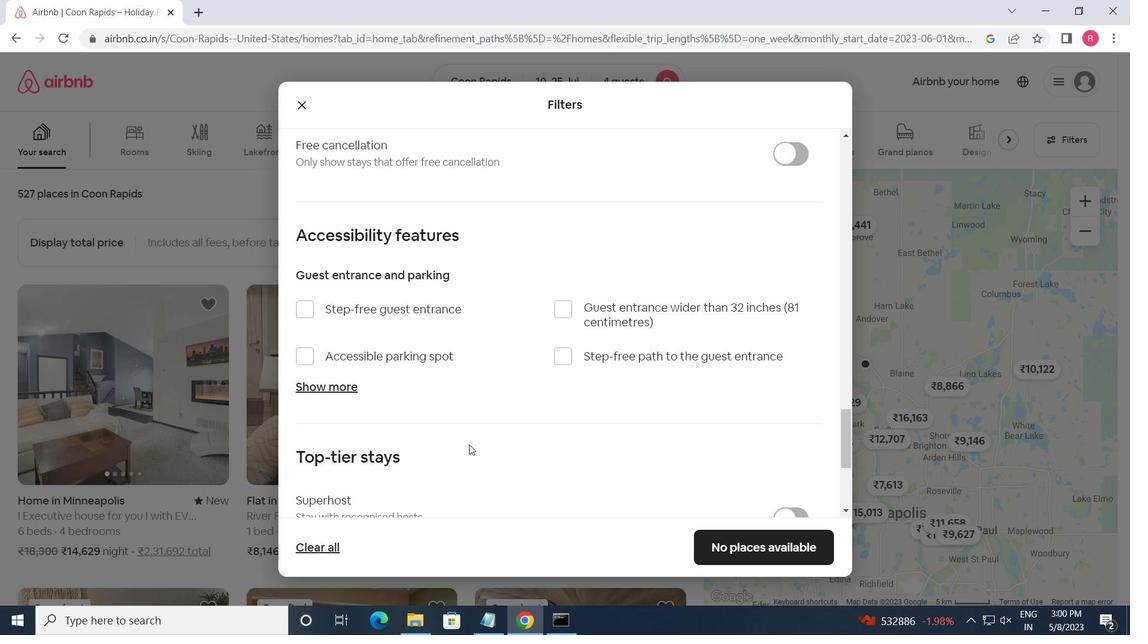 
Action: Mouse scrolled (469, 444) with delta (0, 0)
Screenshot: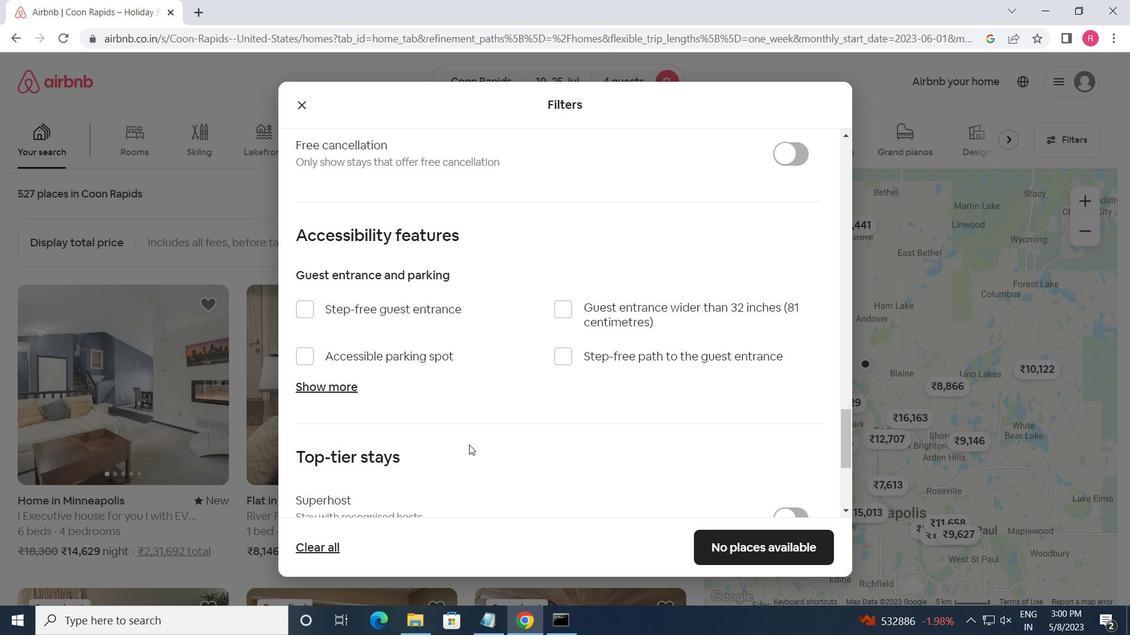 
Action: Mouse moved to (297, 435)
Screenshot: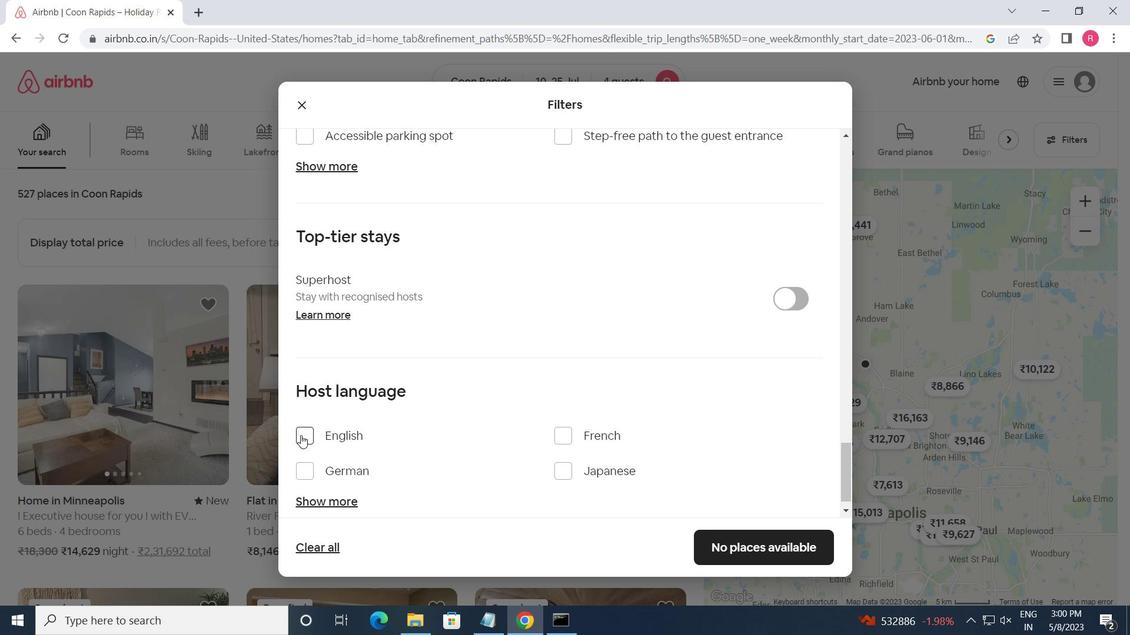 
Action: Mouse pressed left at (297, 435)
Screenshot: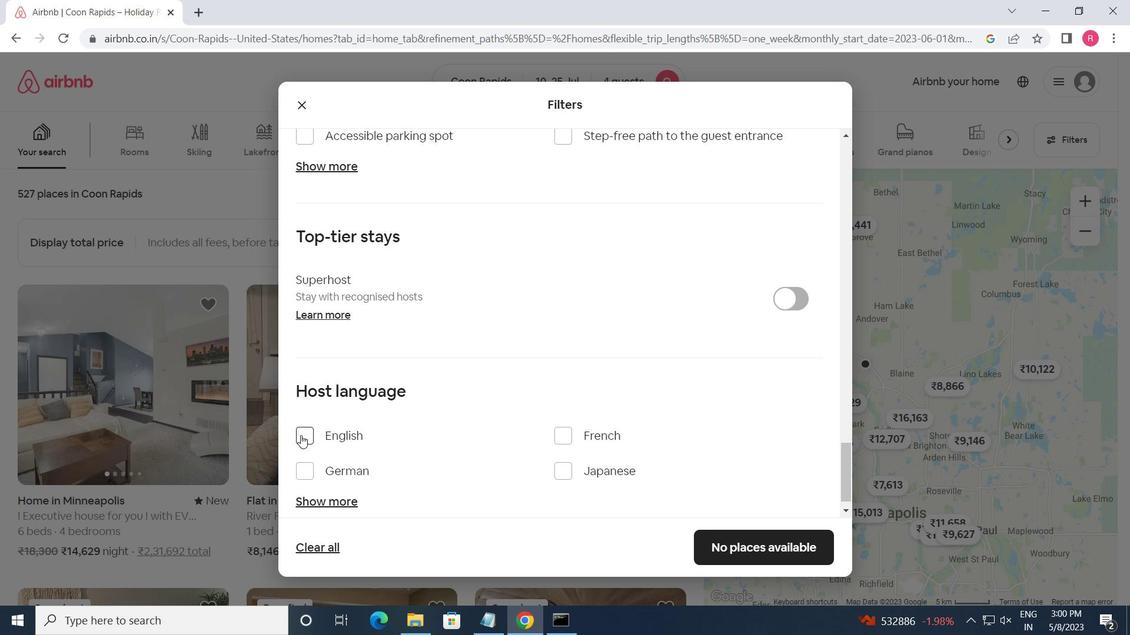 
Action: Mouse moved to (717, 541)
Screenshot: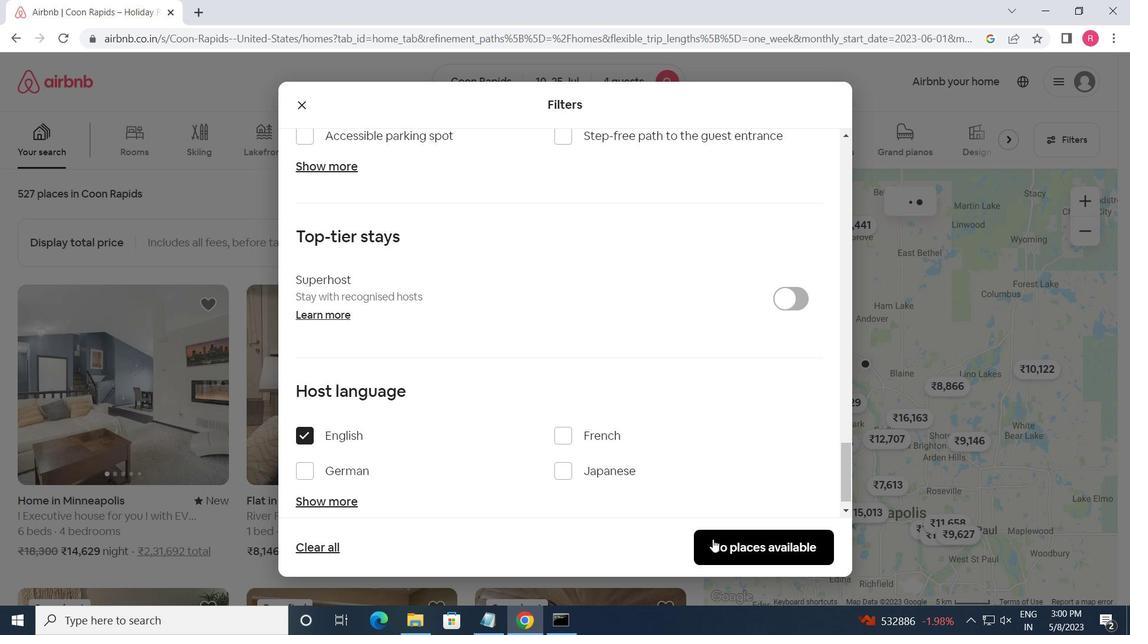 
Action: Mouse pressed left at (717, 541)
Screenshot: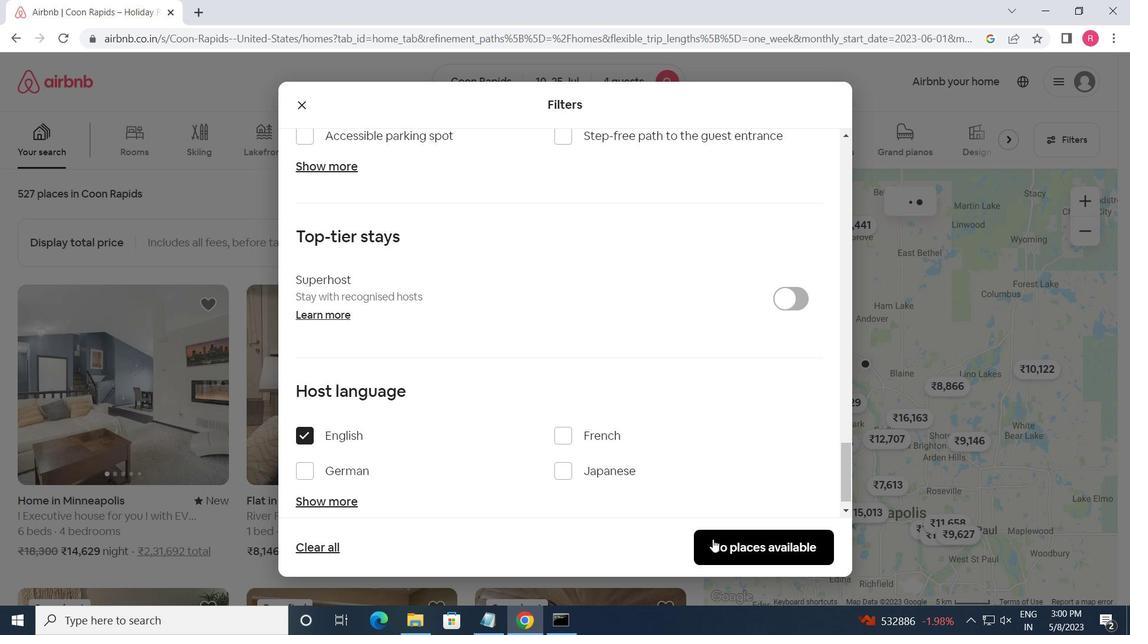 
Action: Mouse moved to (718, 542)
Screenshot: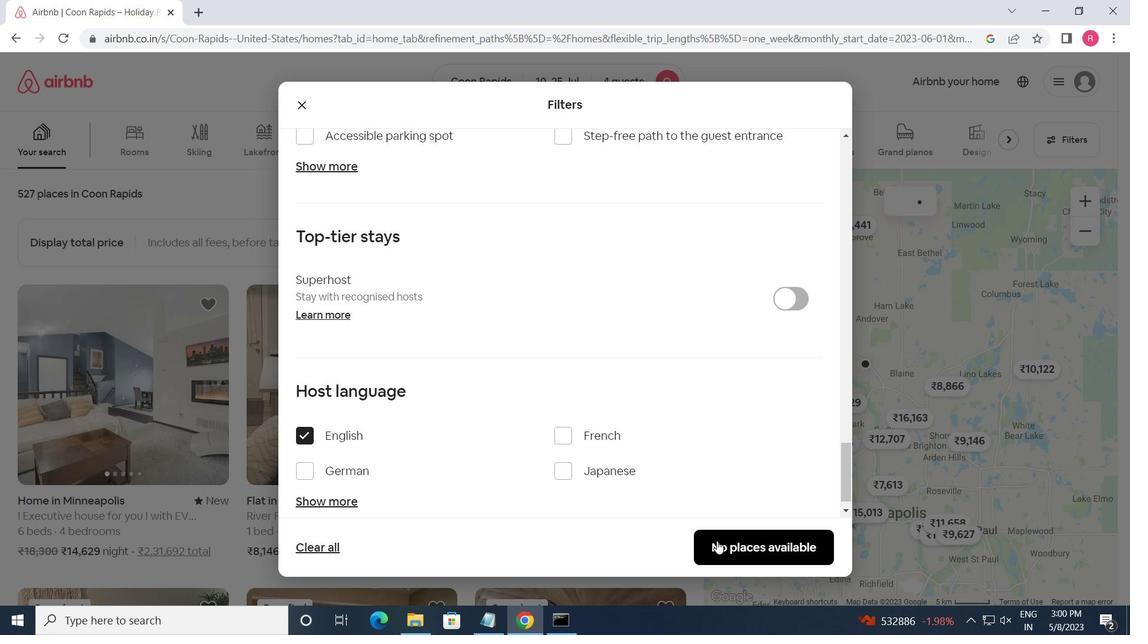 
